 Task: Play online Dominion games in very easy mode.
Action: Mouse moved to (433, 417)
Screenshot: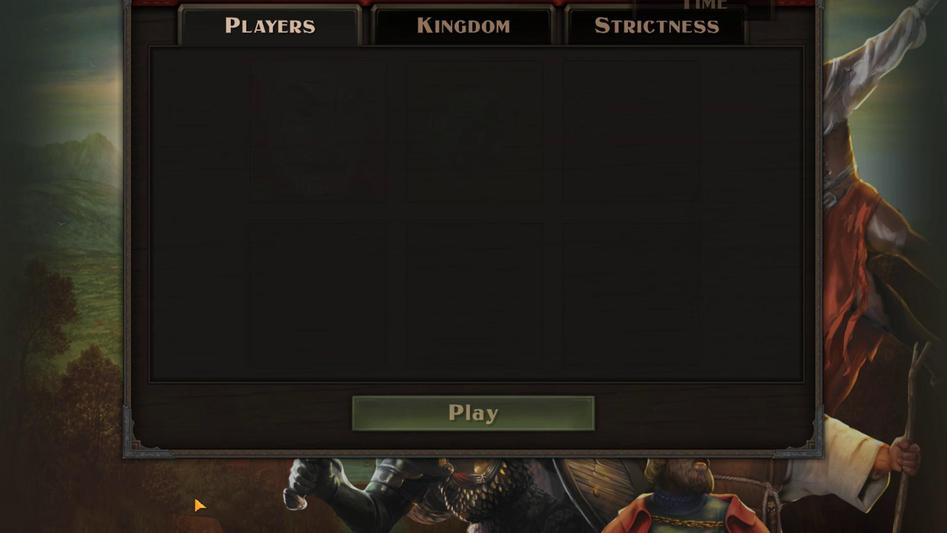 
Action: Mouse pressed left at (433, 417)
Screenshot: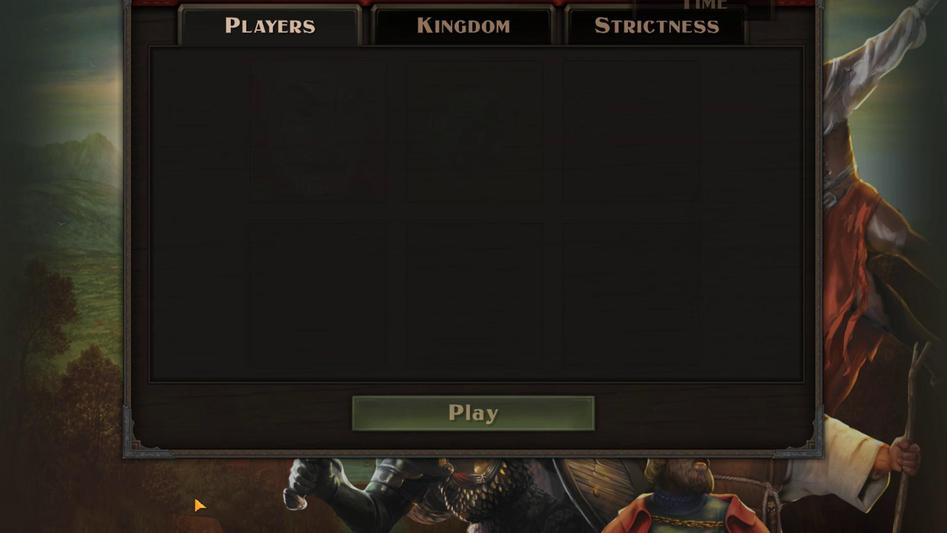 
Action: Mouse moved to (492, 389)
Screenshot: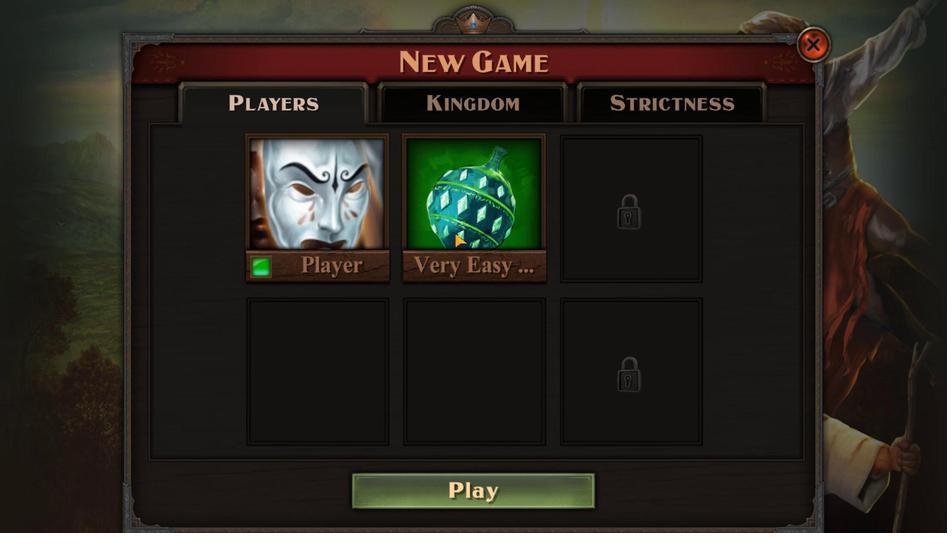 
Action: Mouse pressed left at (492, 389)
Screenshot: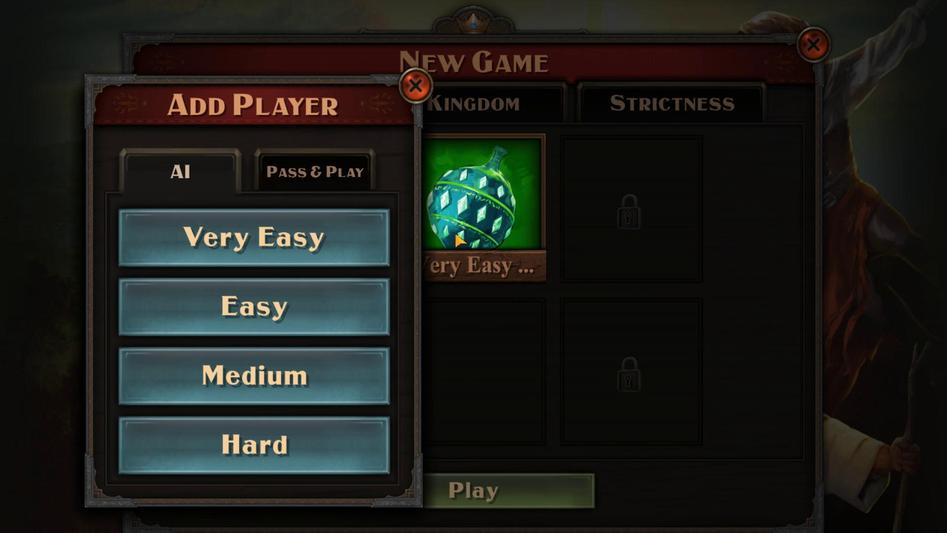 
Action: Mouse moved to (458, 388)
Screenshot: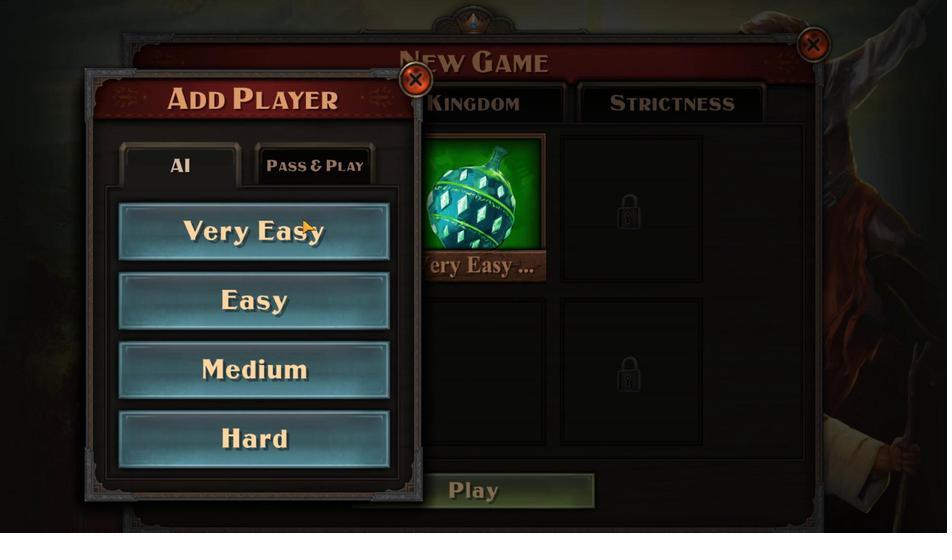 
Action: Mouse pressed left at (458, 388)
Screenshot: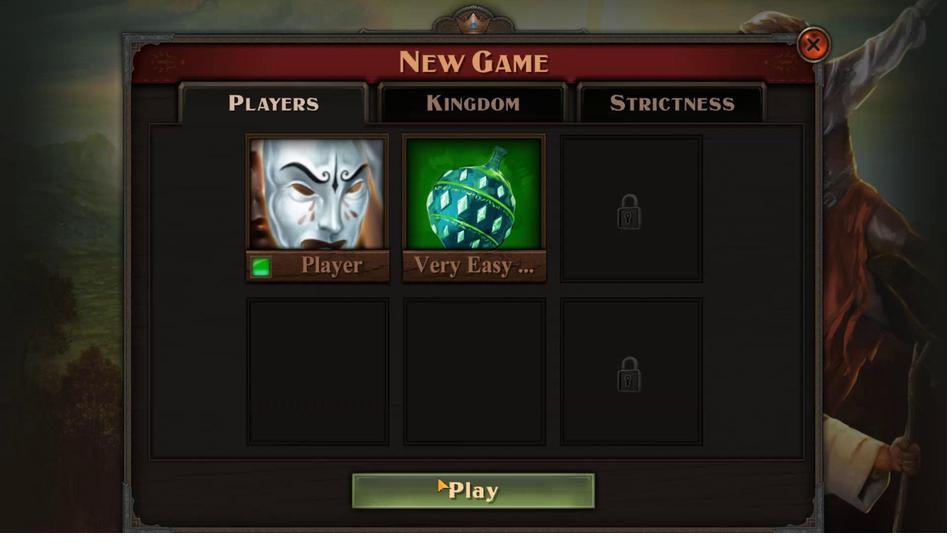 
Action: Mouse moved to (492, 417)
Screenshot: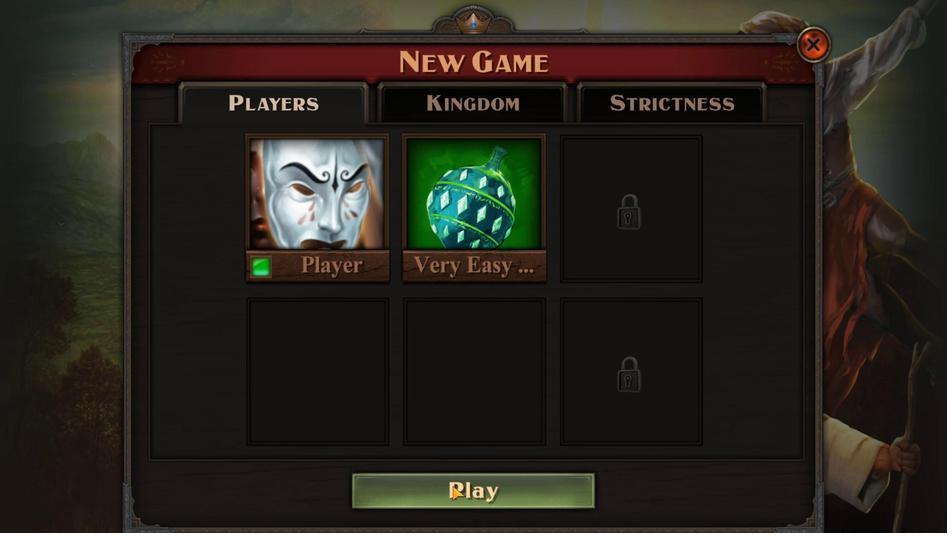 
Action: Mouse pressed left at (492, 417)
Screenshot: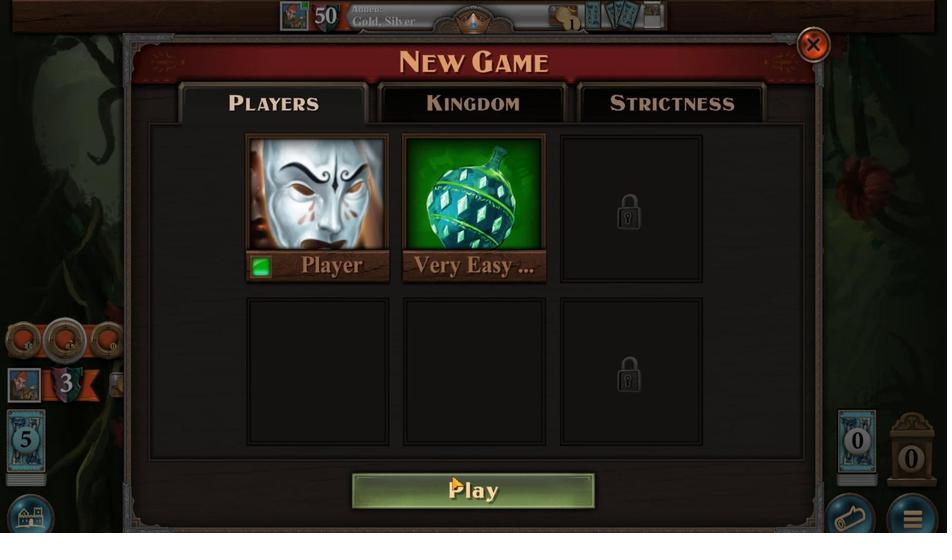 
Action: Mouse moved to (487, 413)
Screenshot: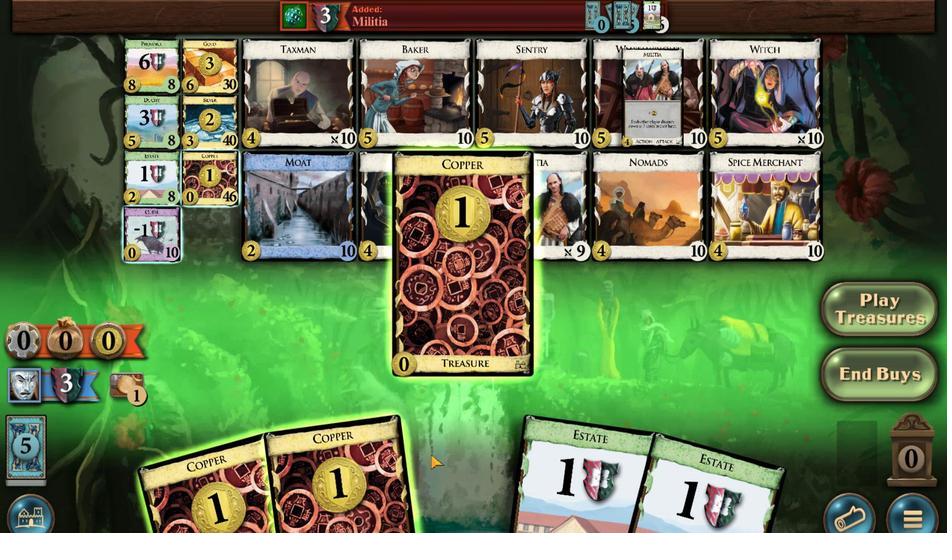 
Action: Mouse scrolled (487, 413) with delta (0, 0)
Screenshot: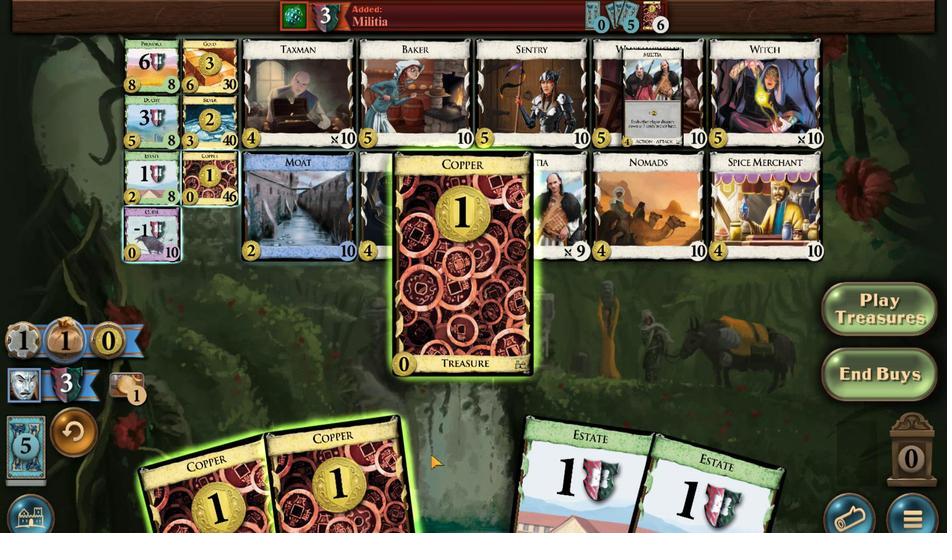 
Action: Mouse scrolled (487, 413) with delta (0, 0)
Screenshot: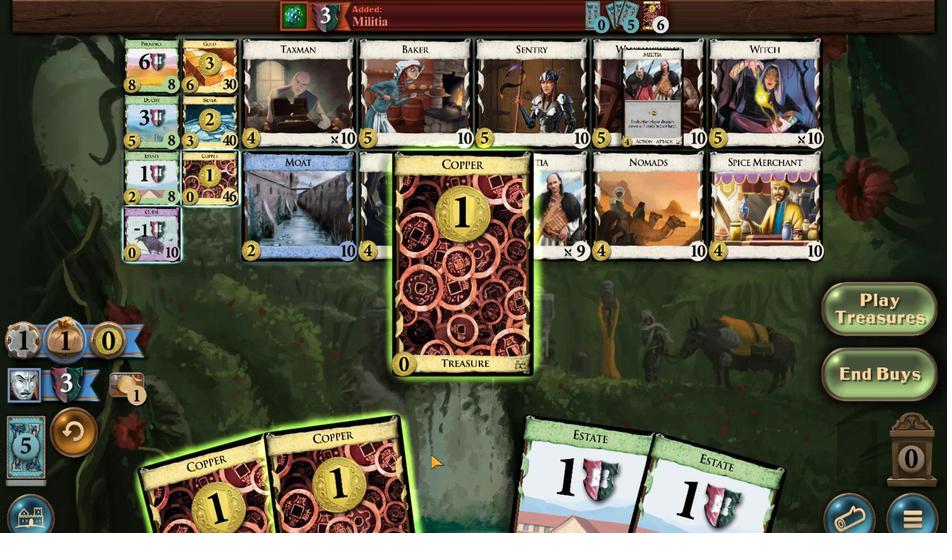 
Action: Mouse moved to (477, 415)
Screenshot: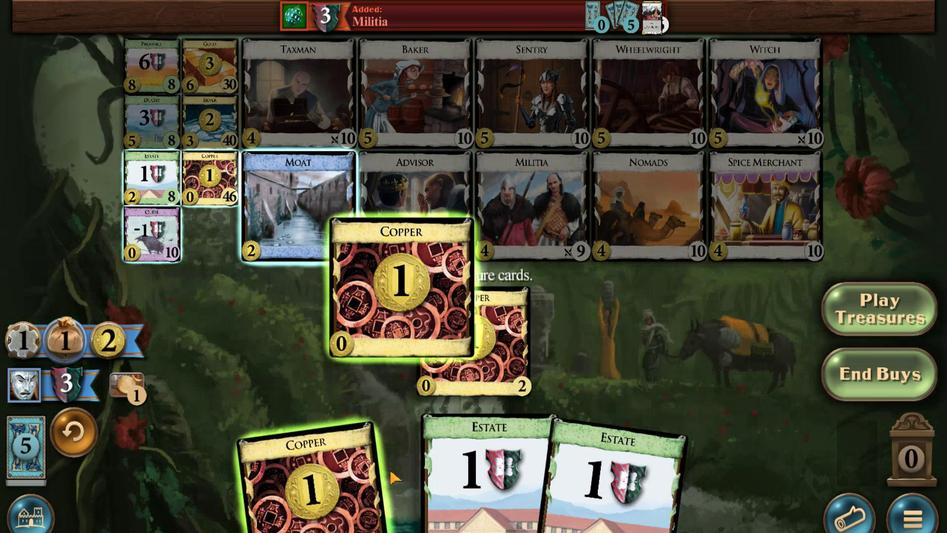 
Action: Mouse scrolled (477, 414) with delta (0, 0)
Screenshot: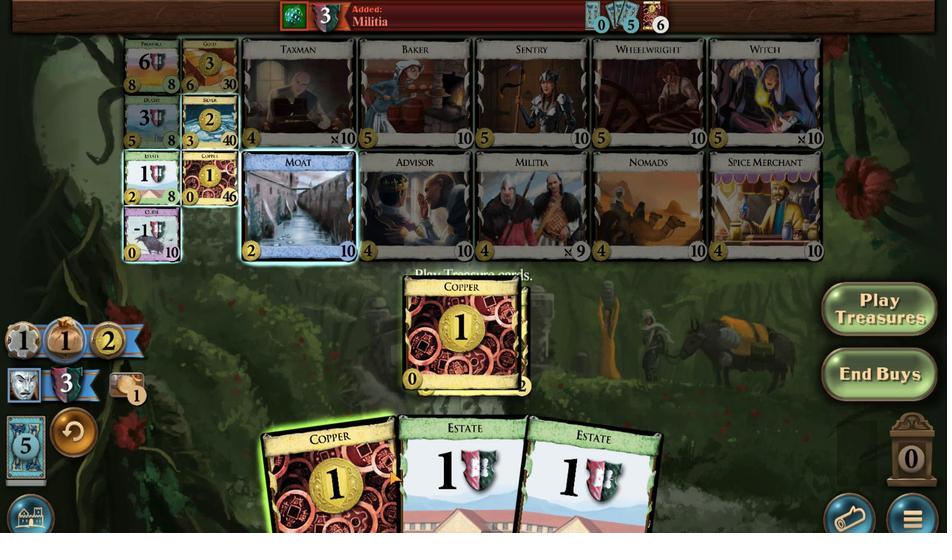 
Action: Mouse moved to (468, 415)
Screenshot: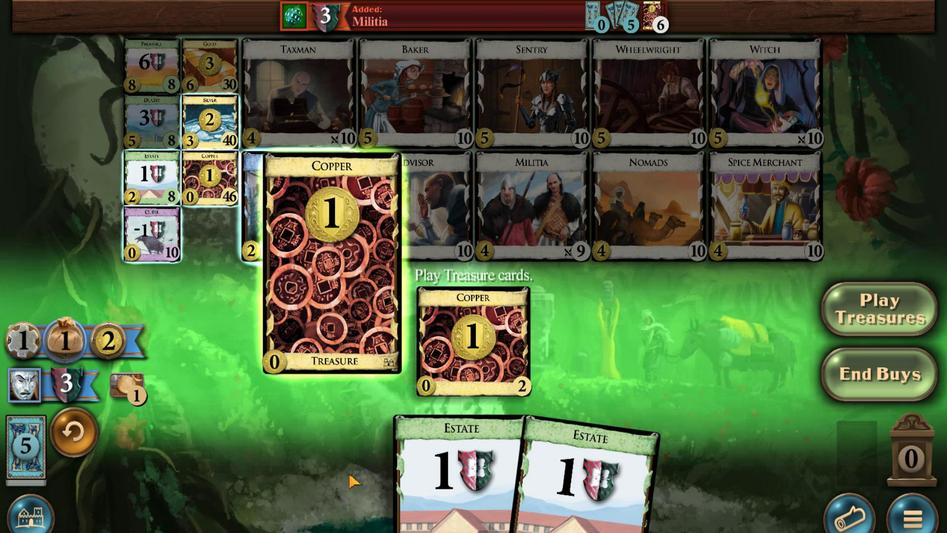 
Action: Mouse scrolled (468, 415) with delta (0, 0)
Screenshot: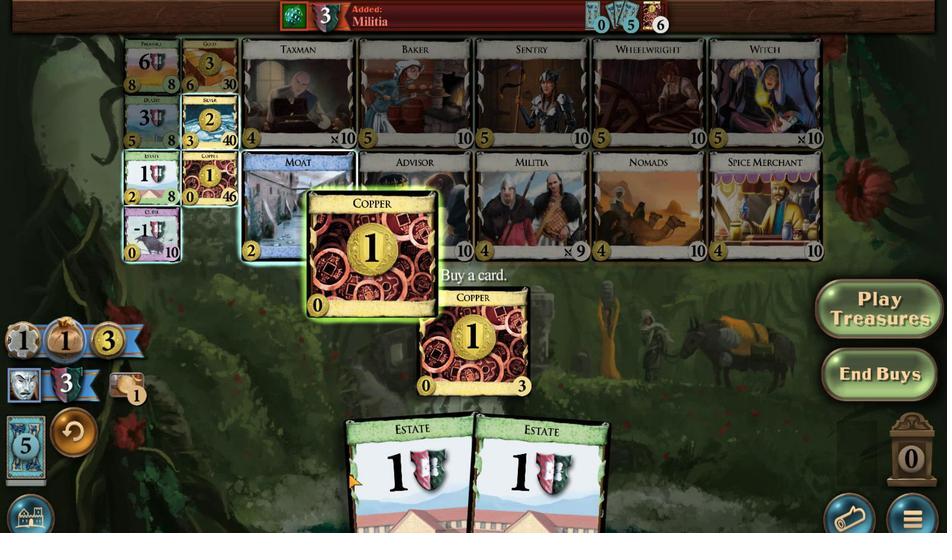 
Action: Mouse scrolled (468, 415) with delta (0, 0)
Screenshot: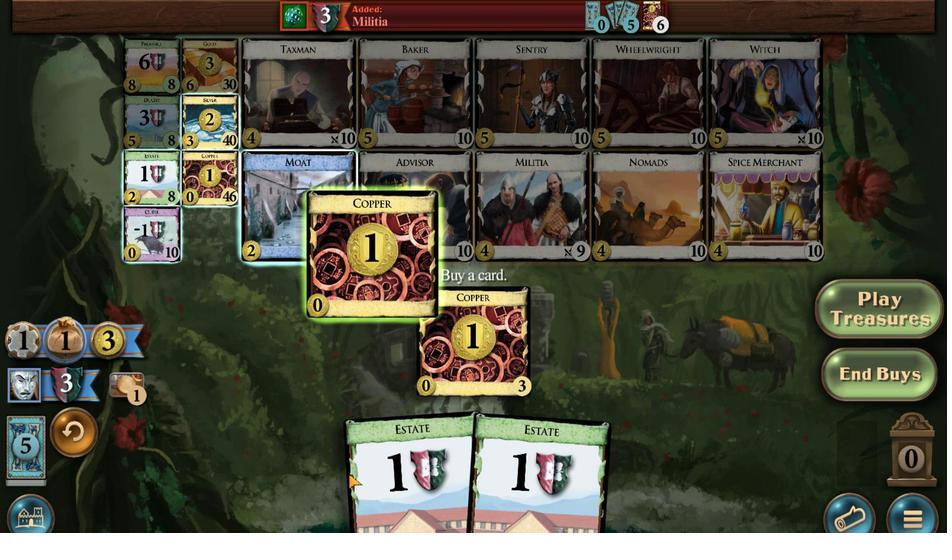 
Action: Mouse moved to (437, 378)
Screenshot: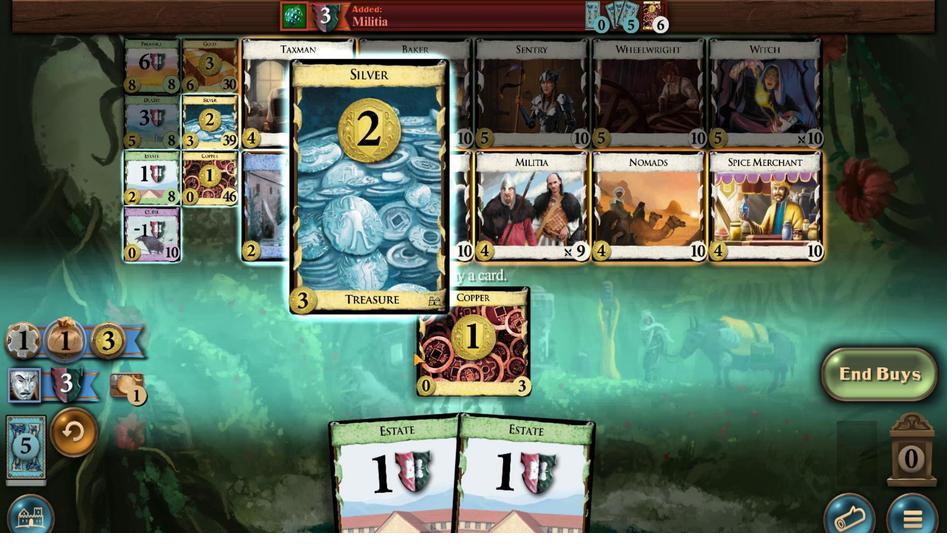 
Action: Mouse pressed left at (437, 378)
Screenshot: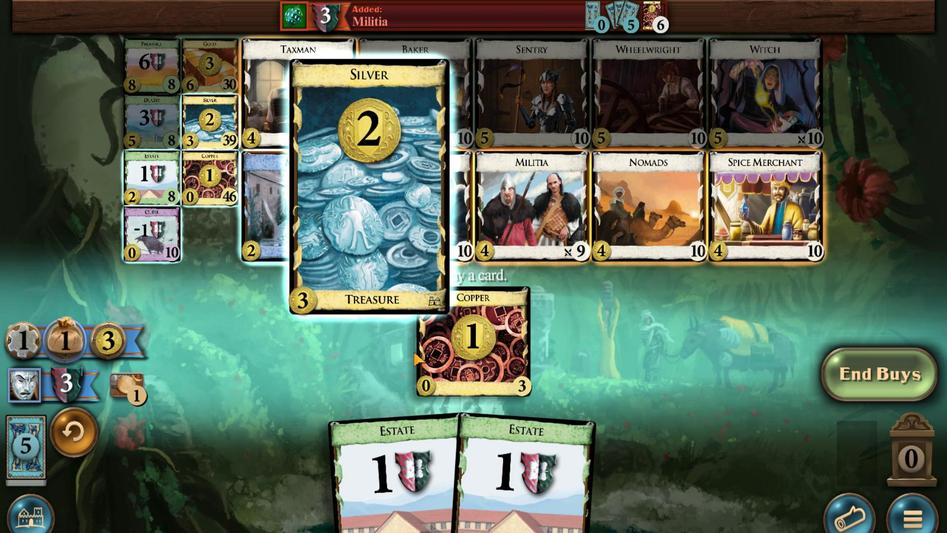 
Action: Mouse moved to (488, 414)
Screenshot: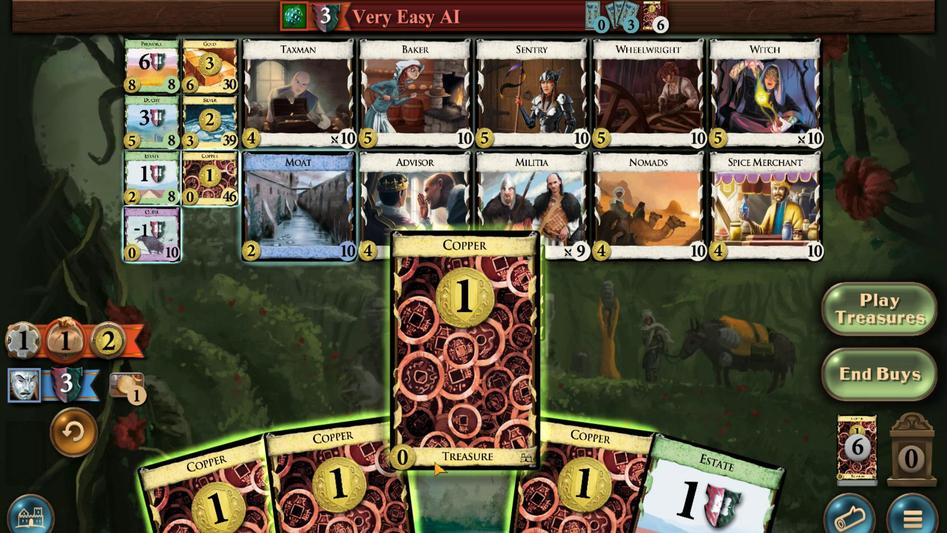 
Action: Mouse scrolled (488, 414) with delta (0, 0)
Screenshot: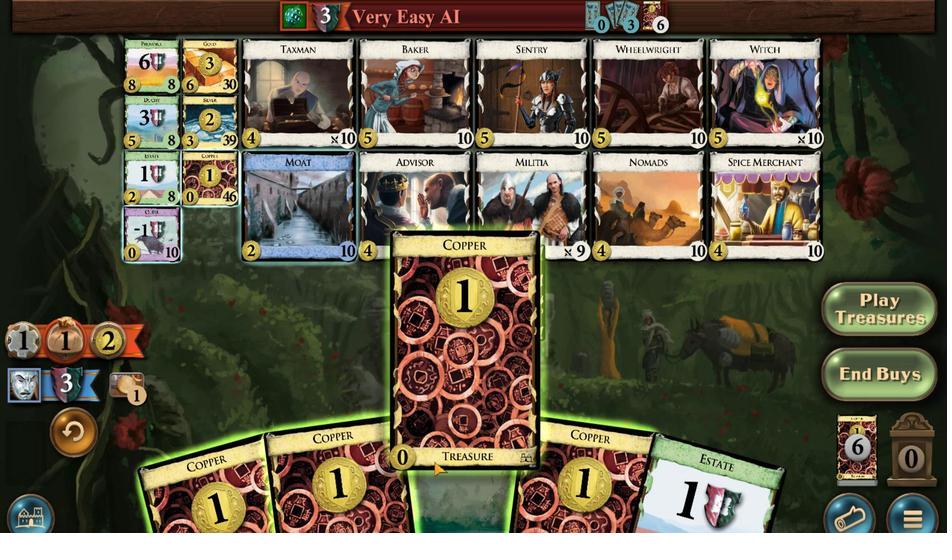 
Action: Mouse moved to (476, 414)
Screenshot: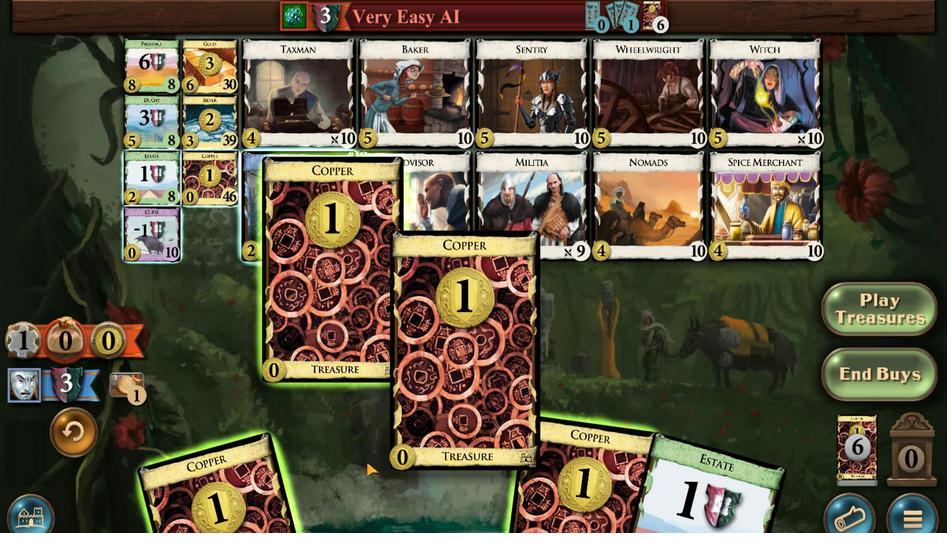 
Action: Mouse scrolled (476, 414) with delta (0, 0)
Screenshot: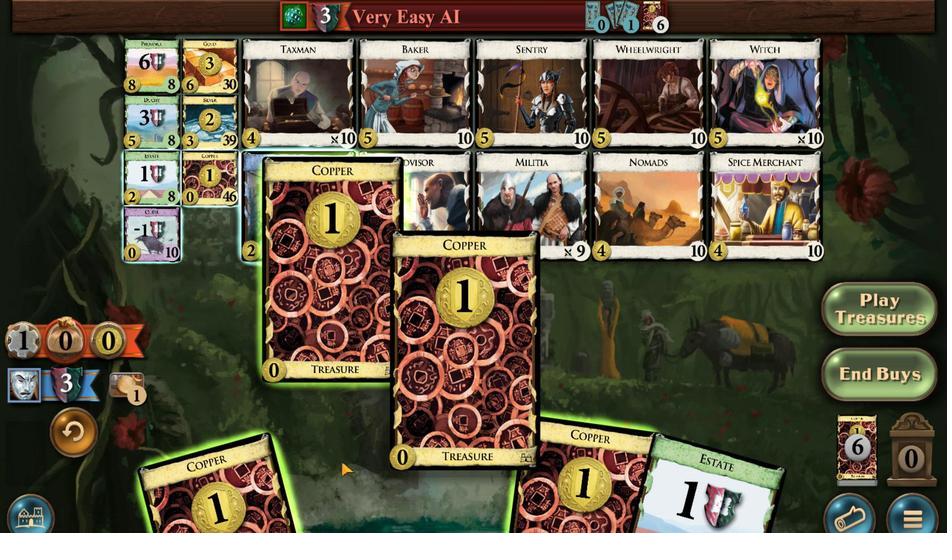 
Action: Mouse scrolled (476, 414) with delta (0, 0)
Screenshot: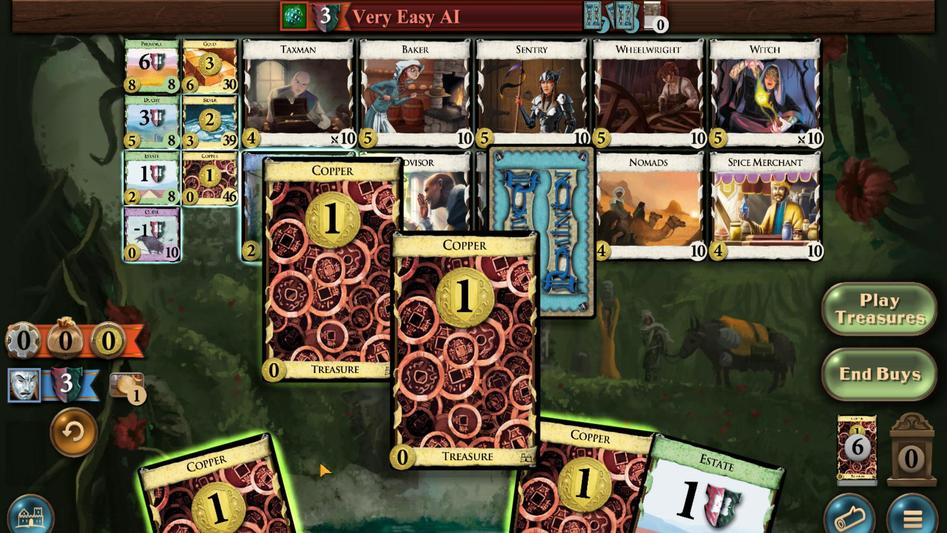 
Action: Mouse moved to (452, 415)
Screenshot: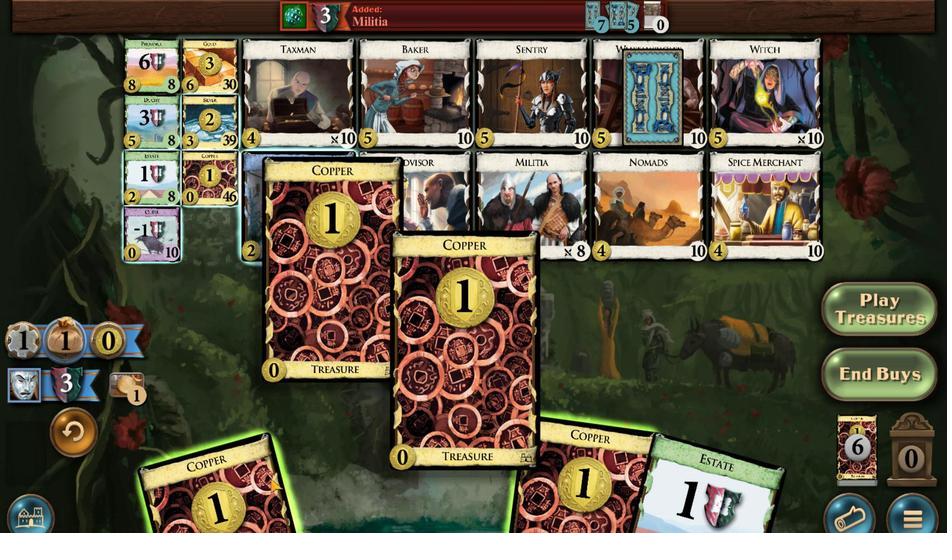 
Action: Mouse scrolled (452, 415) with delta (0, 0)
Screenshot: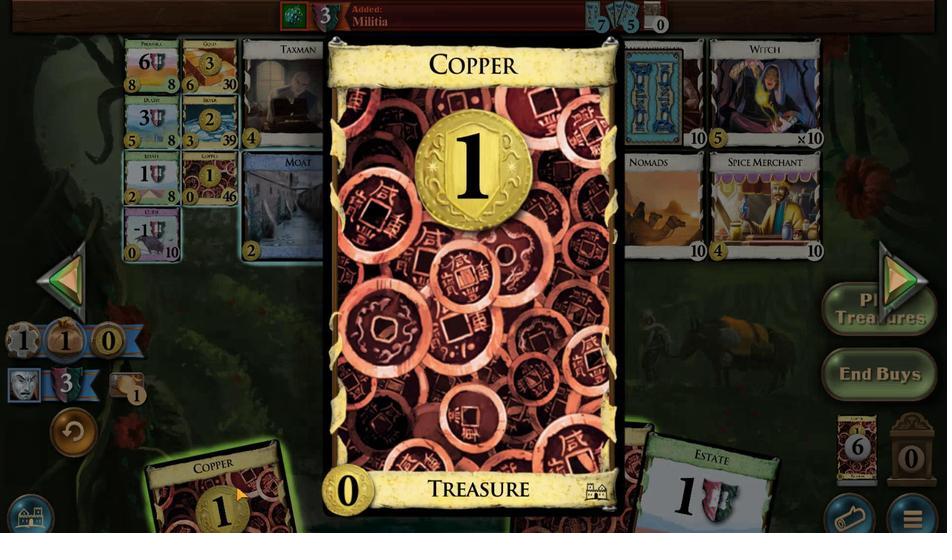 
Action: Mouse moved to (443, 416)
Screenshot: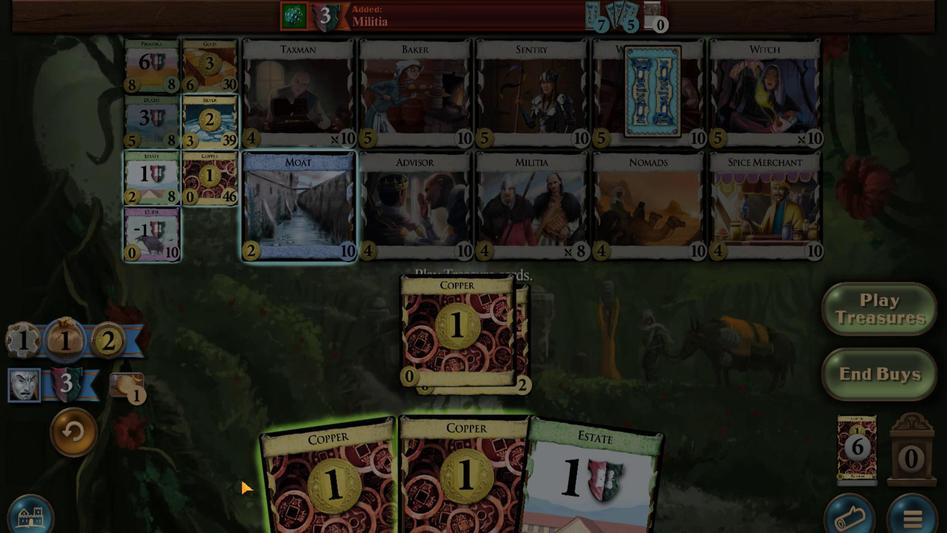 
Action: Mouse scrolled (443, 416) with delta (0, 0)
Screenshot: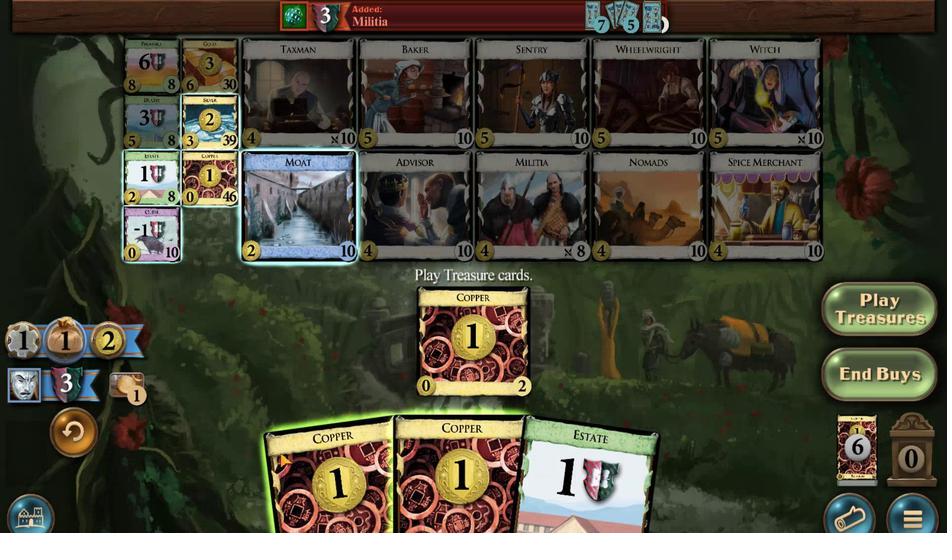 
Action: Mouse moved to (461, 411)
Screenshot: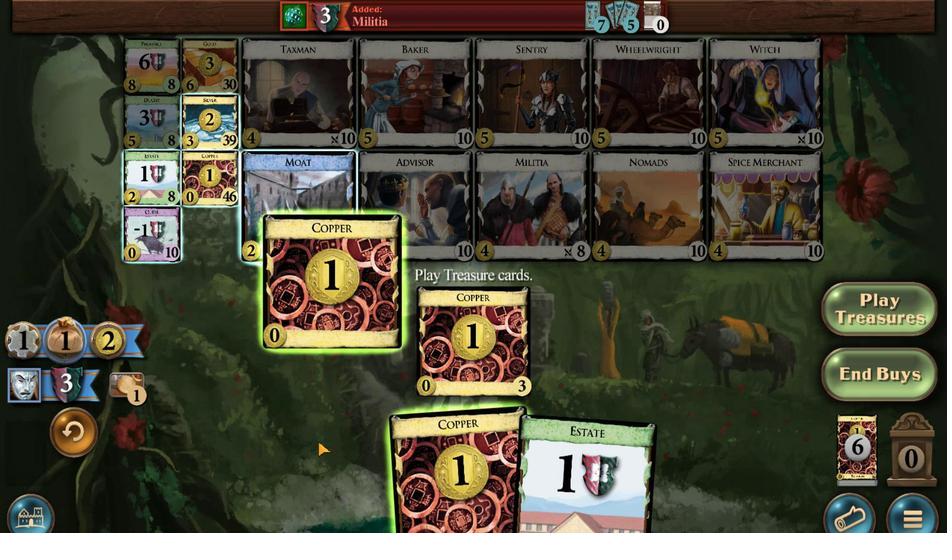 
Action: Mouse scrolled (461, 411) with delta (0, 0)
Screenshot: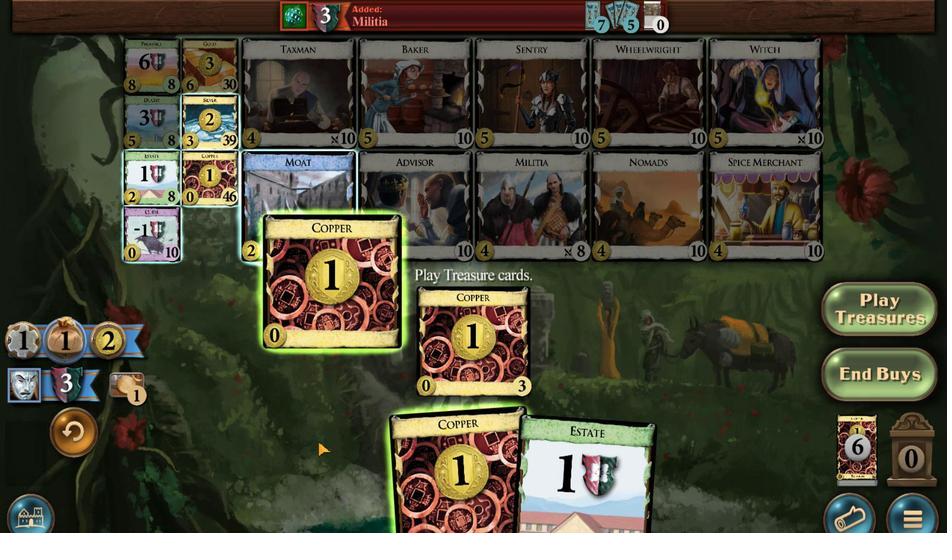 
Action: Mouse moved to (461, 411)
Screenshot: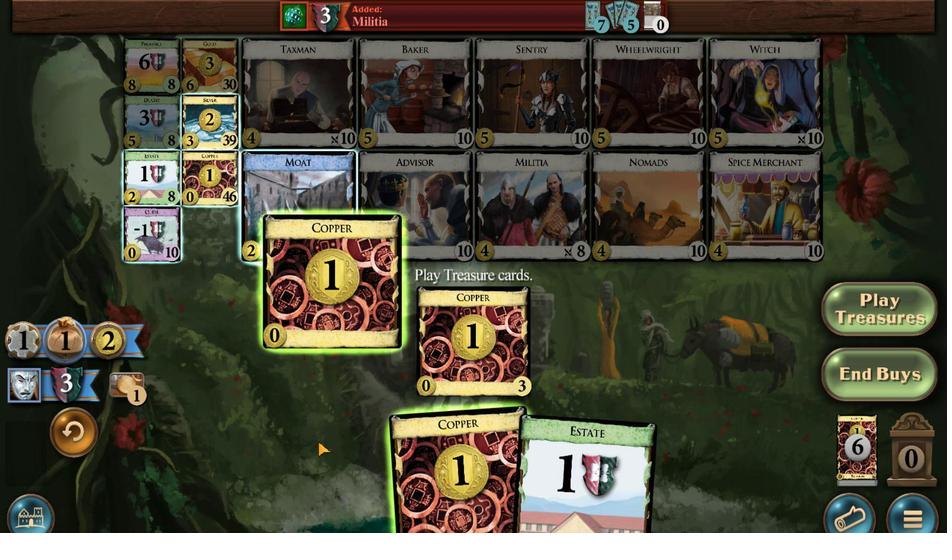 
Action: Mouse scrolled (461, 411) with delta (0, 0)
Screenshot: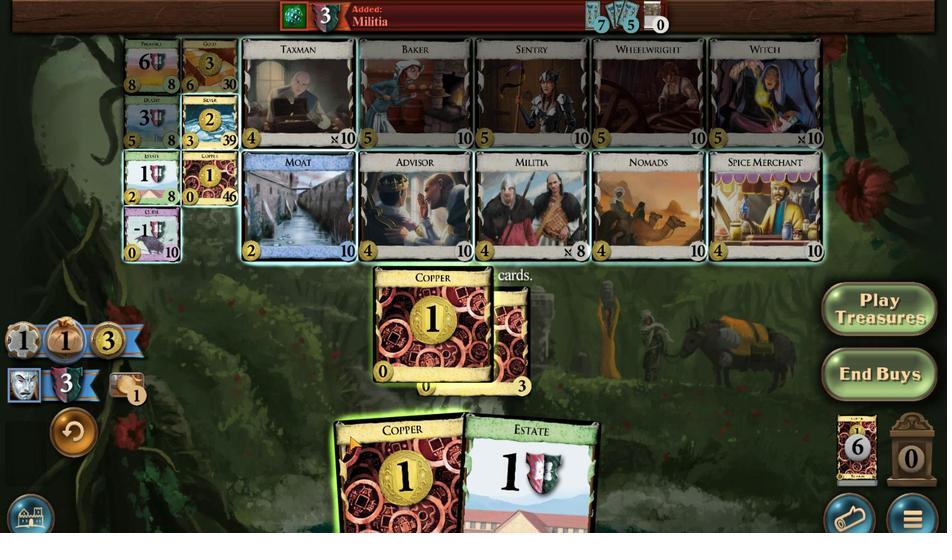 
Action: Mouse moved to (476, 413)
Screenshot: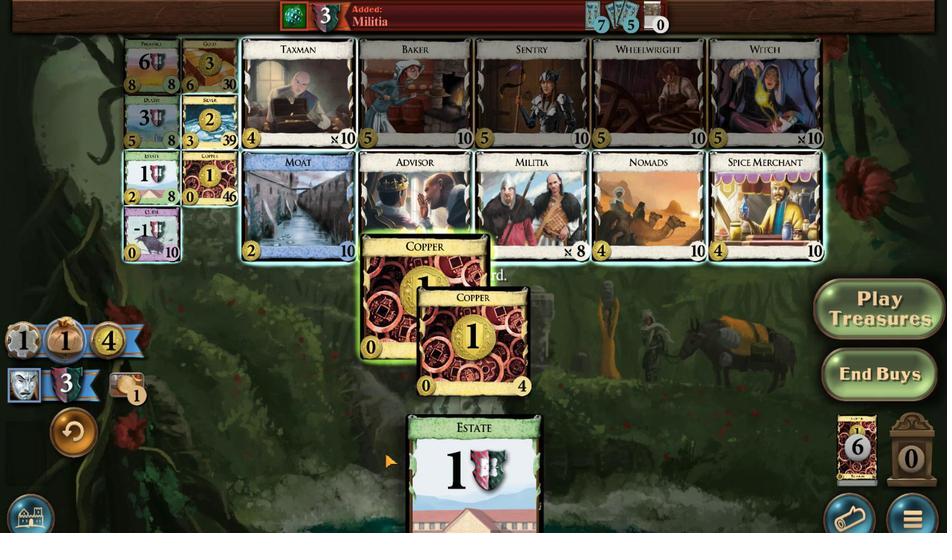 
Action: Mouse scrolled (476, 413) with delta (0, 0)
Screenshot: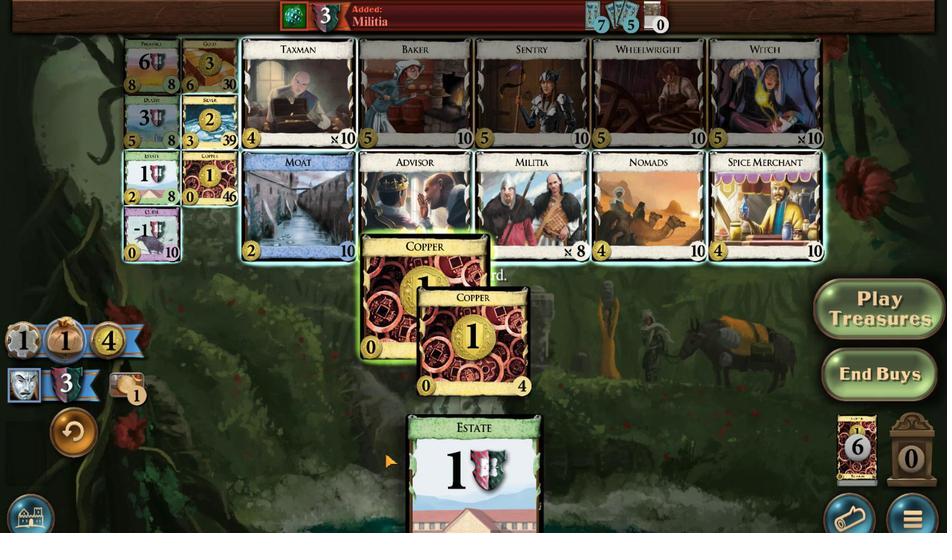
Action: Mouse scrolled (476, 413) with delta (0, 0)
Screenshot: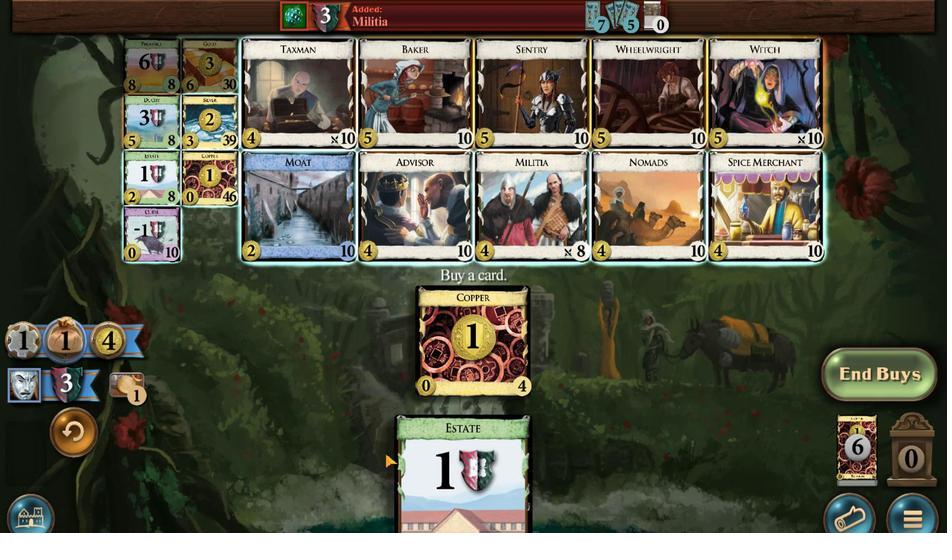 
Action: Mouse moved to (426, 379)
Screenshot: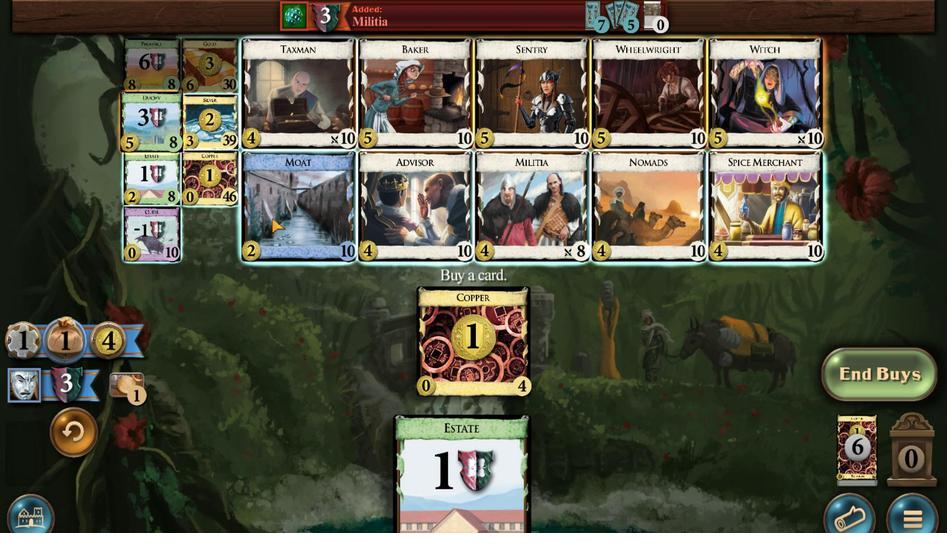 
Action: Mouse pressed left at (426, 379)
Screenshot: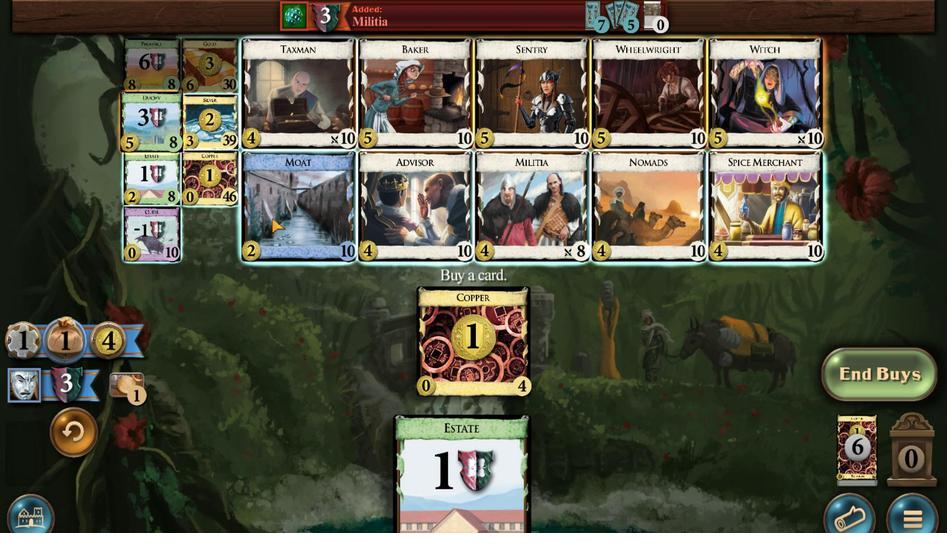 
Action: Mouse moved to (491, 413)
Screenshot: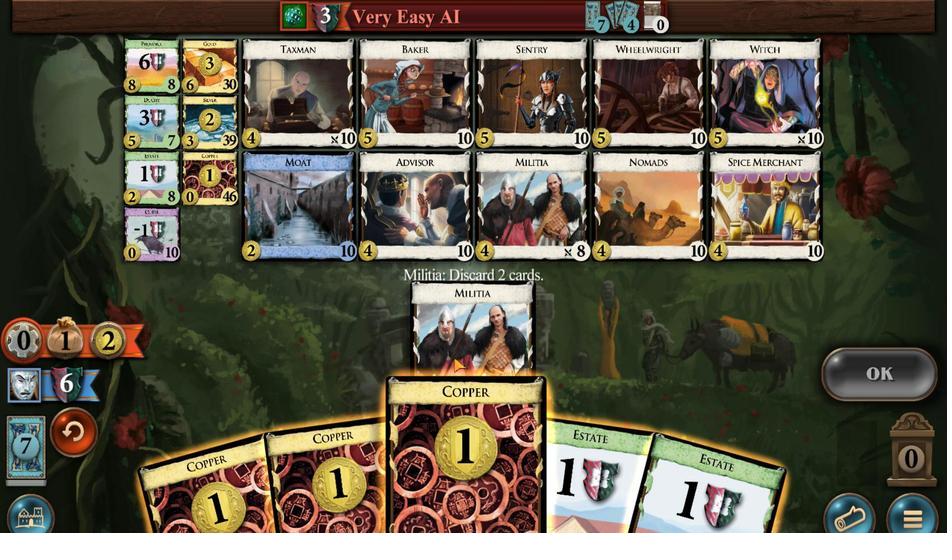 
Action: Mouse pressed left at (491, 413)
Screenshot: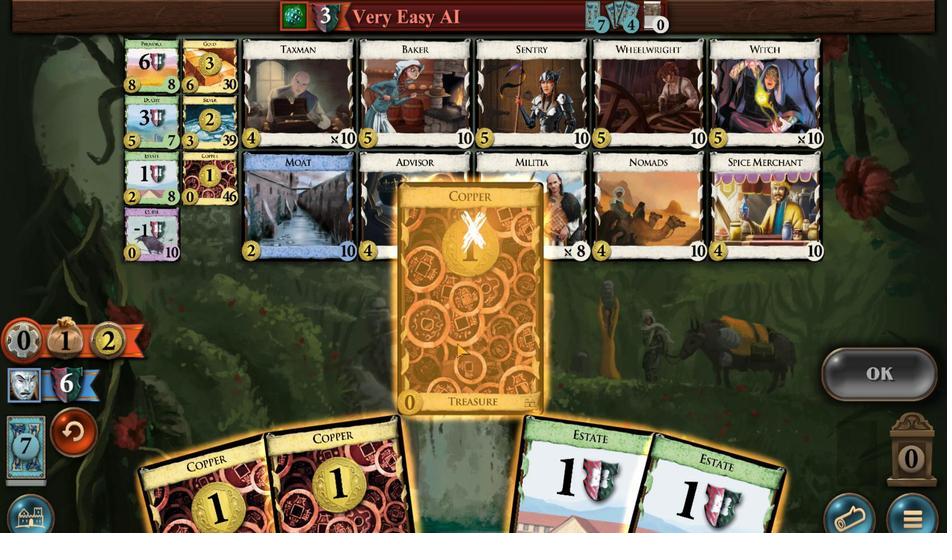 
Action: Mouse moved to (470, 412)
Screenshot: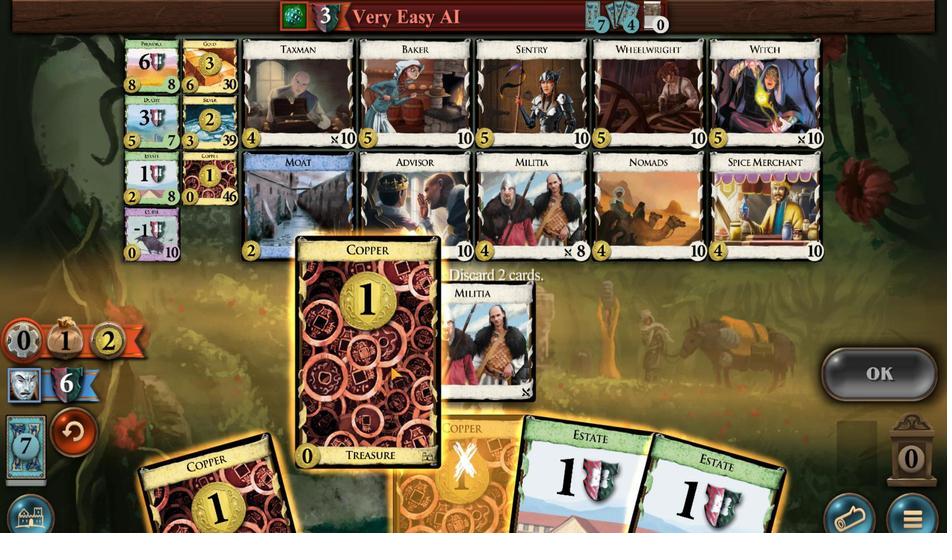 
Action: Mouse pressed left at (470, 412)
Screenshot: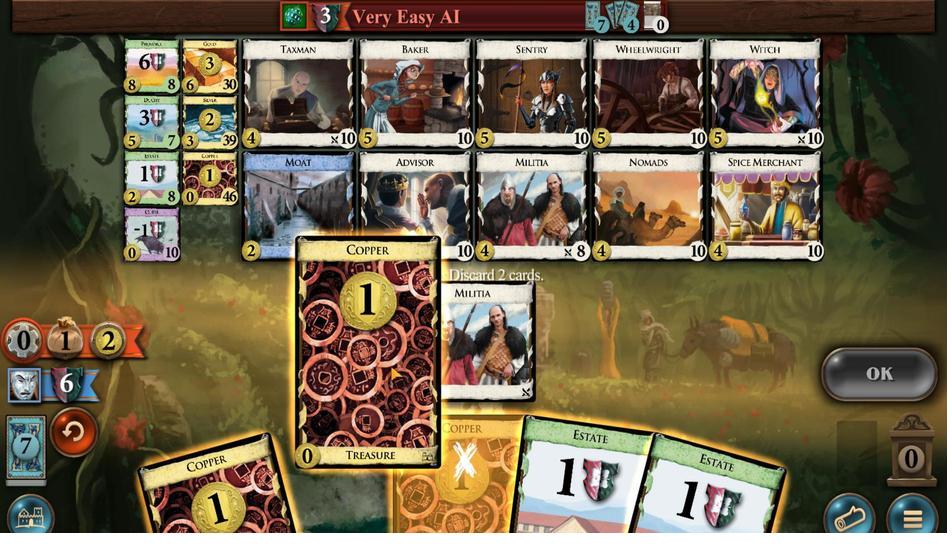 
Action: Mouse moved to (589, 404)
Screenshot: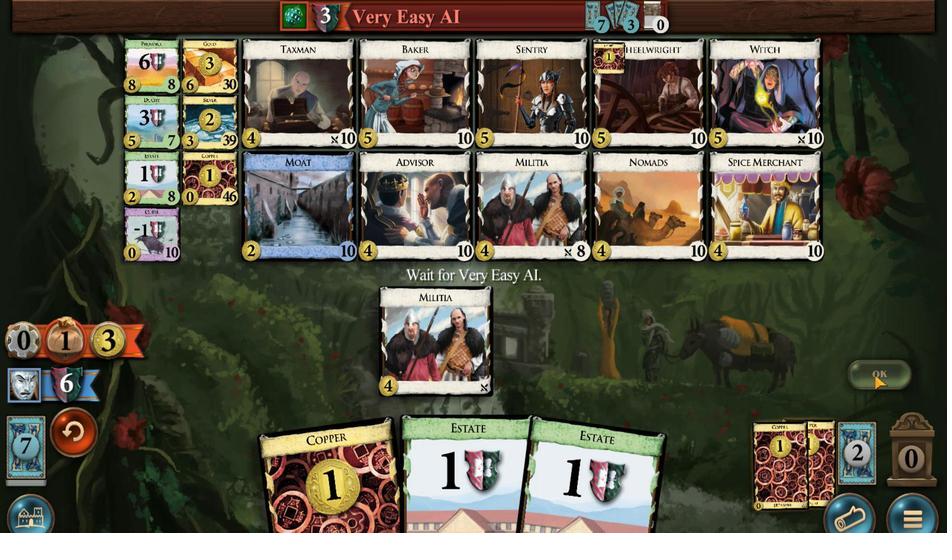 
Action: Mouse pressed left at (589, 404)
Screenshot: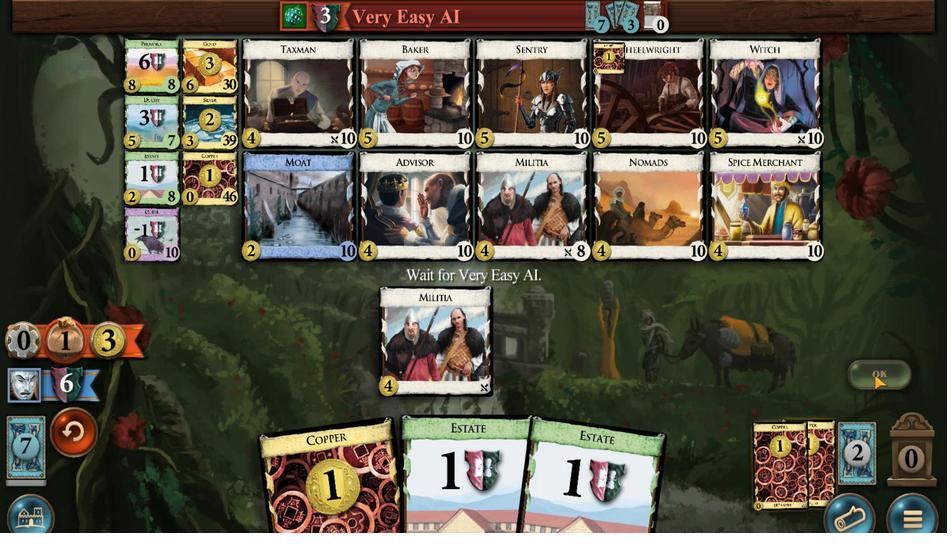
Action: Mouse moved to (468, 415)
Screenshot: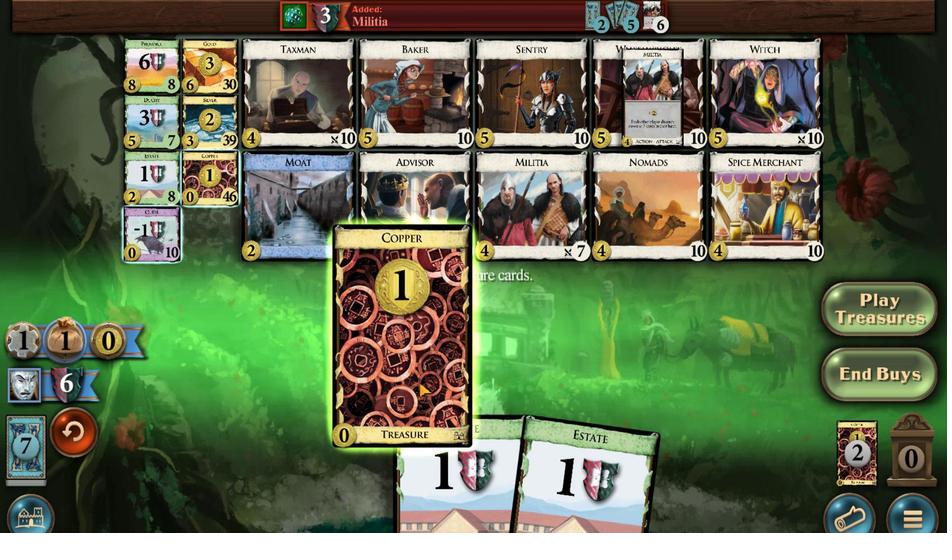 
Action: Mouse pressed left at (468, 415)
Screenshot: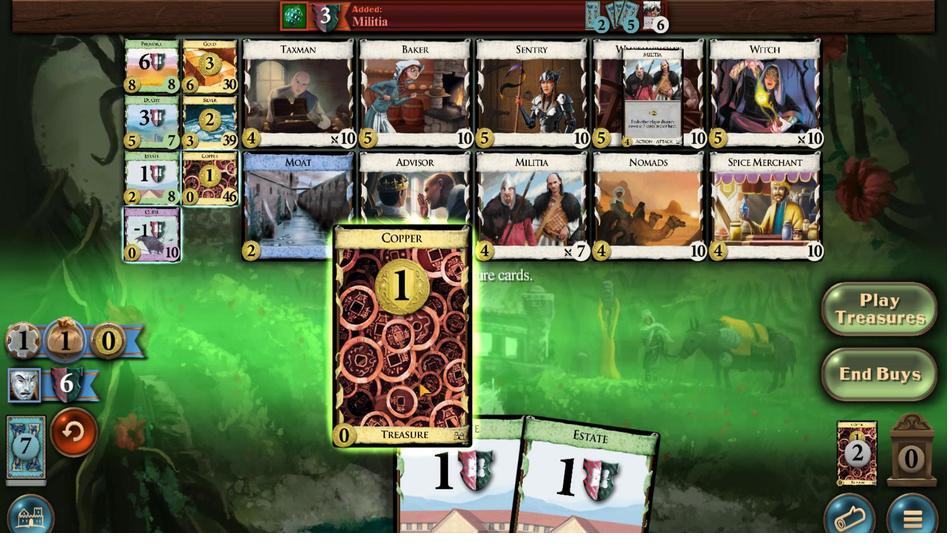 
Action: Mouse moved to (436, 384)
Screenshot: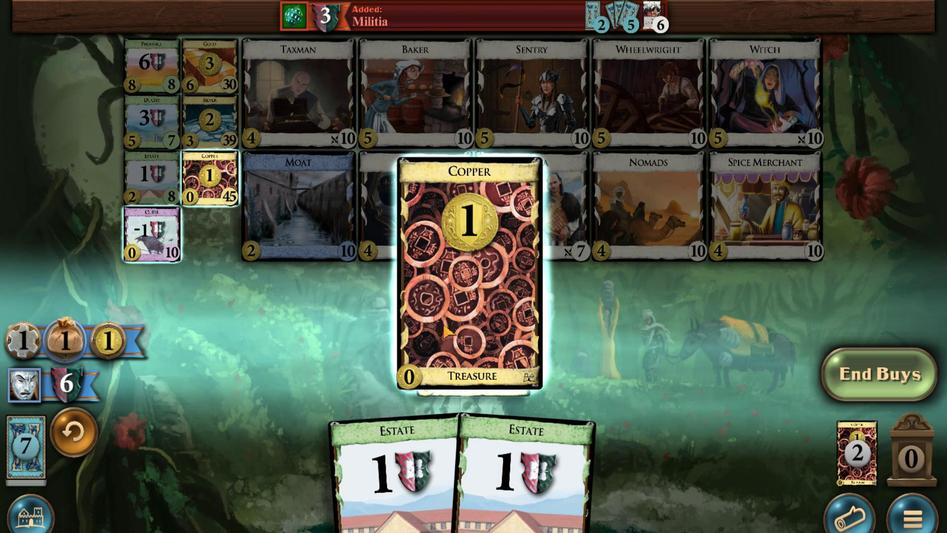 
Action: Mouse pressed left at (436, 384)
Screenshot: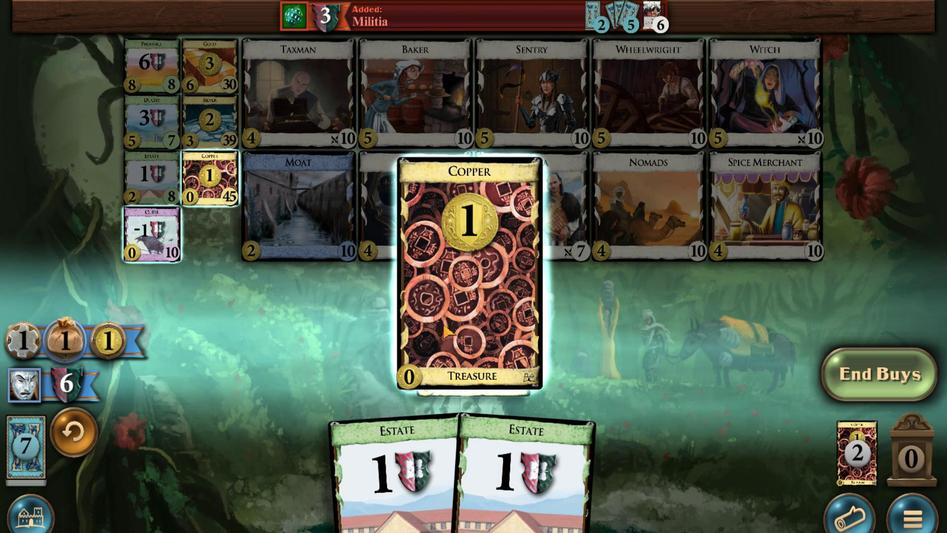 
Action: Mouse moved to (488, 415)
Screenshot: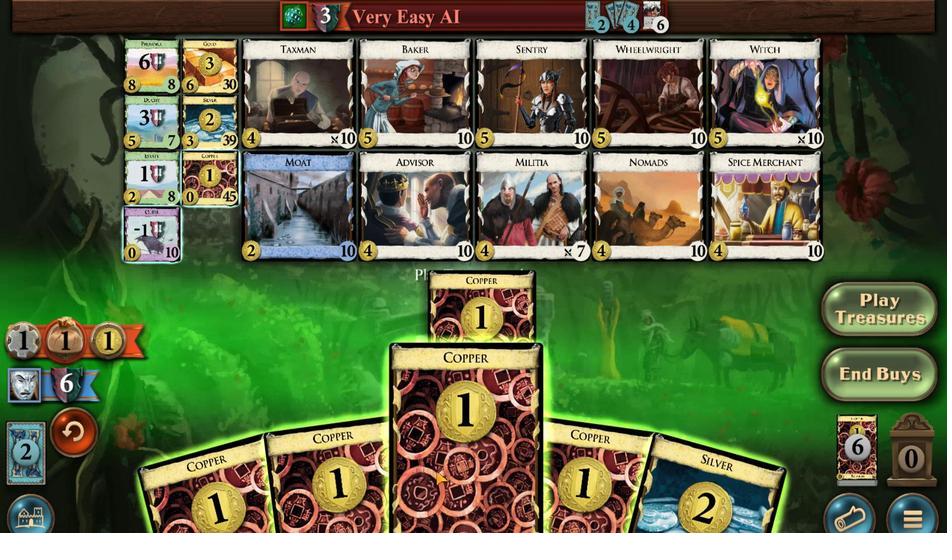 
Action: Mouse scrolled (488, 415) with delta (0, 0)
Screenshot: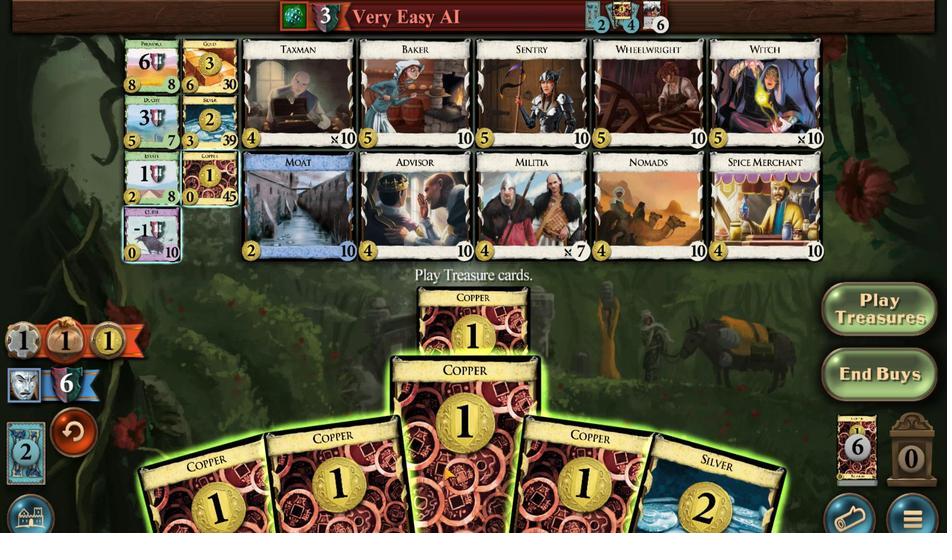 
Action: Mouse scrolled (488, 415) with delta (0, 0)
Screenshot: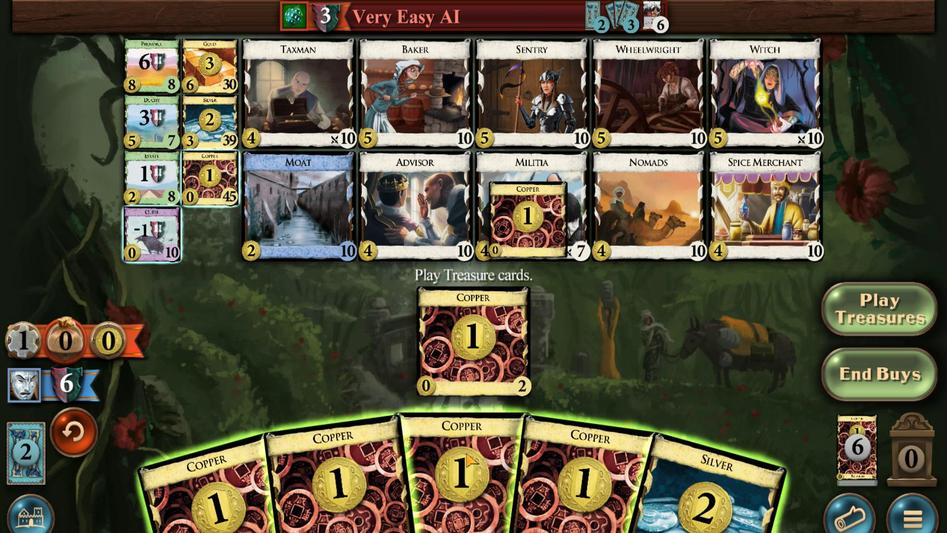 
Action: Mouse moved to (494, 413)
Screenshot: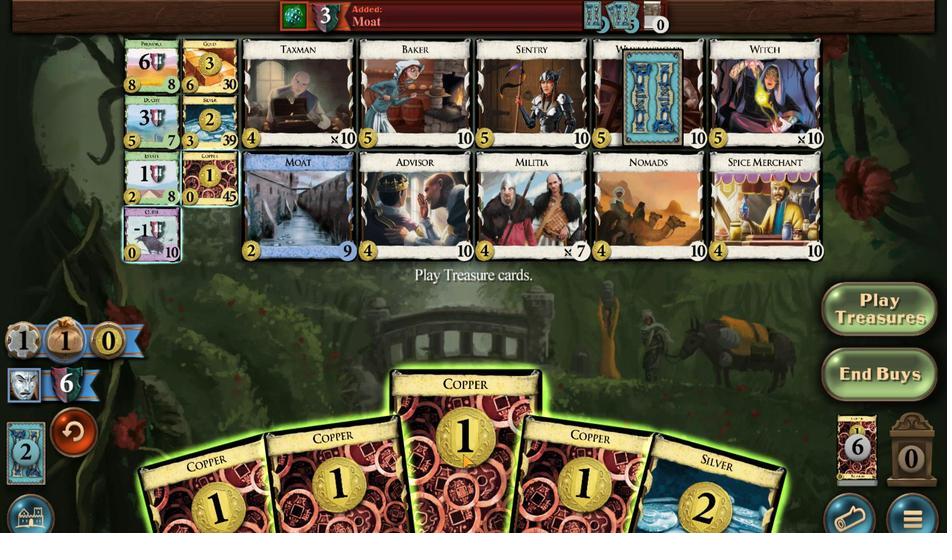 
Action: Mouse scrolled (494, 413) with delta (0, 0)
Screenshot: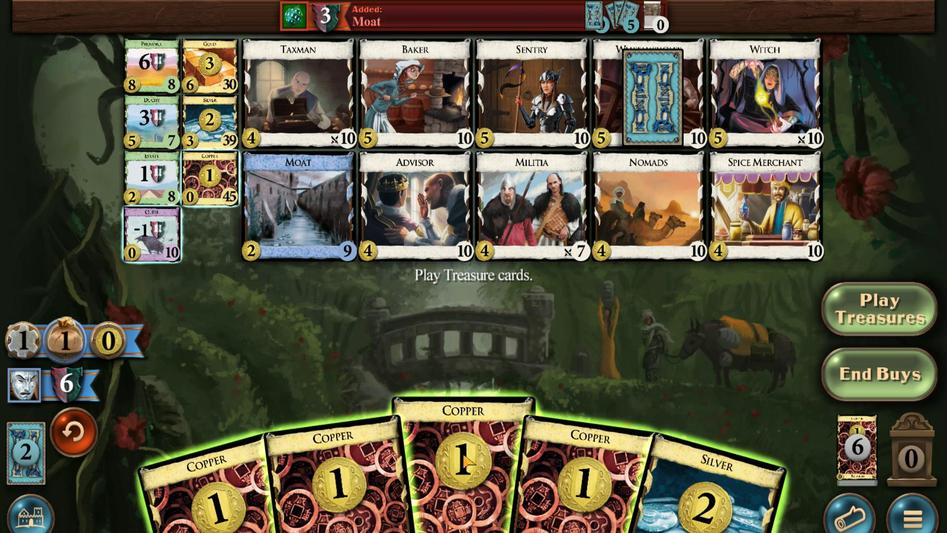 
Action: Mouse scrolled (494, 413) with delta (0, 0)
Screenshot: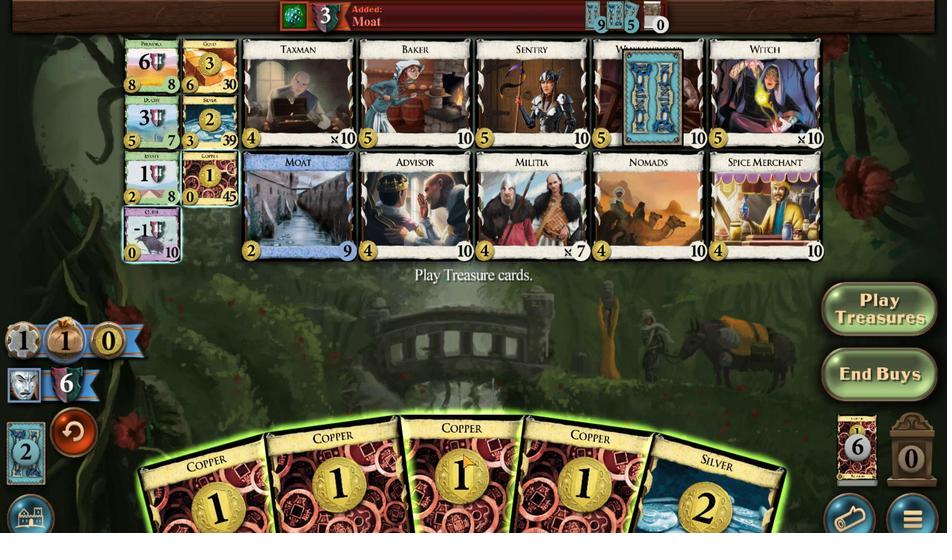 
Action: Mouse scrolled (494, 413) with delta (0, 0)
Screenshot: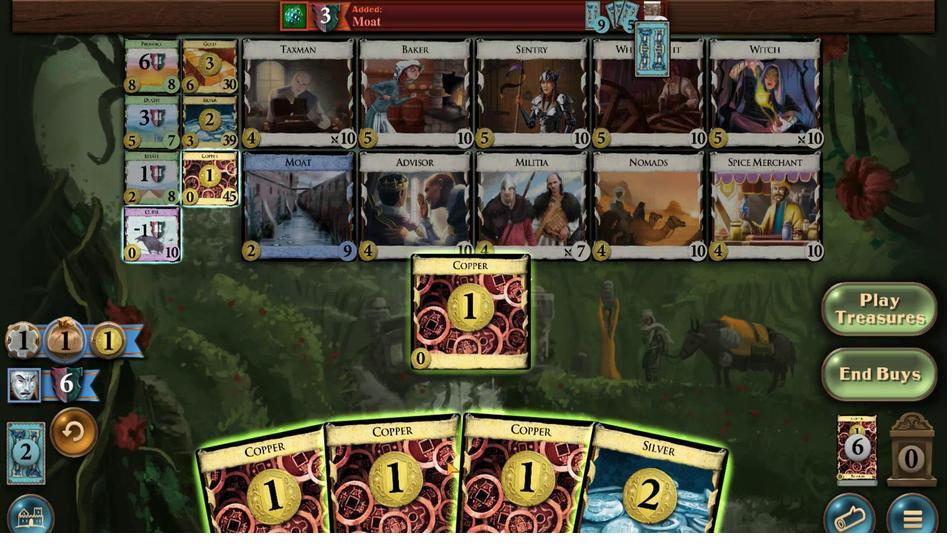
Action: Mouse scrolled (494, 413) with delta (0, 0)
Screenshot: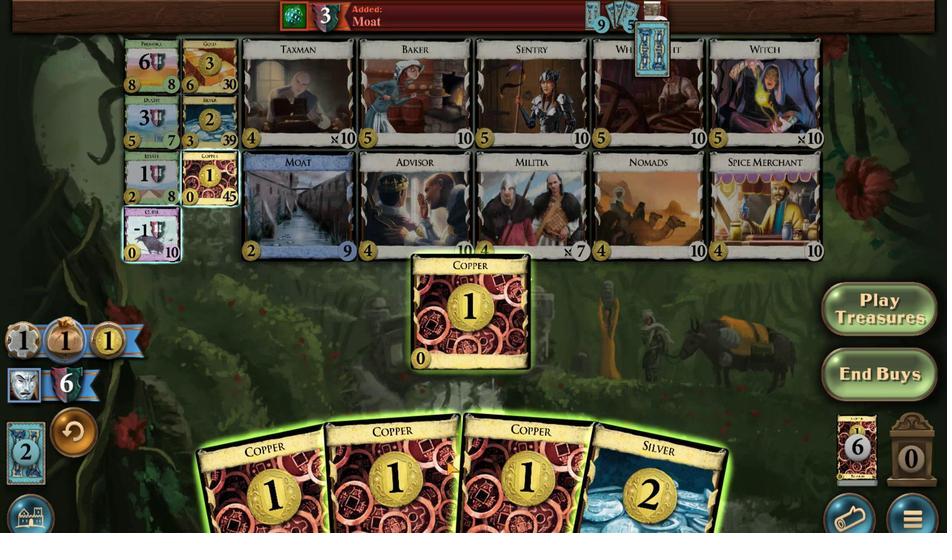 
Action: Mouse scrolled (494, 413) with delta (0, 0)
Screenshot: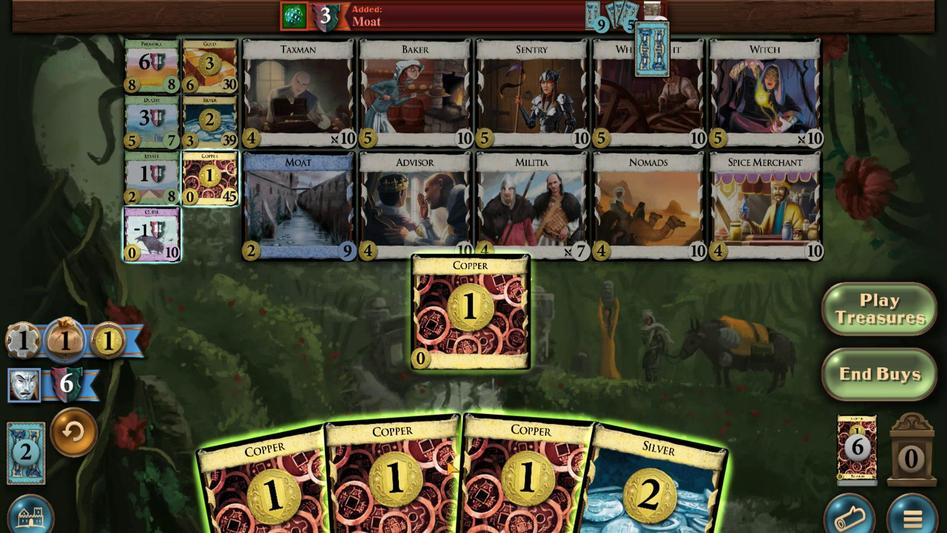 
Action: Mouse moved to (487, 414)
Screenshot: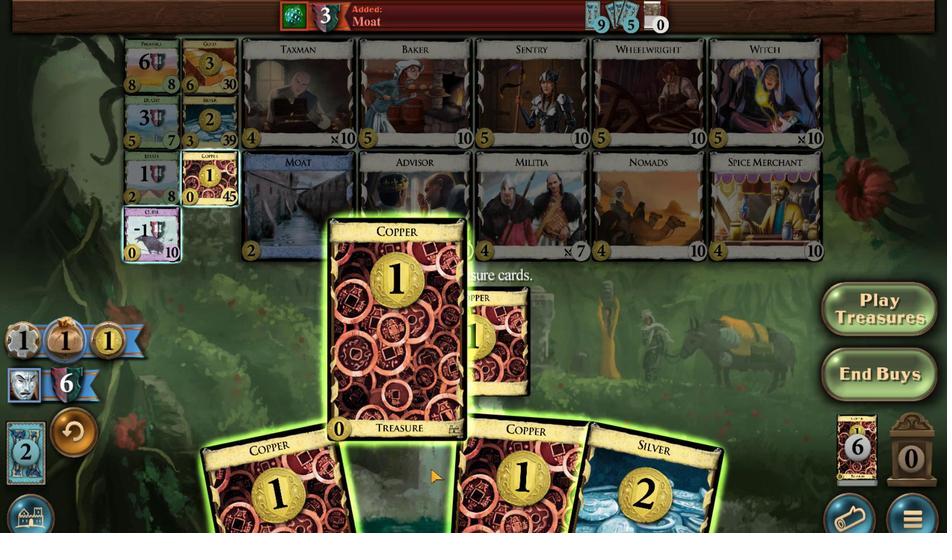 
Action: Mouse scrolled (487, 414) with delta (0, 0)
Screenshot: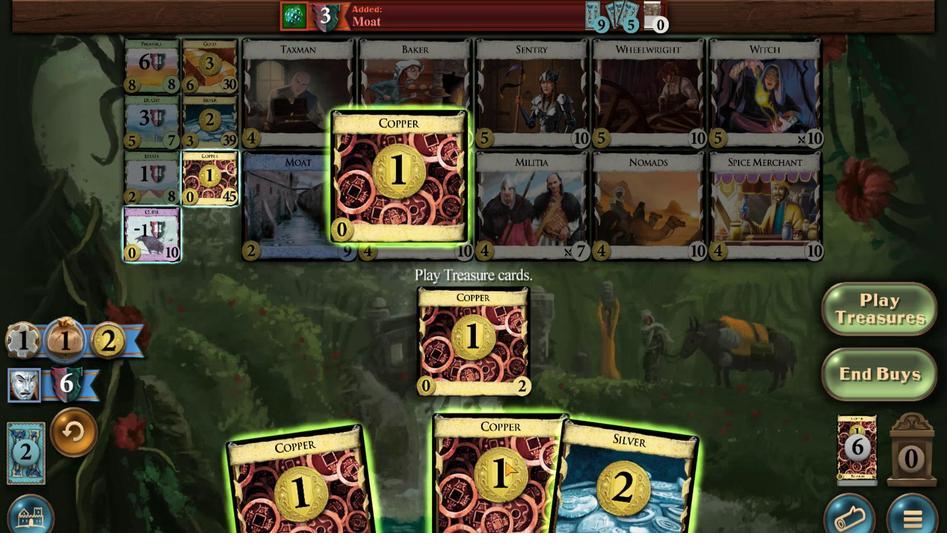 
Action: Mouse scrolled (487, 414) with delta (0, 0)
Screenshot: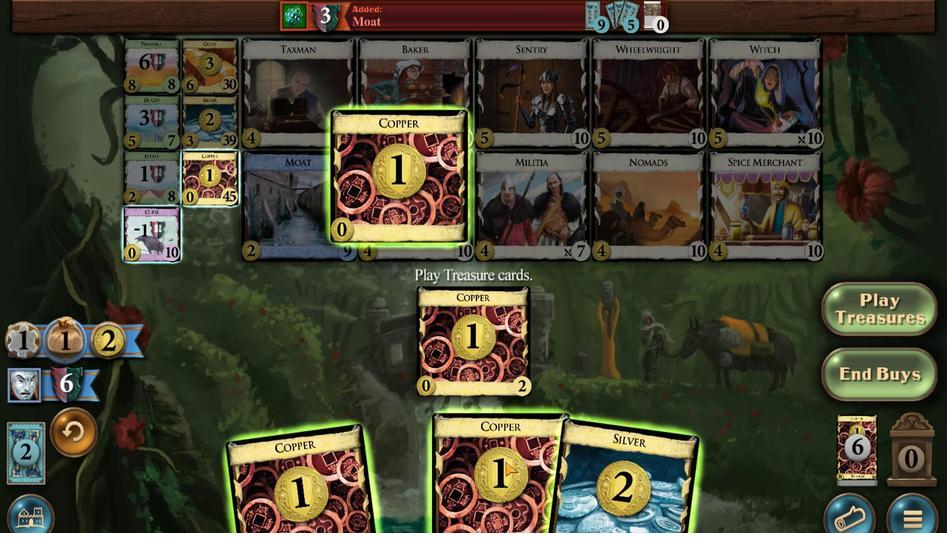 
Action: Mouse scrolled (487, 414) with delta (0, 0)
Screenshot: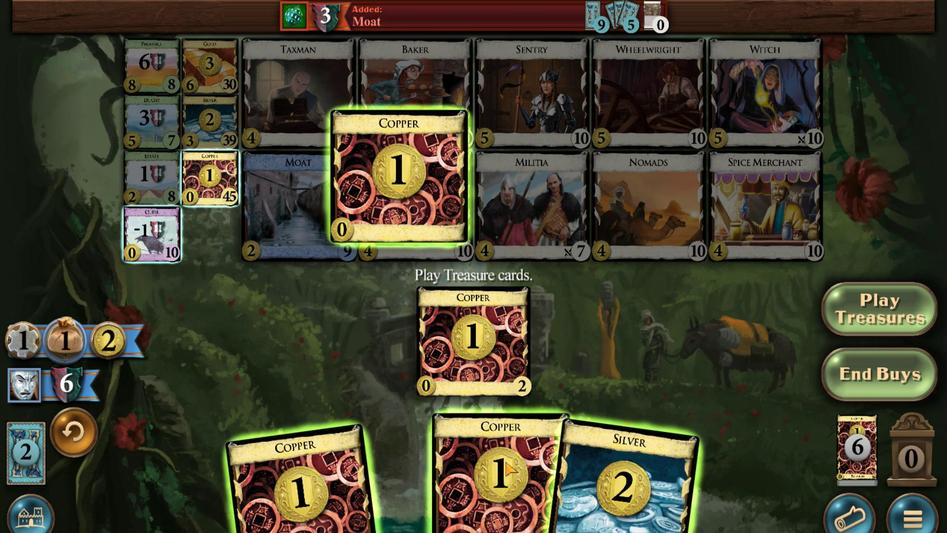 
Action: Mouse scrolled (487, 414) with delta (0, 0)
Screenshot: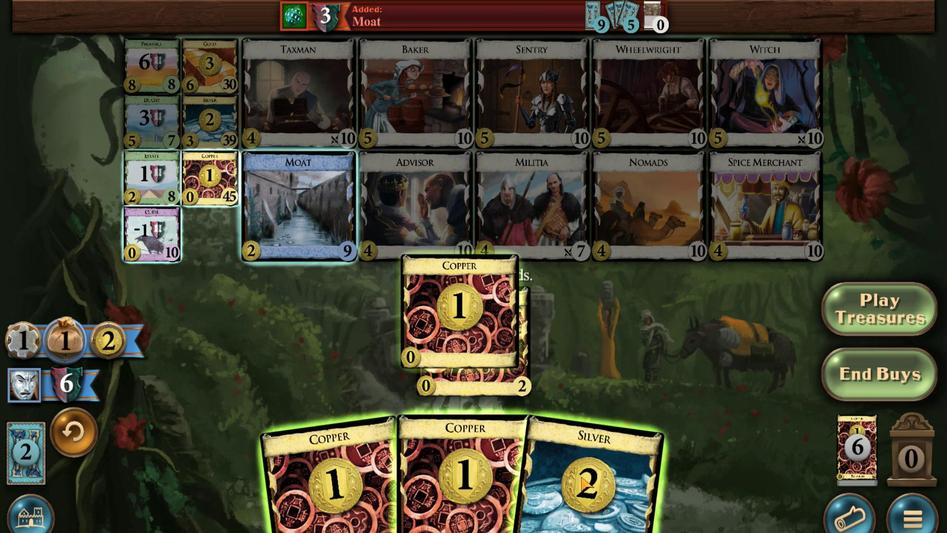 
Action: Mouse moved to (521, 415)
Screenshot: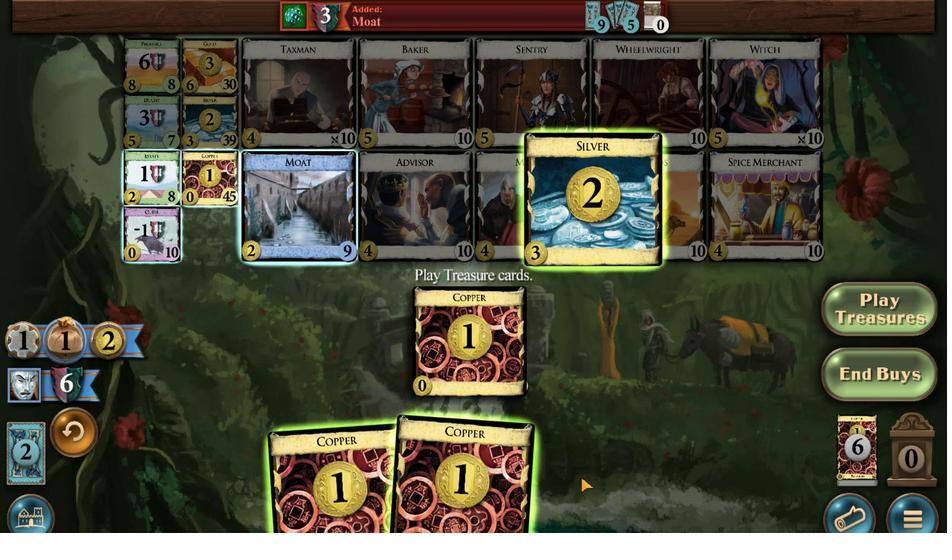 
Action: Mouse scrolled (521, 415) with delta (0, 0)
Screenshot: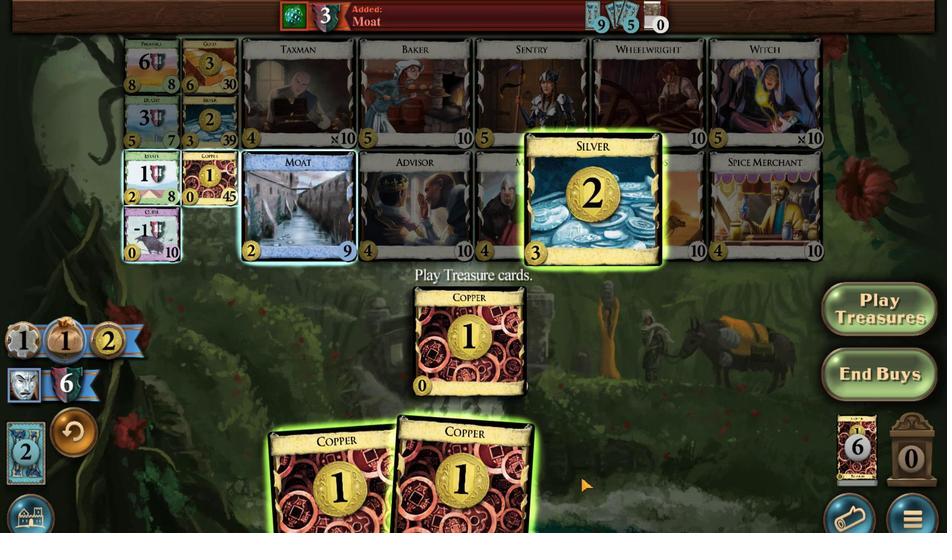 
Action: Mouse scrolled (521, 415) with delta (0, 0)
Screenshot: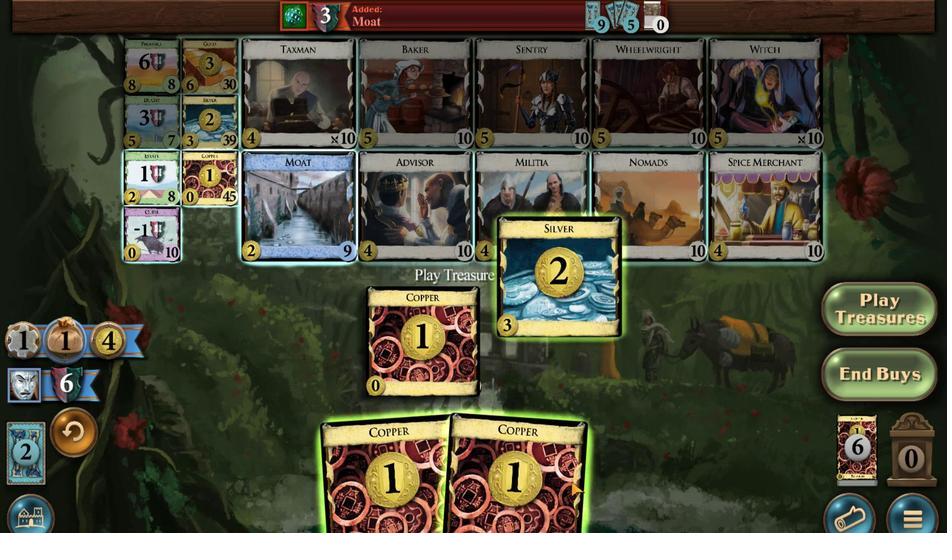 
Action: Mouse scrolled (521, 415) with delta (0, 0)
Screenshot: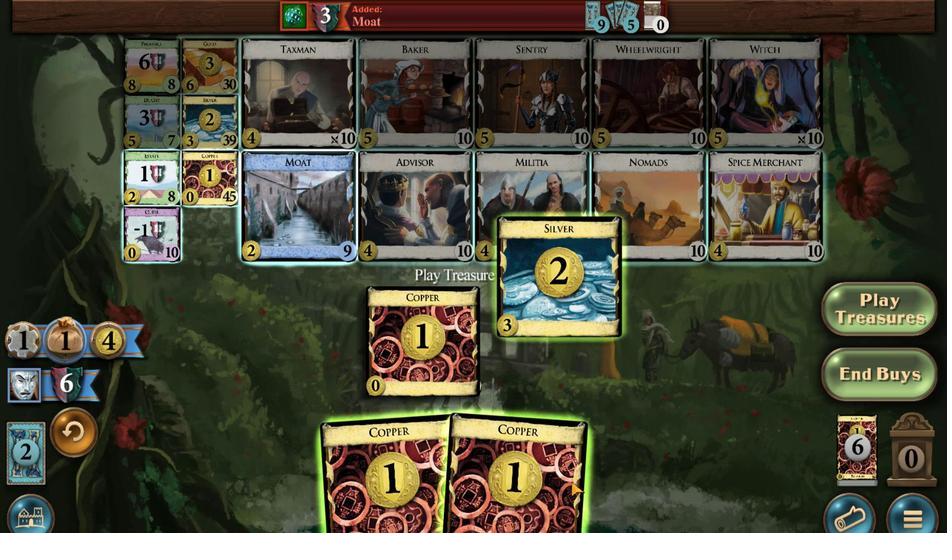 
Action: Mouse moved to (507, 418)
Screenshot: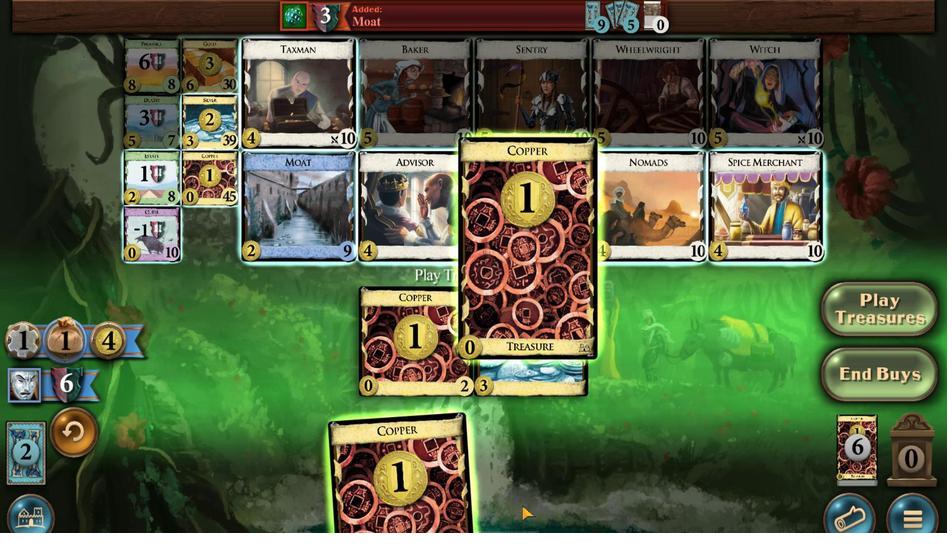 
Action: Mouse scrolled (507, 418) with delta (0, 0)
Screenshot: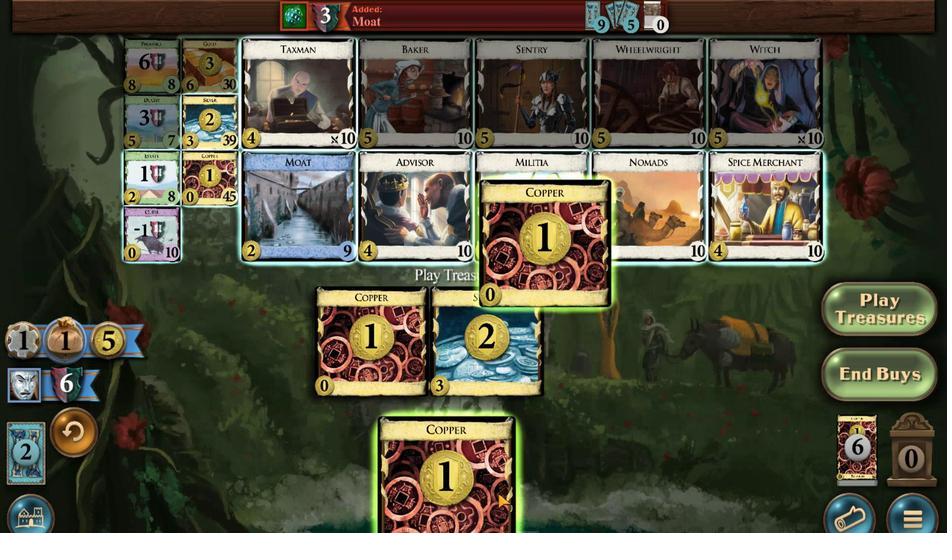 
Action: Mouse scrolled (507, 418) with delta (0, 0)
Screenshot: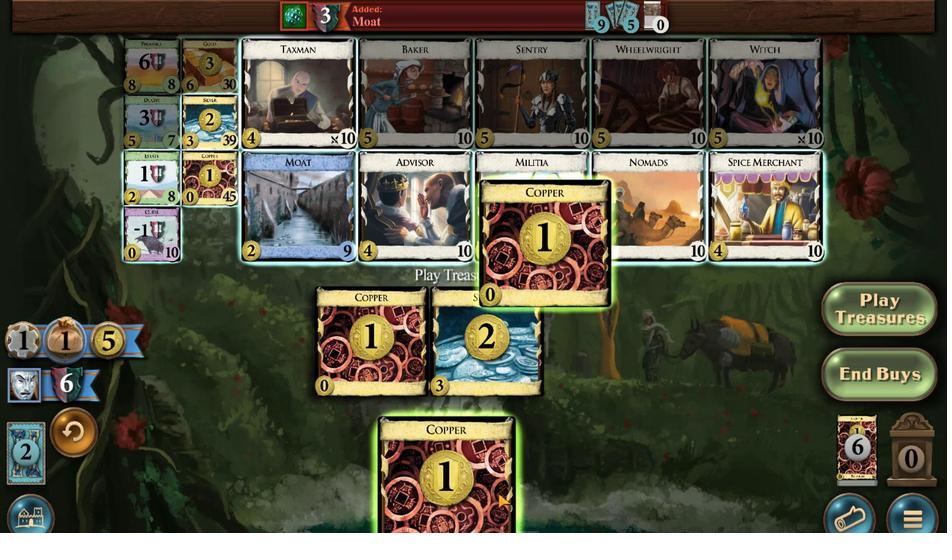 
Action: Mouse scrolled (507, 418) with delta (0, 0)
Screenshot: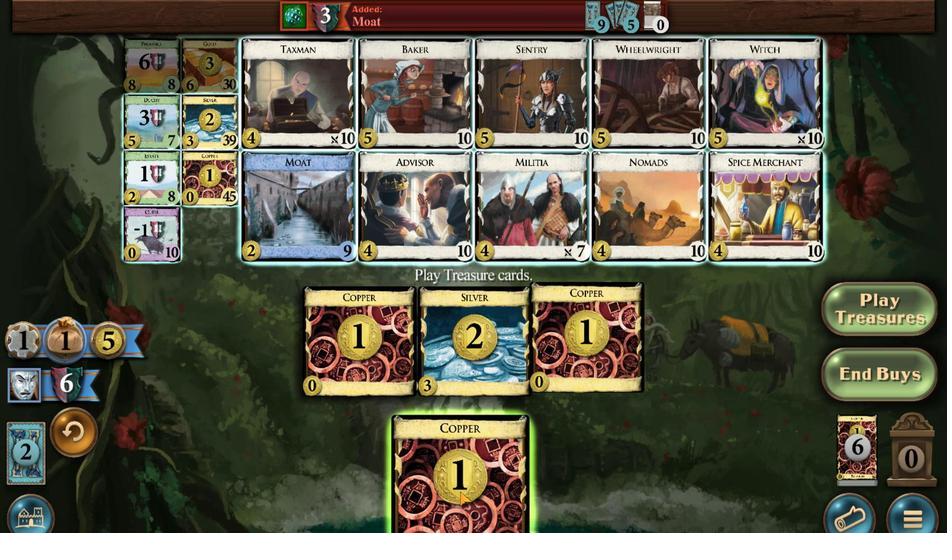 
Action: Mouse moved to (492, 416)
Screenshot: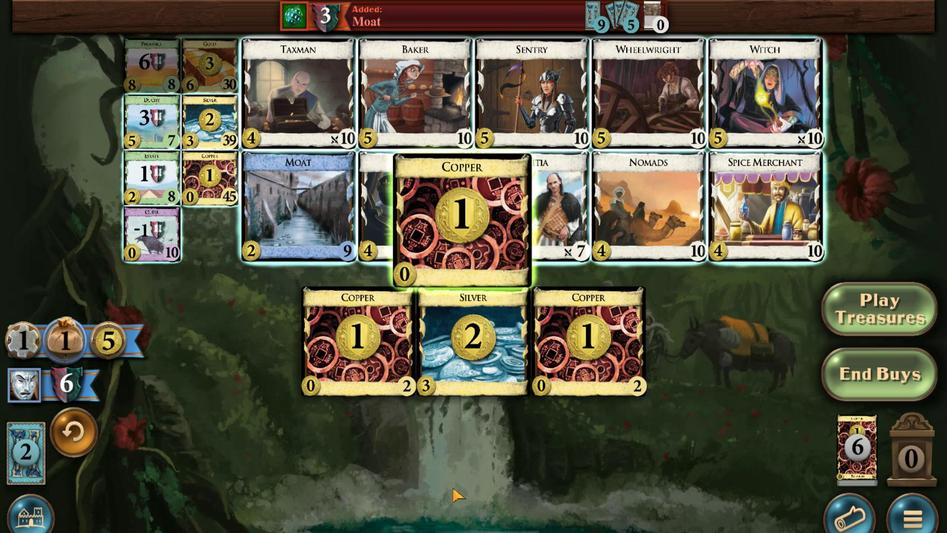 
Action: Mouse scrolled (492, 416) with delta (0, 0)
Screenshot: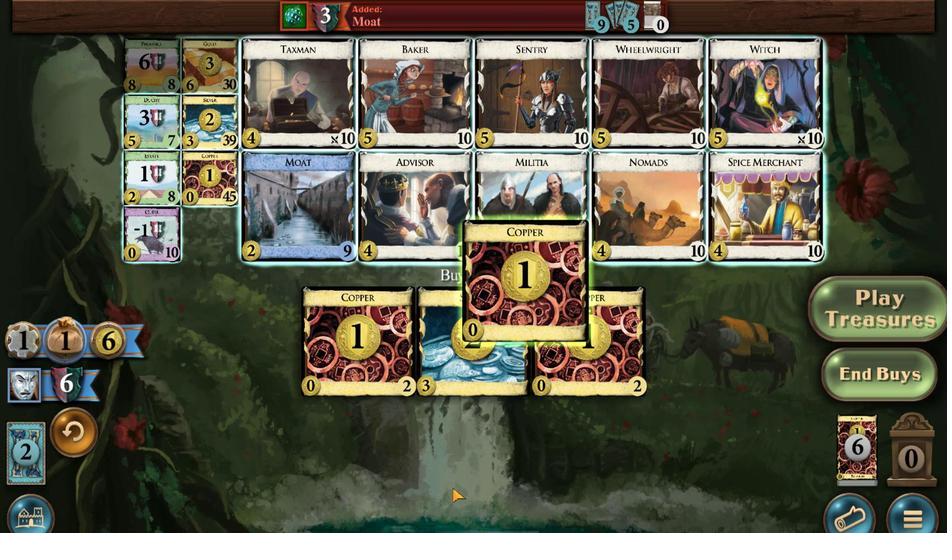 
Action: Mouse scrolled (492, 416) with delta (0, 0)
Screenshot: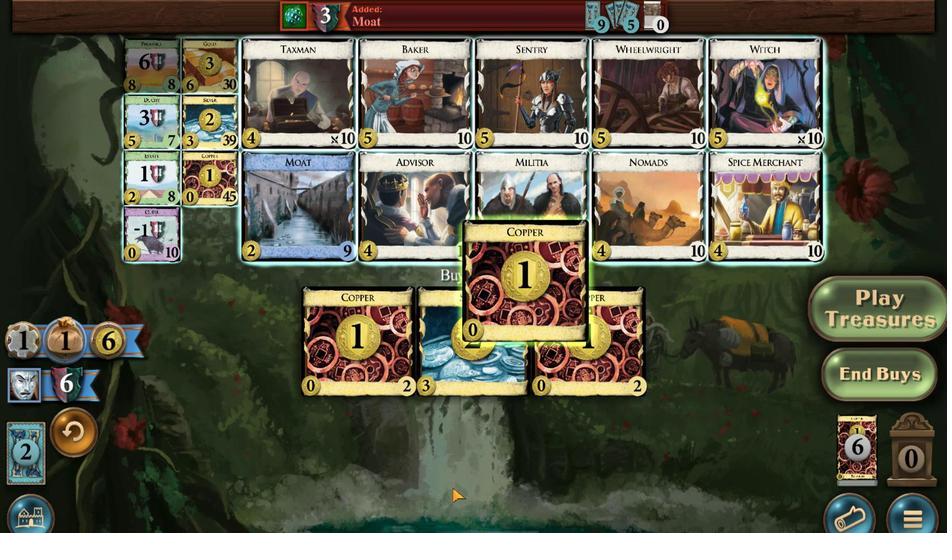 
Action: Mouse moved to (434, 372)
Screenshot: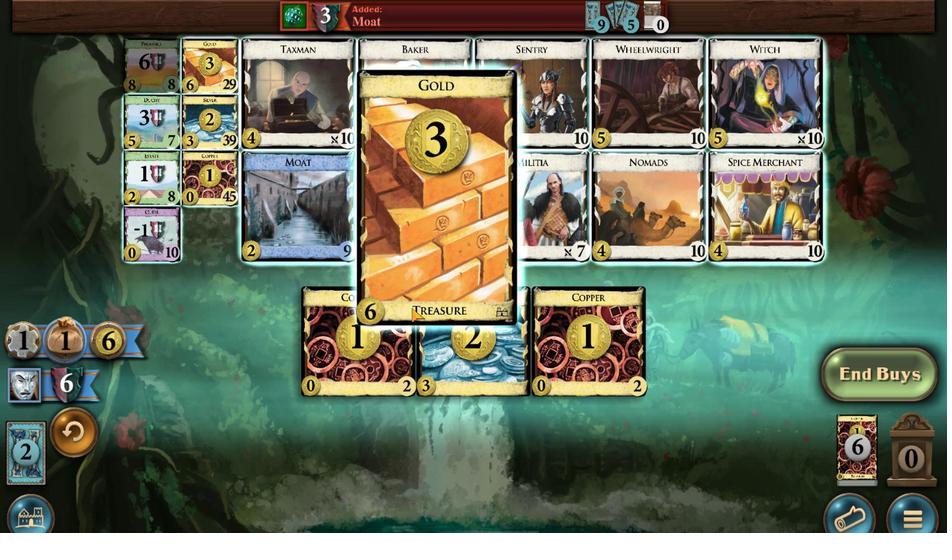 
Action: Mouse pressed left at (434, 372)
Screenshot: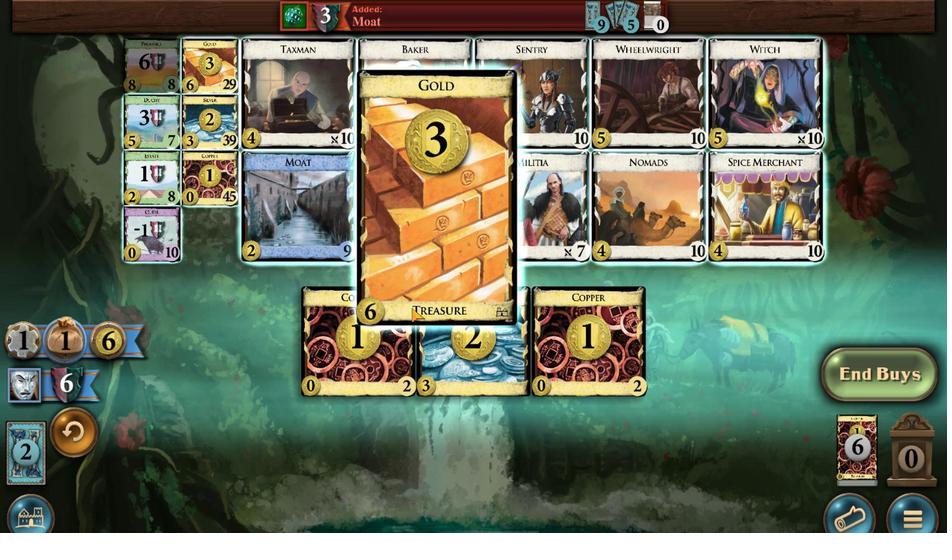 
Action: Mouse moved to (487, 412)
Screenshot: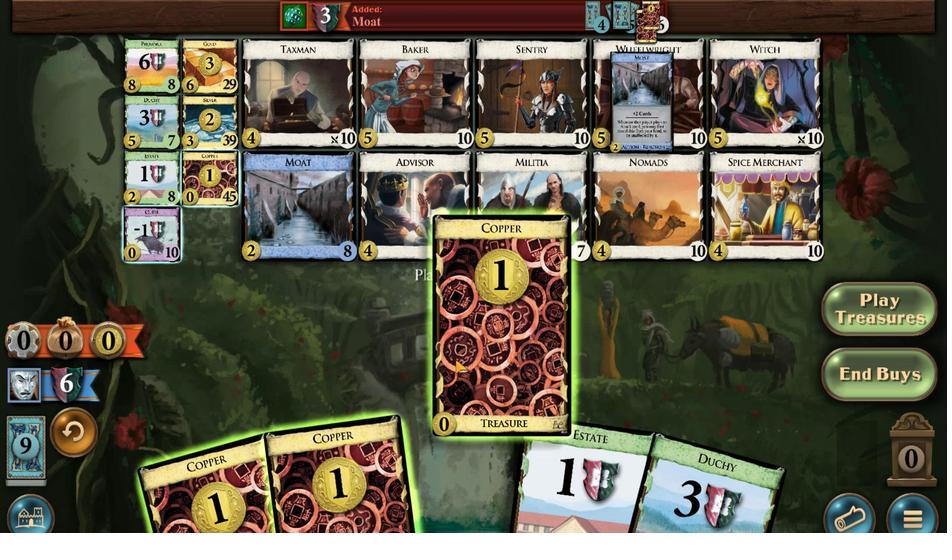 
Action: Mouse pressed left at (487, 412)
Screenshot: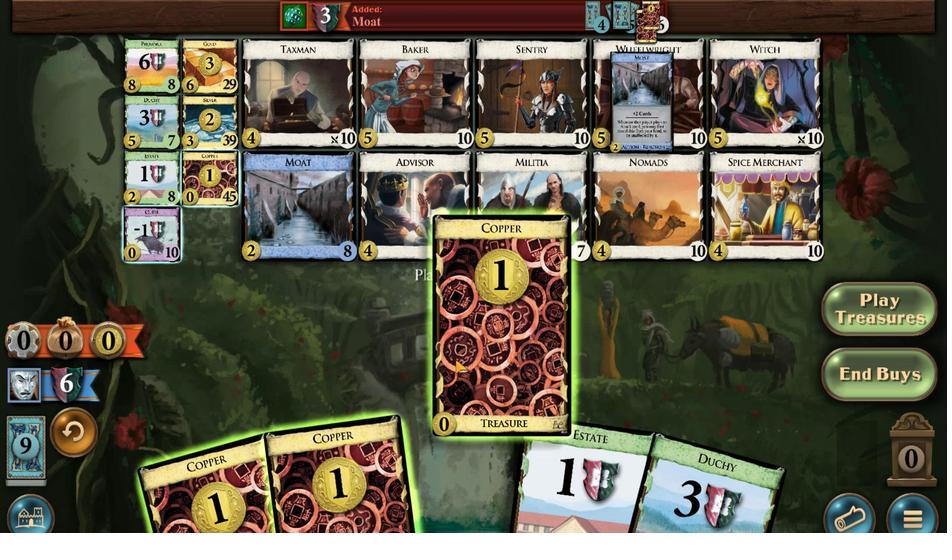 
Action: Mouse moved to (467, 411)
Screenshot: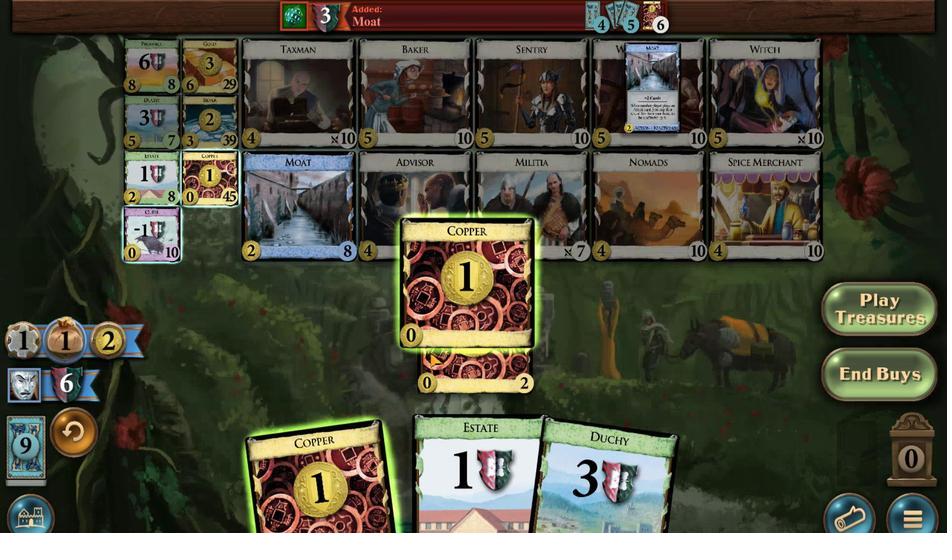 
Action: Mouse pressed left at (467, 411)
Screenshot: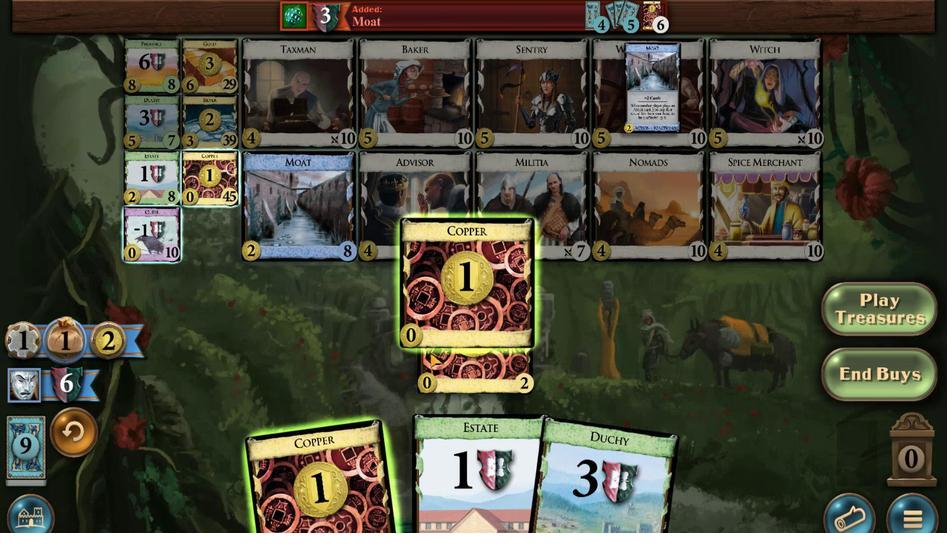 
Action: Mouse moved to (463, 412)
Screenshot: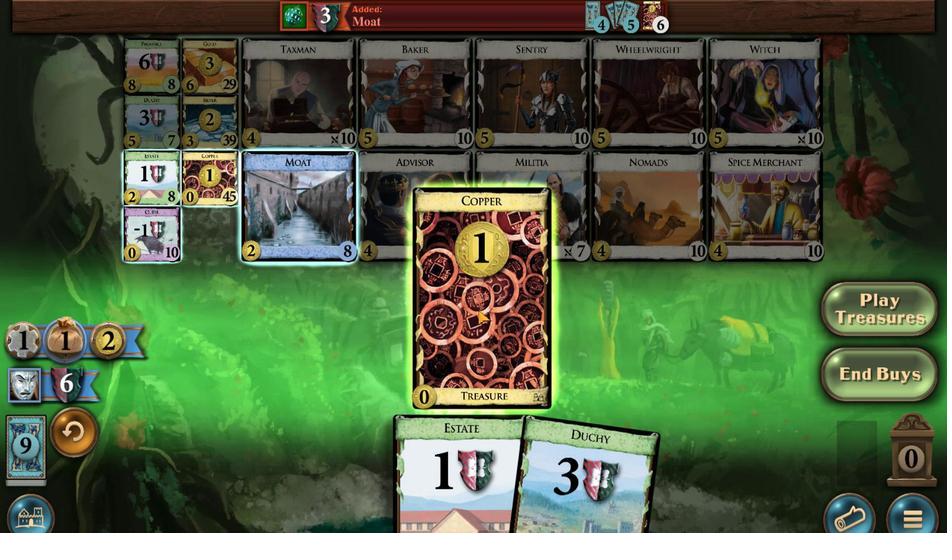 
Action: Mouse pressed left at (463, 412)
Screenshot: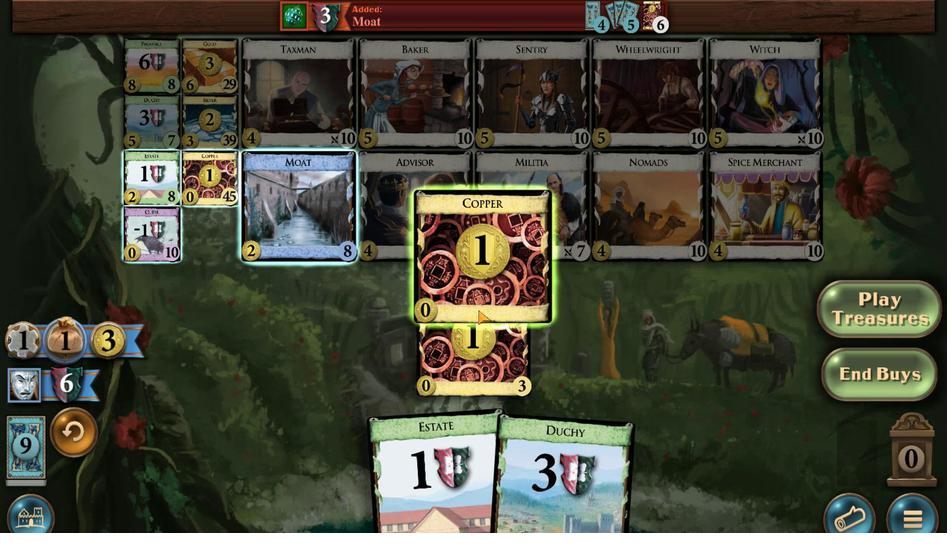 
Action: Mouse moved to (439, 378)
Screenshot: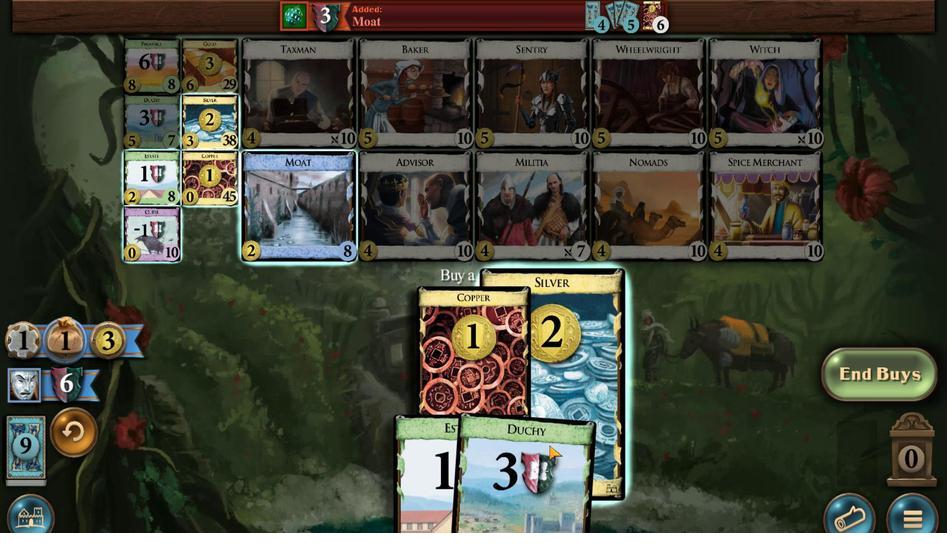
Action: Mouse pressed left at (439, 378)
Screenshot: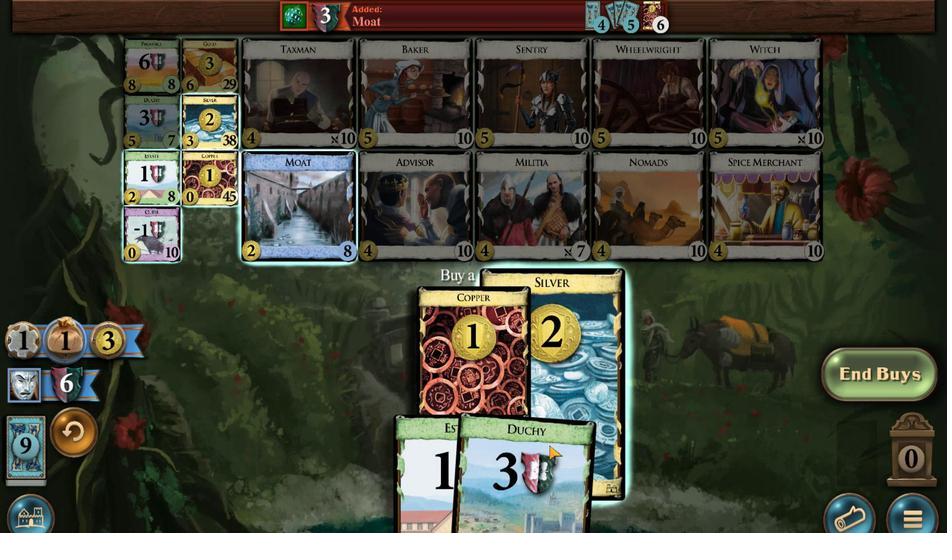 
Action: Mouse moved to (498, 414)
Screenshot: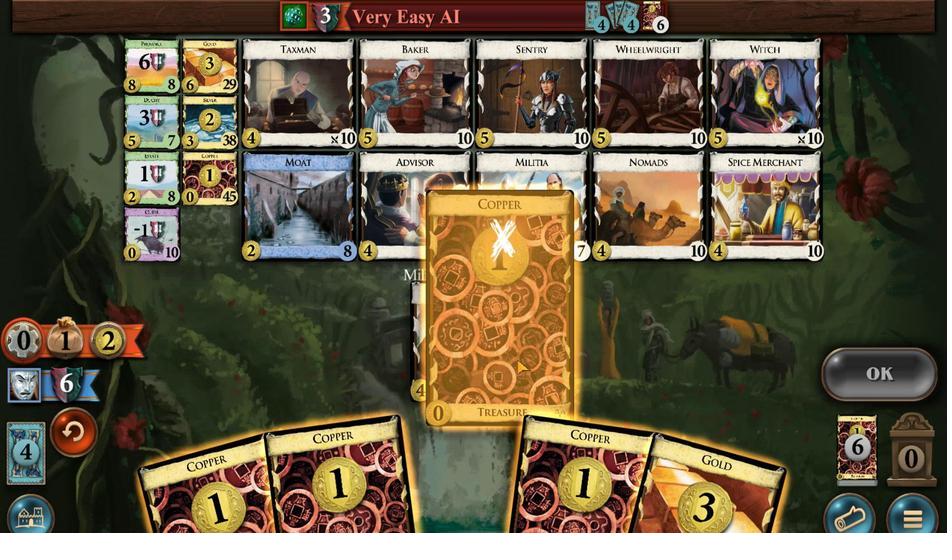 
Action: Mouse pressed left at (498, 414)
Screenshot: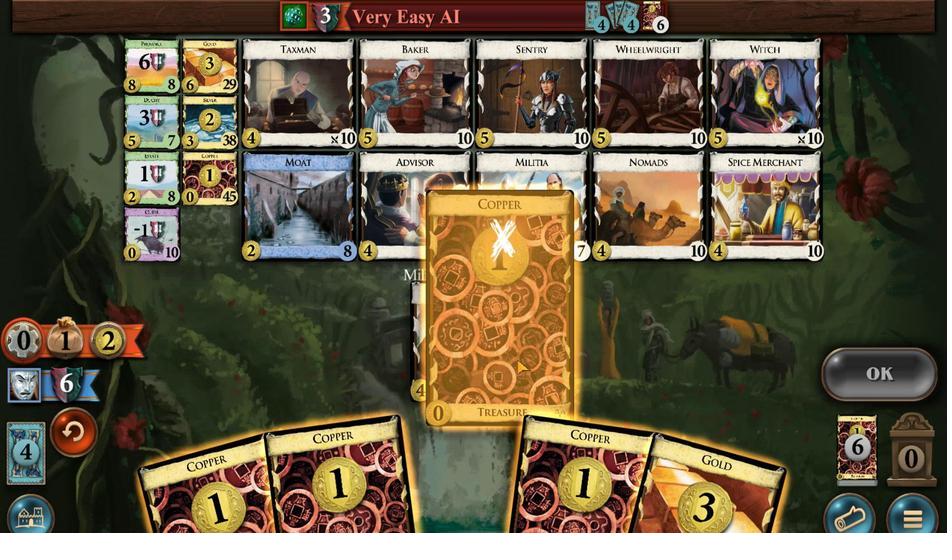 
Action: Mouse moved to (518, 414)
Screenshot: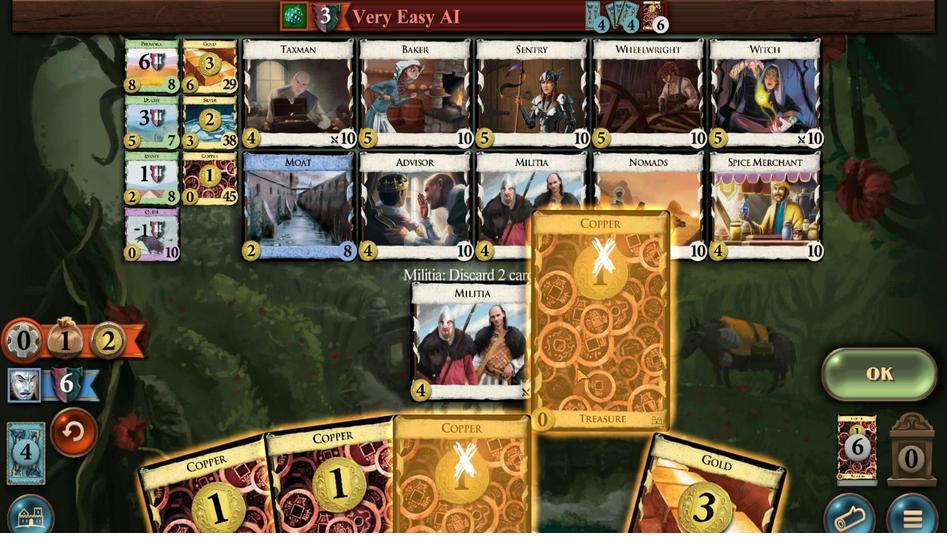 
Action: Mouse pressed left at (518, 414)
Screenshot: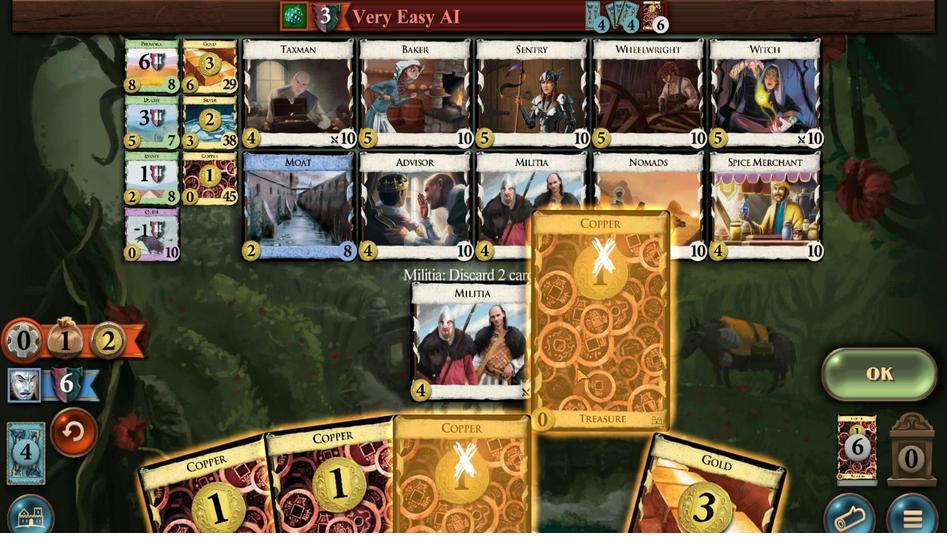 
Action: Mouse moved to (585, 404)
Screenshot: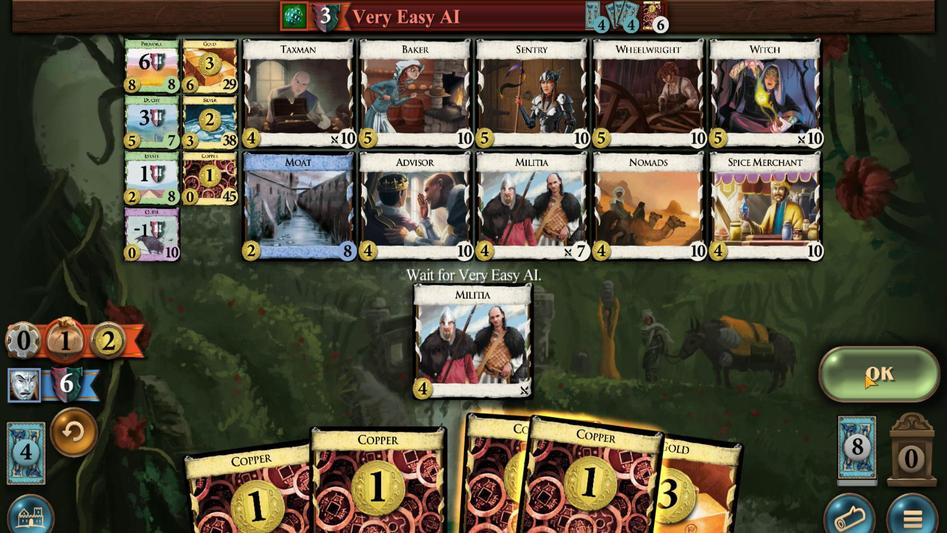 
Action: Mouse pressed left at (585, 404)
Screenshot: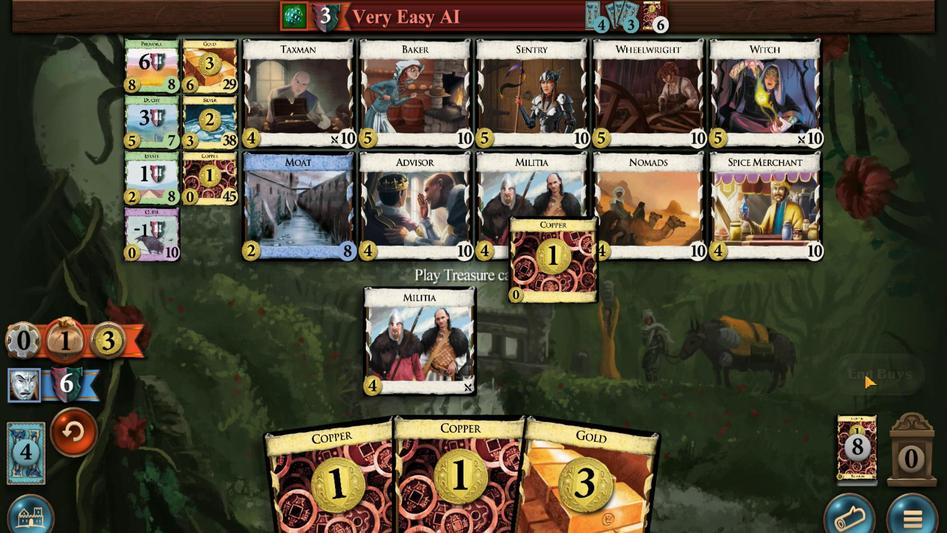 
Action: Mouse moved to (522, 415)
Screenshot: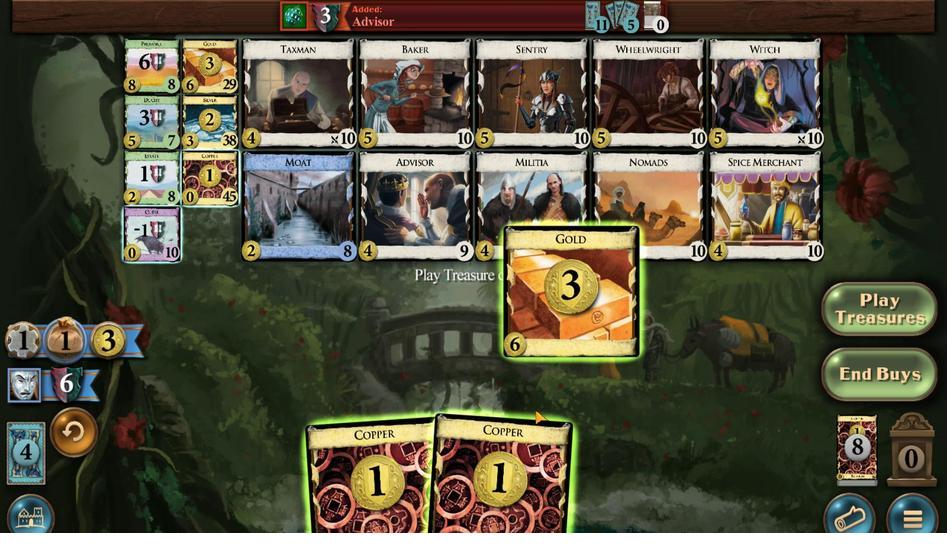 
Action: Mouse pressed left at (522, 415)
Screenshot: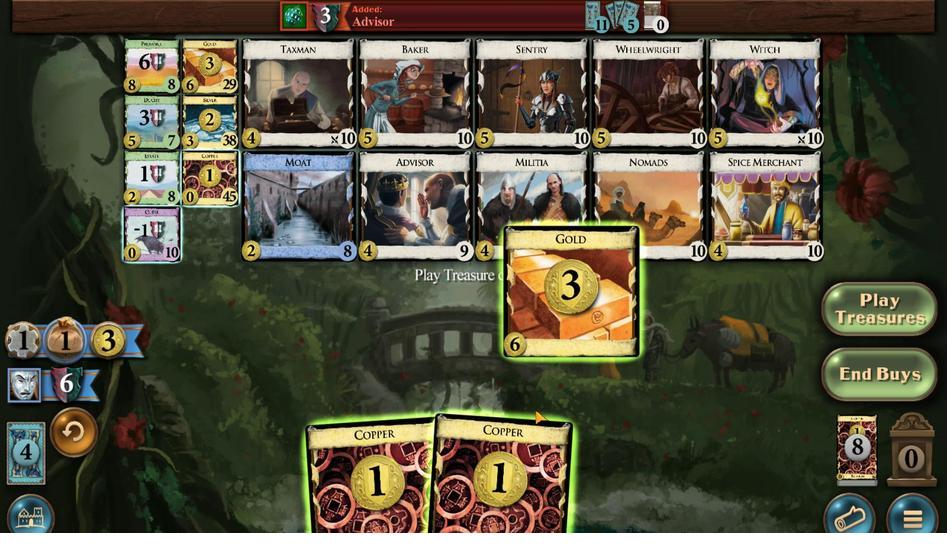 
Action: Mouse moved to (498, 415)
Screenshot: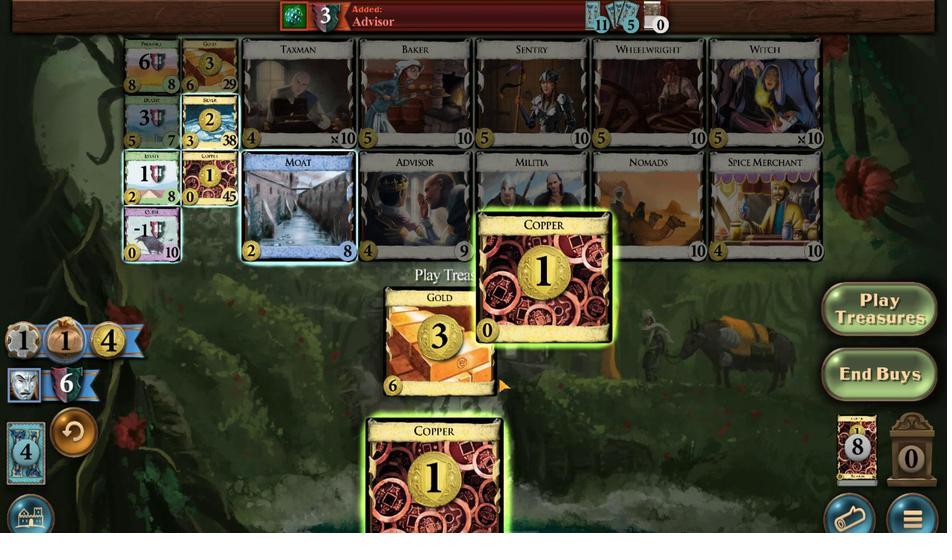 
Action: Mouse pressed left at (498, 415)
Screenshot: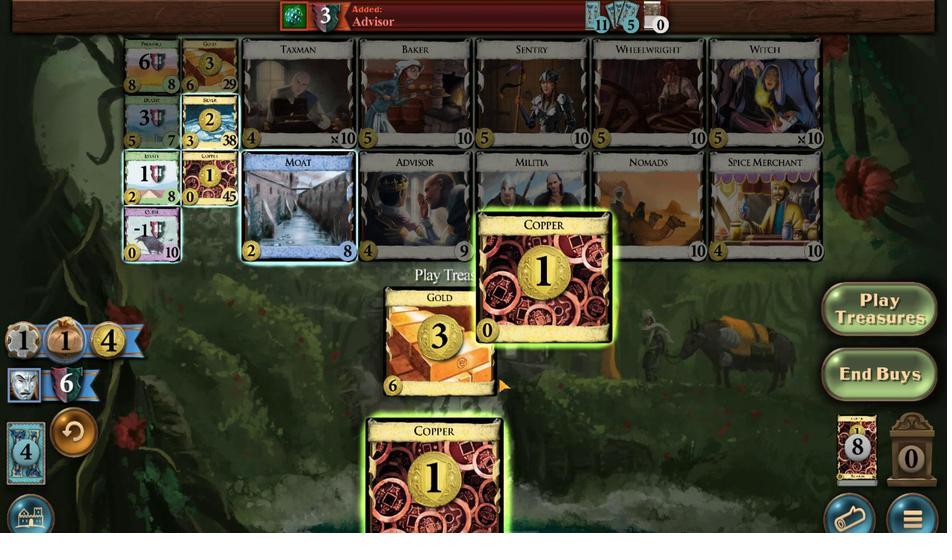 
Action: Mouse moved to (494, 412)
Screenshot: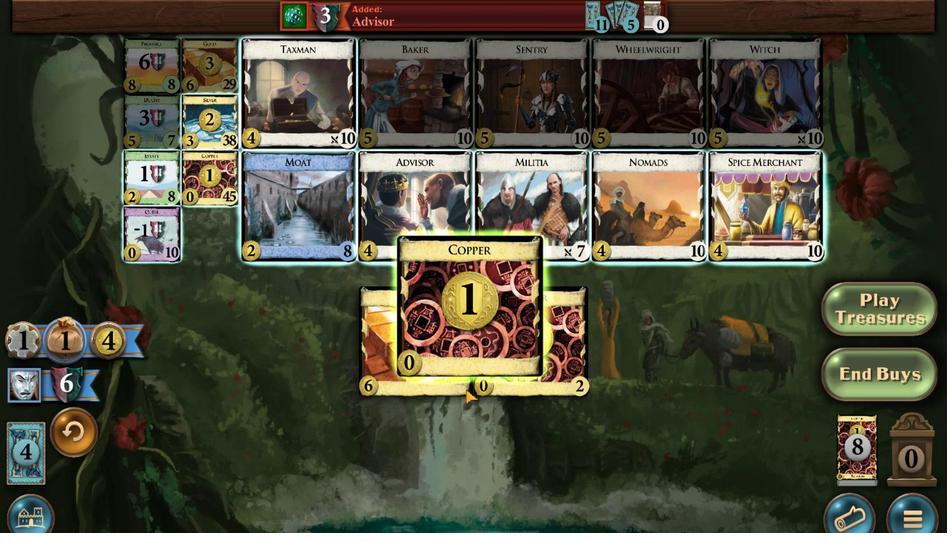 
Action: Mouse pressed left at (494, 412)
Screenshot: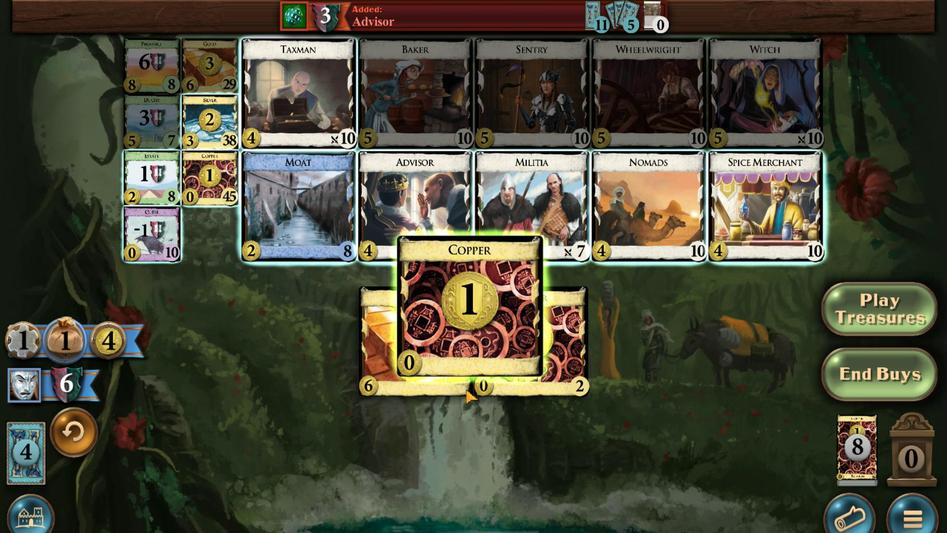 
Action: Mouse moved to (427, 378)
Screenshot: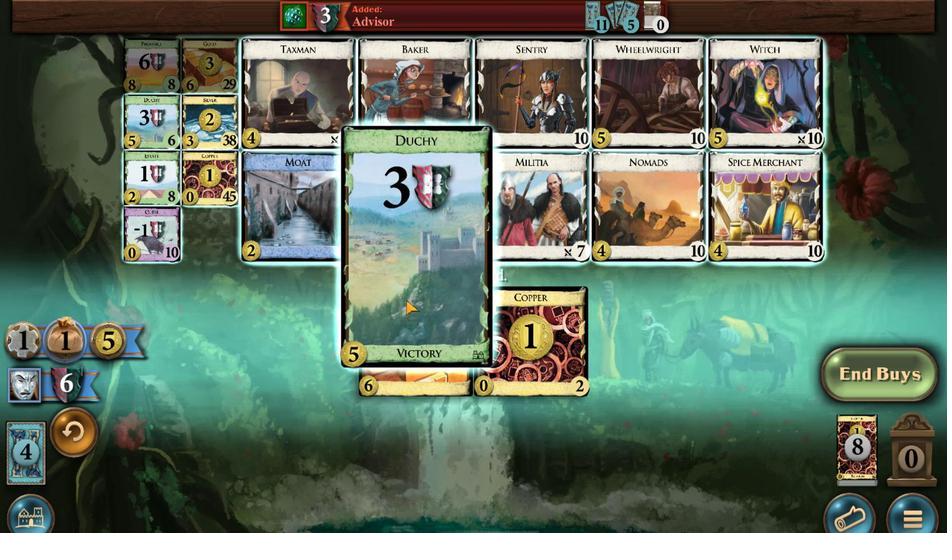 
Action: Mouse pressed left at (427, 378)
Screenshot: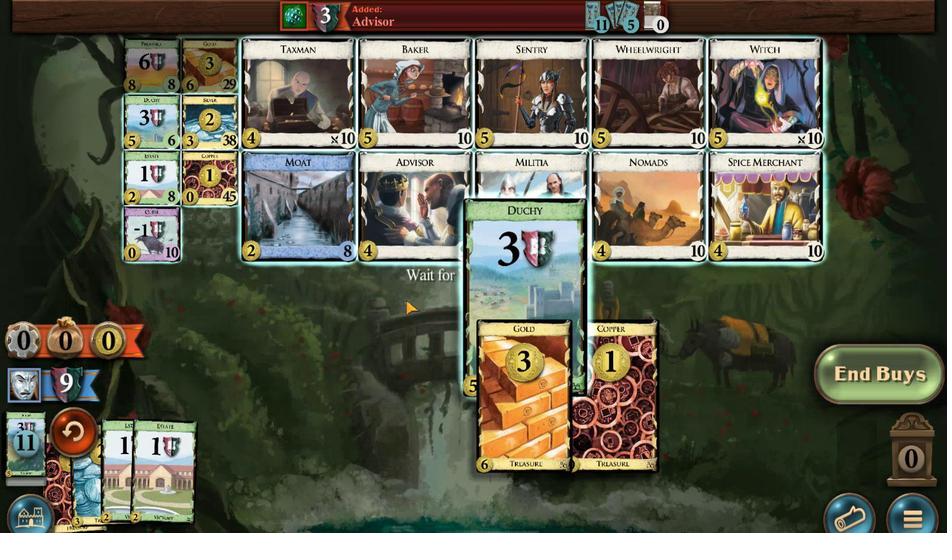 
Action: Mouse moved to (496, 417)
Screenshot: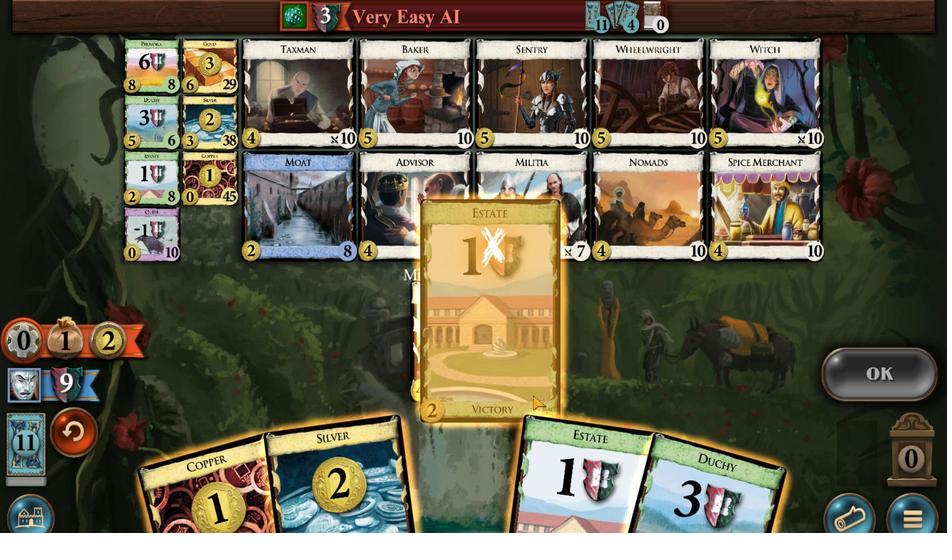 
Action: Mouse pressed left at (496, 417)
Screenshot: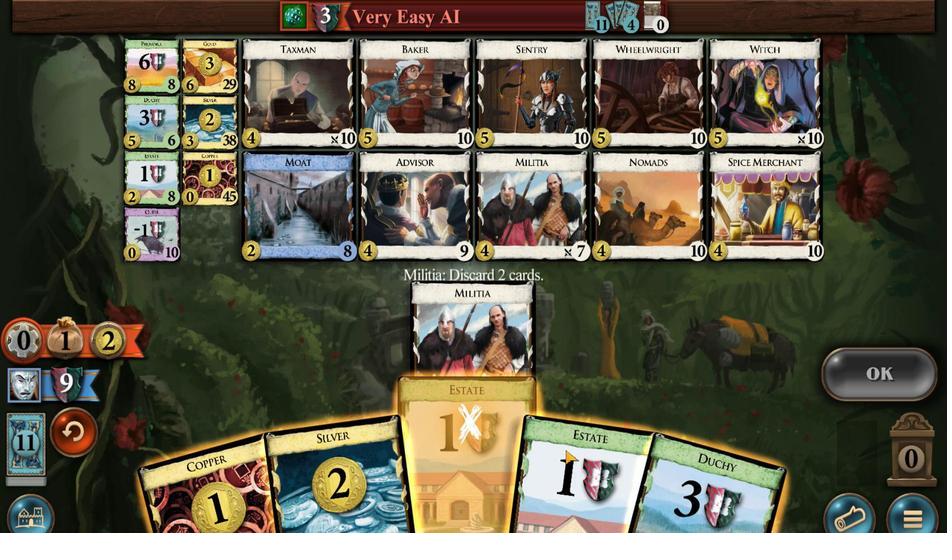
Action: Mouse moved to (517, 412)
Screenshot: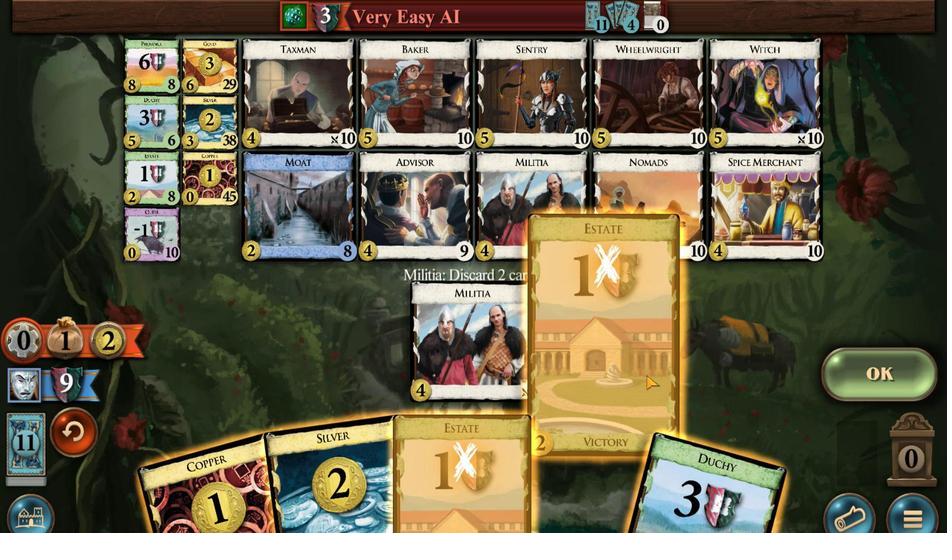 
Action: Mouse pressed left at (517, 412)
Screenshot: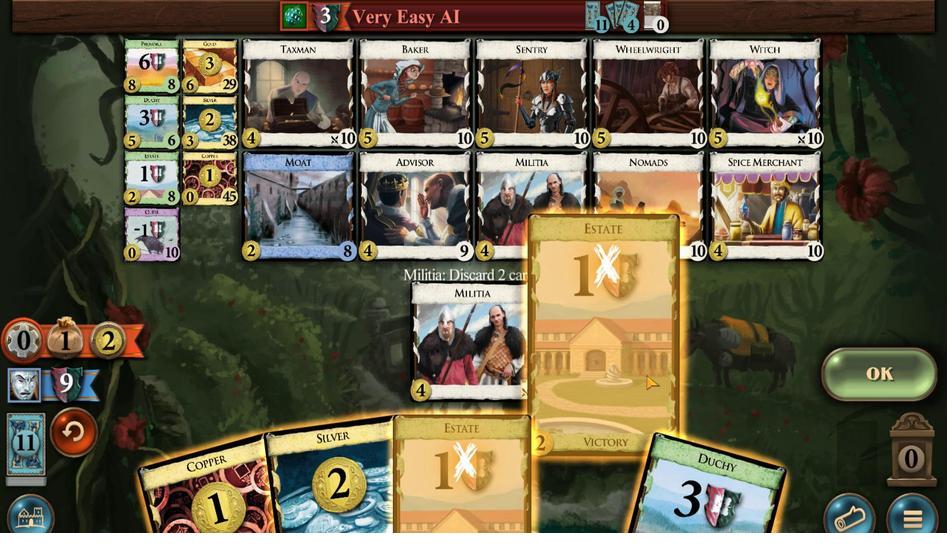 
Action: Mouse moved to (583, 404)
Screenshot: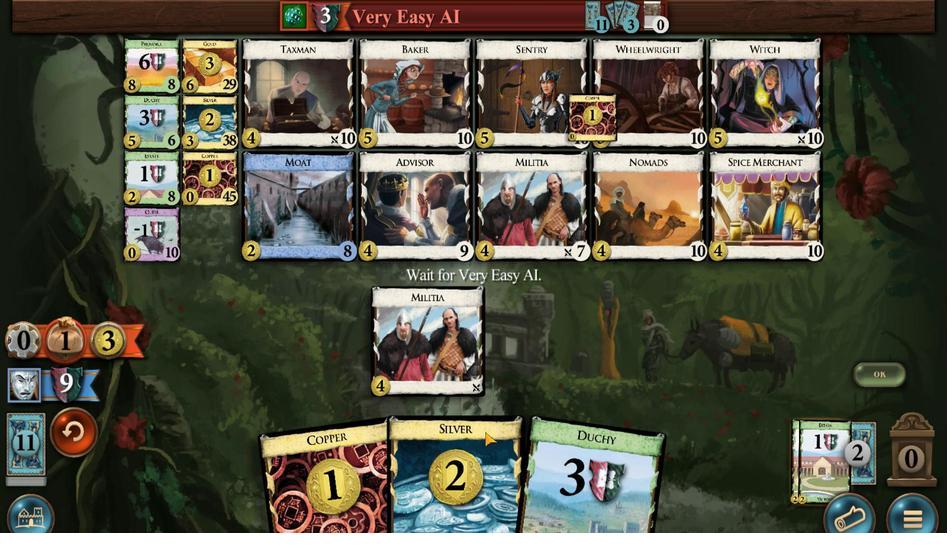 
Action: Mouse pressed left at (583, 404)
Screenshot: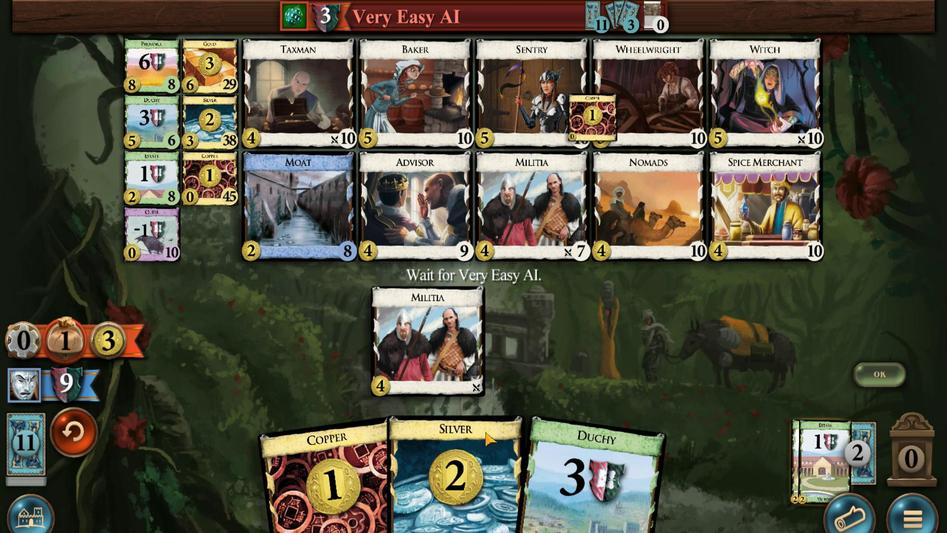 
Action: Mouse moved to (496, 415)
Screenshot: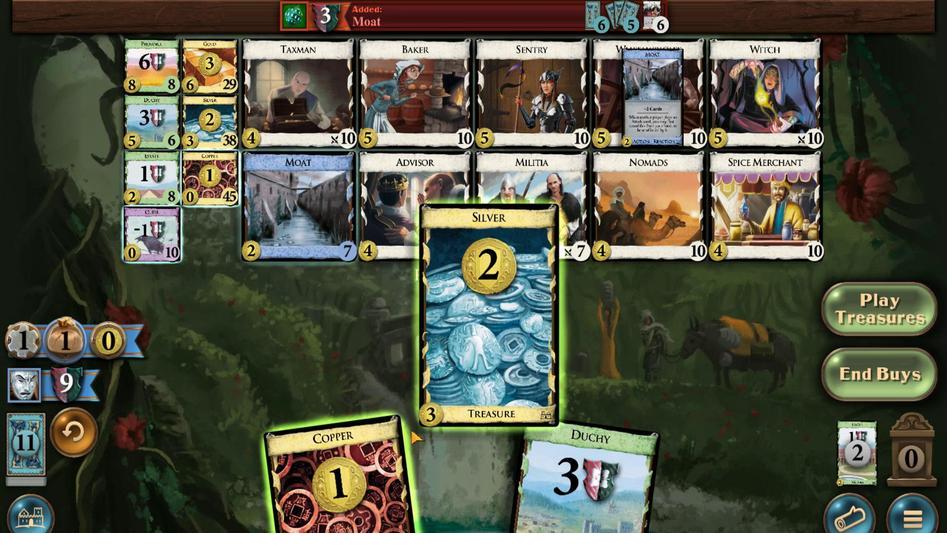 
Action: Mouse pressed left at (496, 415)
Screenshot: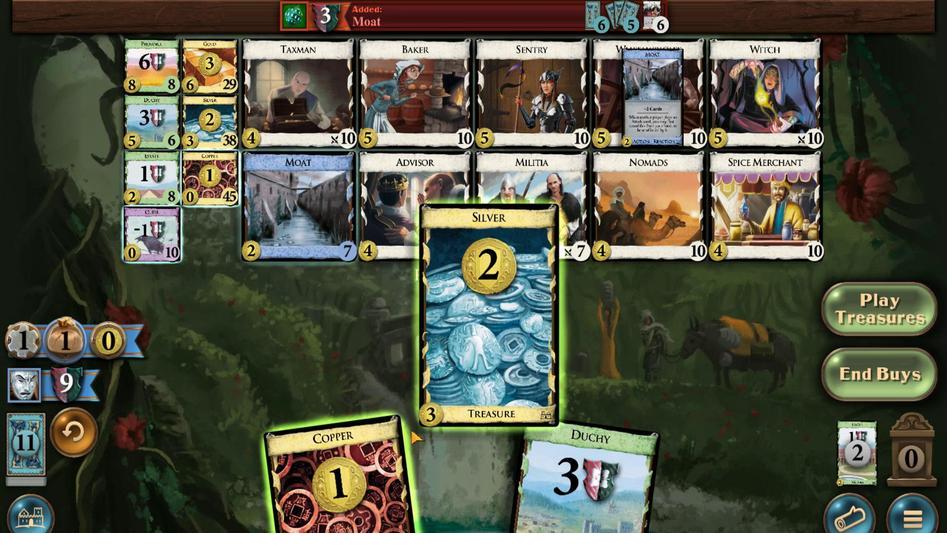 
Action: Mouse moved to (474, 413)
Screenshot: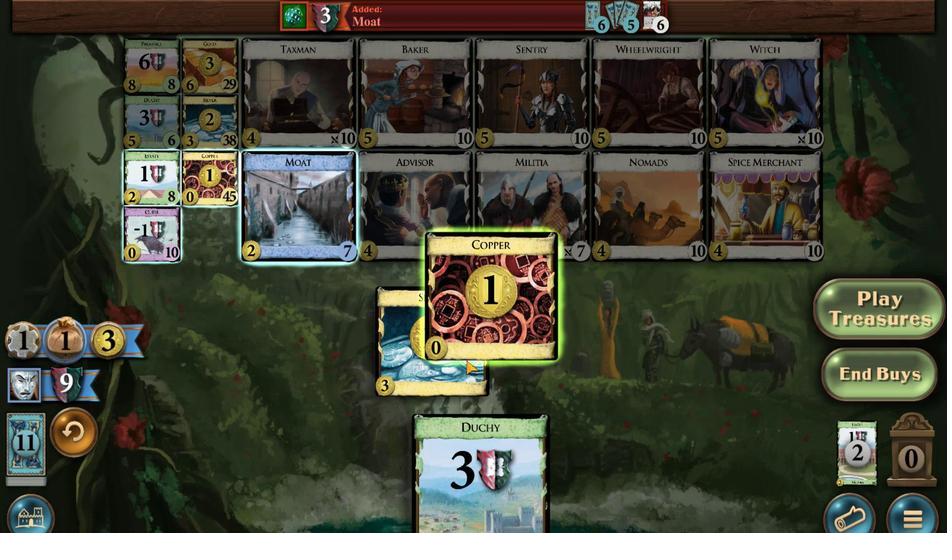 
Action: Mouse pressed left at (474, 413)
Screenshot: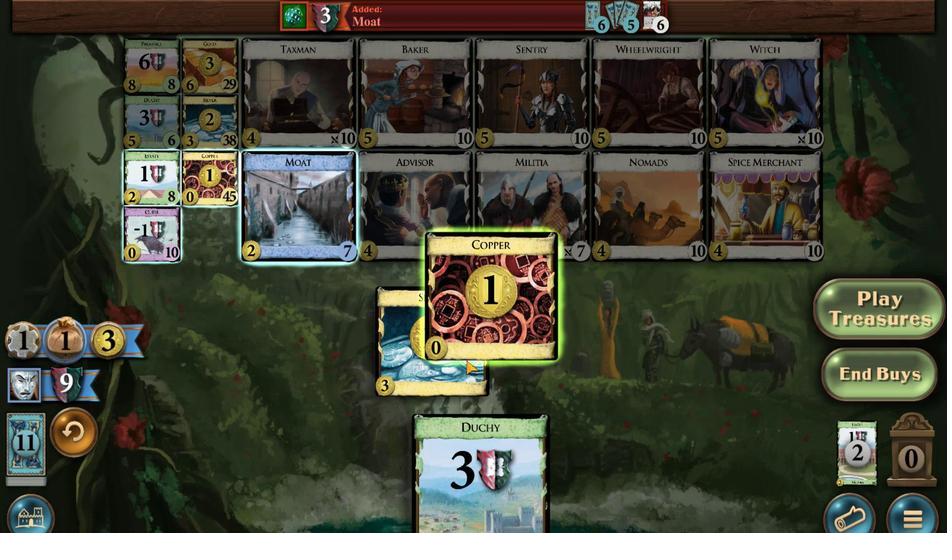 
Action: Mouse moved to (436, 379)
Screenshot: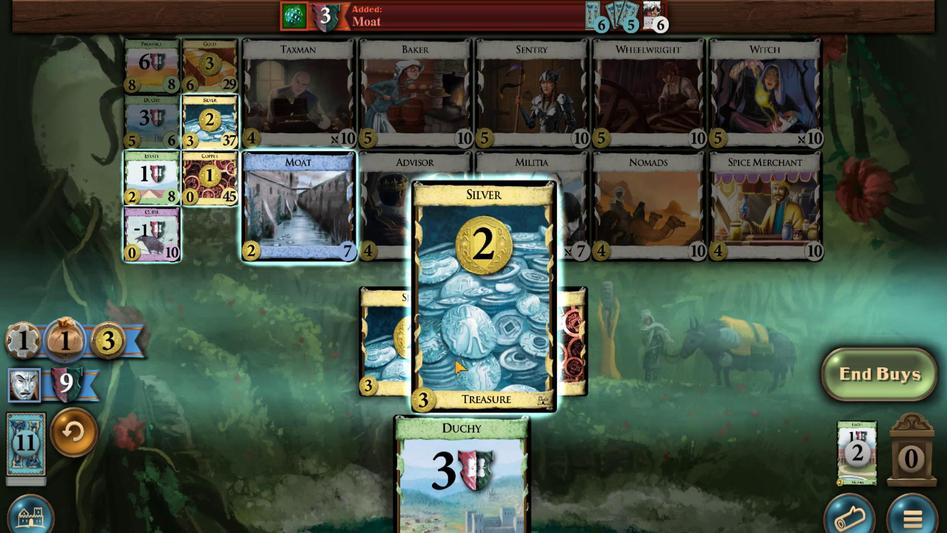 
Action: Mouse pressed left at (436, 379)
Screenshot: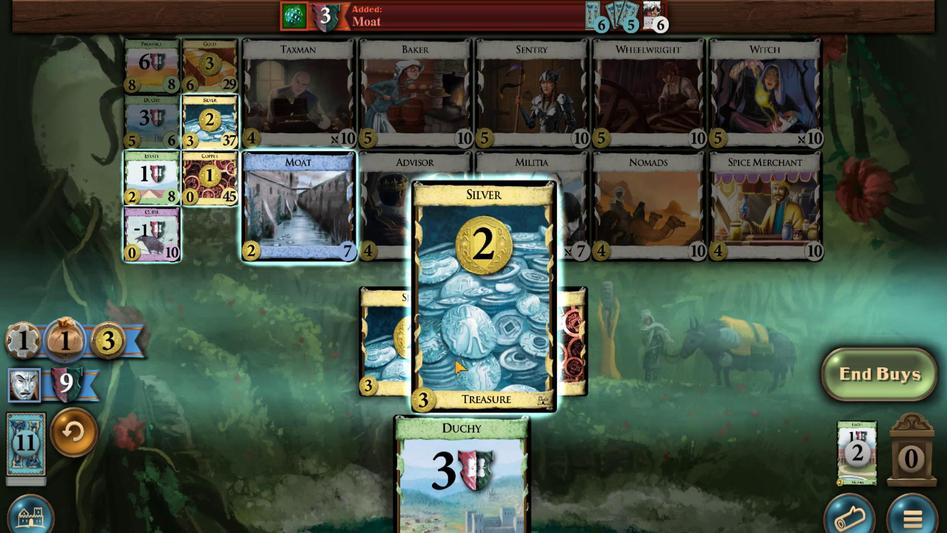 
Action: Mouse moved to (491, 414)
Screenshot: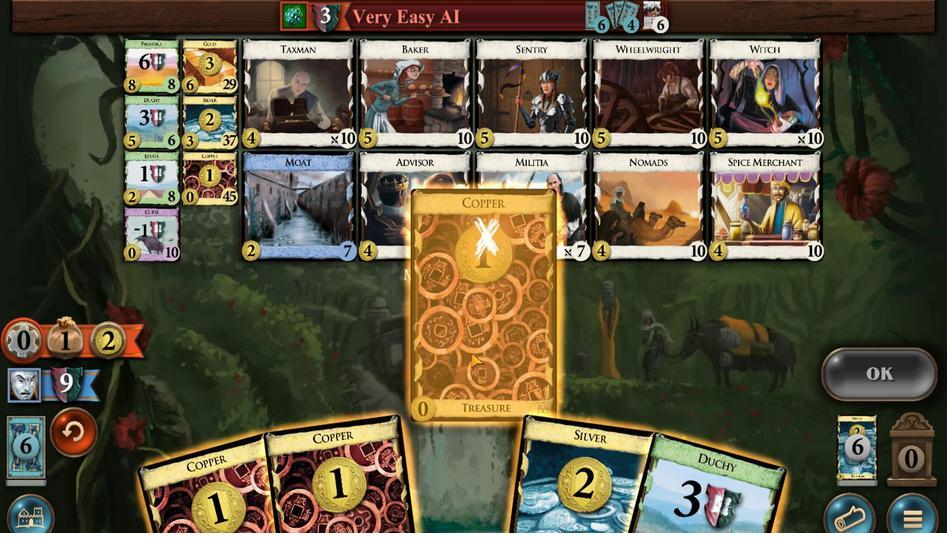 
Action: Mouse pressed left at (491, 414)
Screenshot: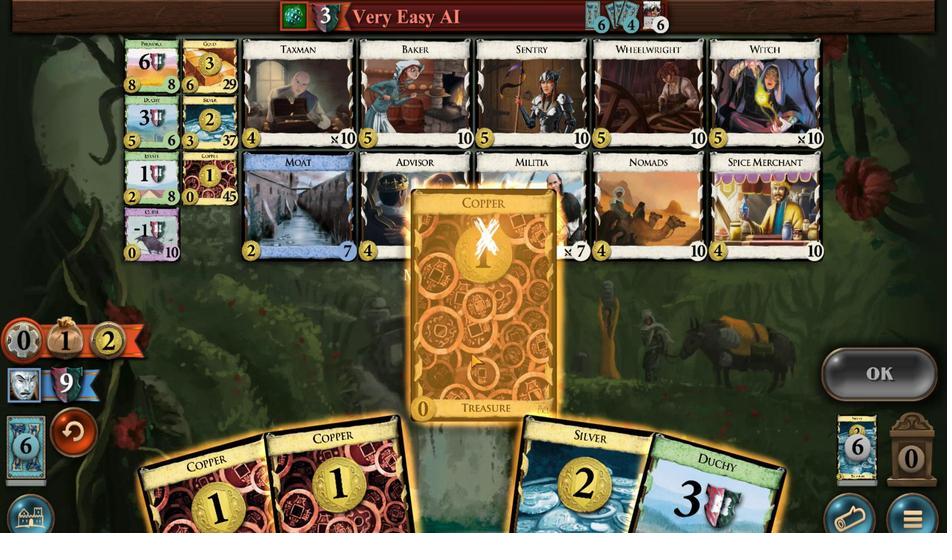
Action: Mouse moved to (463, 414)
Screenshot: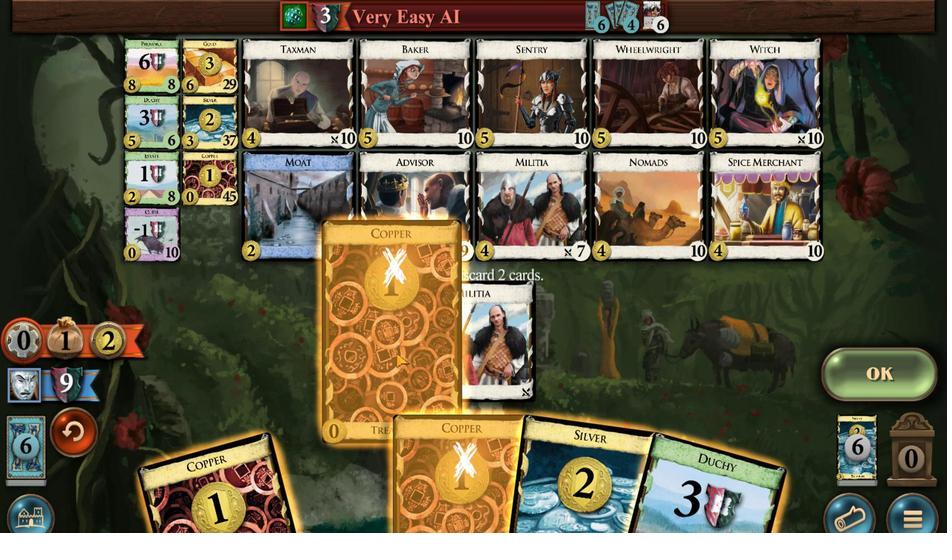 
Action: Mouse pressed left at (463, 414)
Screenshot: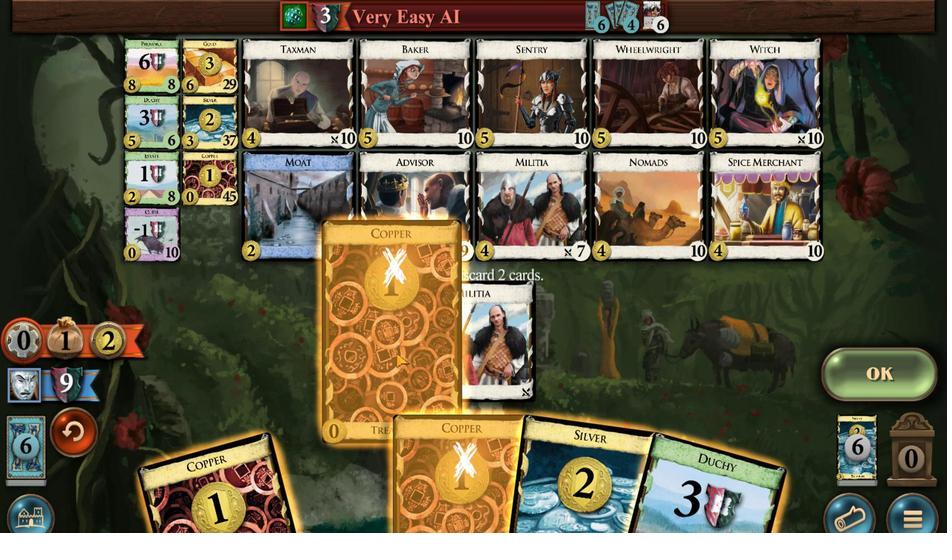 
Action: Mouse moved to (579, 404)
Screenshot: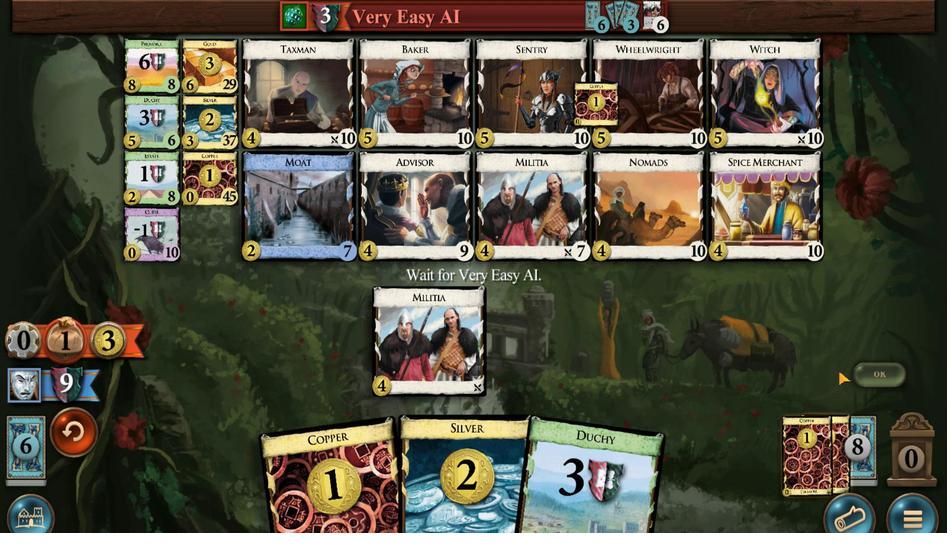 
Action: Mouse pressed left at (579, 404)
Screenshot: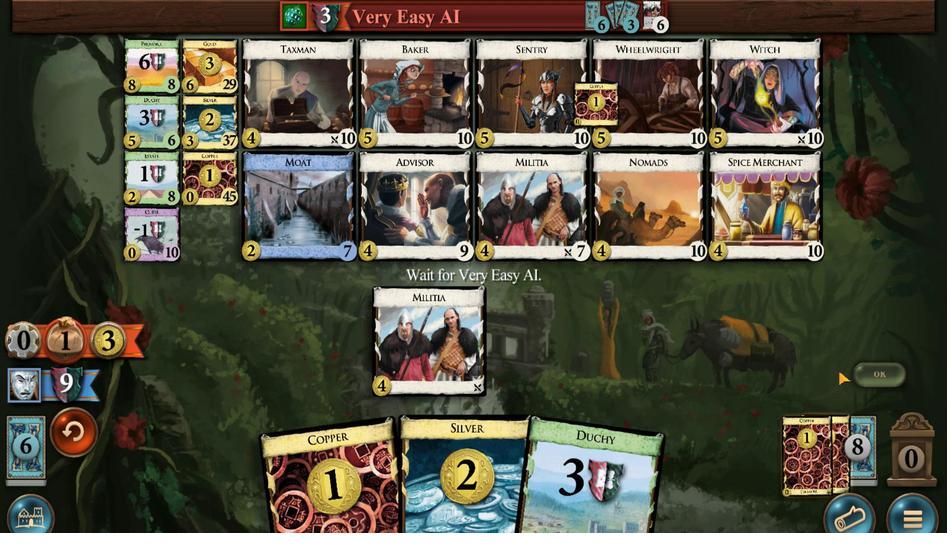 
Action: Mouse moved to (495, 414)
Screenshot: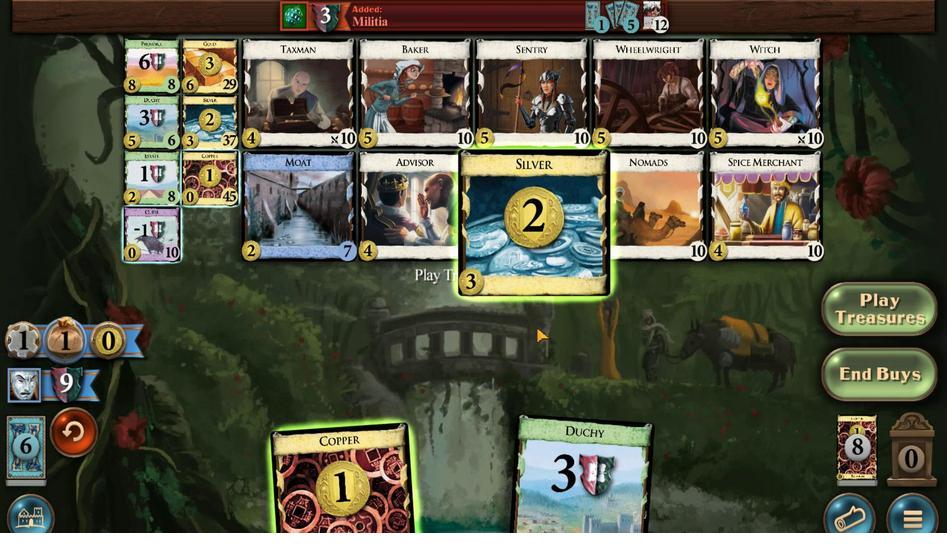 
Action: Mouse pressed left at (495, 414)
Screenshot: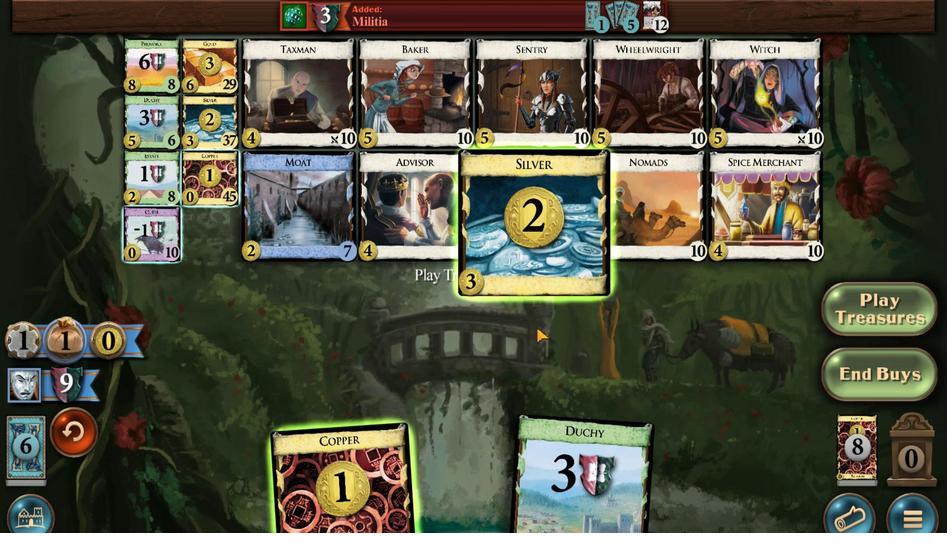 
Action: Mouse moved to (482, 412)
Screenshot: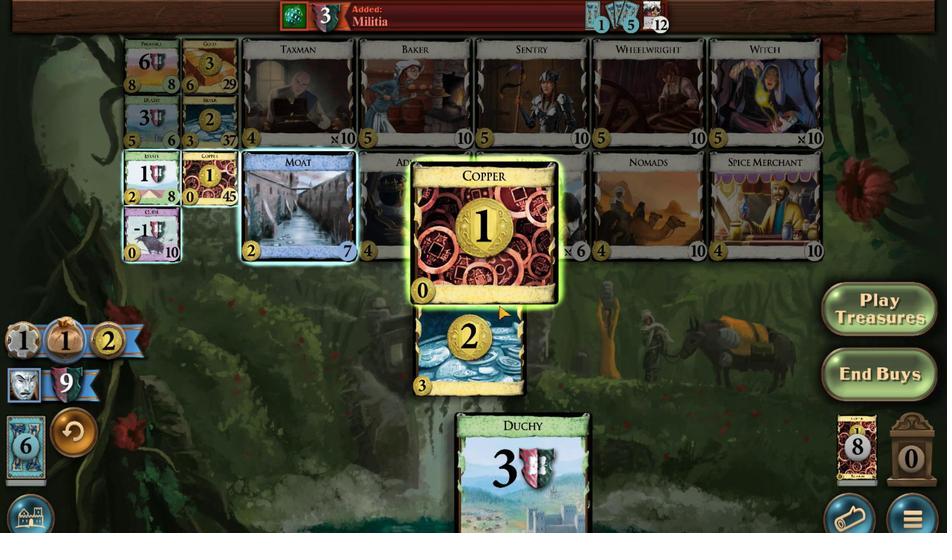 
Action: Mouse pressed left at (482, 412)
Screenshot: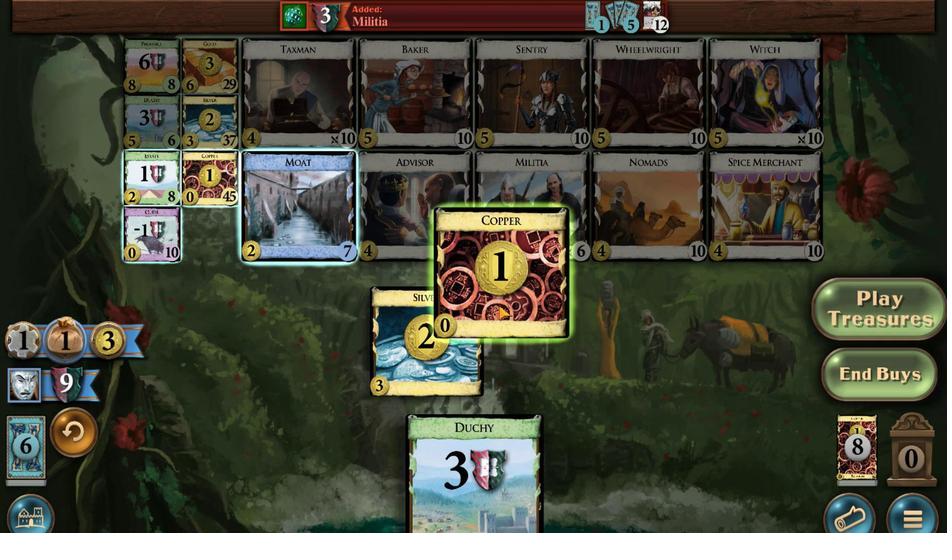 
Action: Mouse moved to (439, 379)
Screenshot: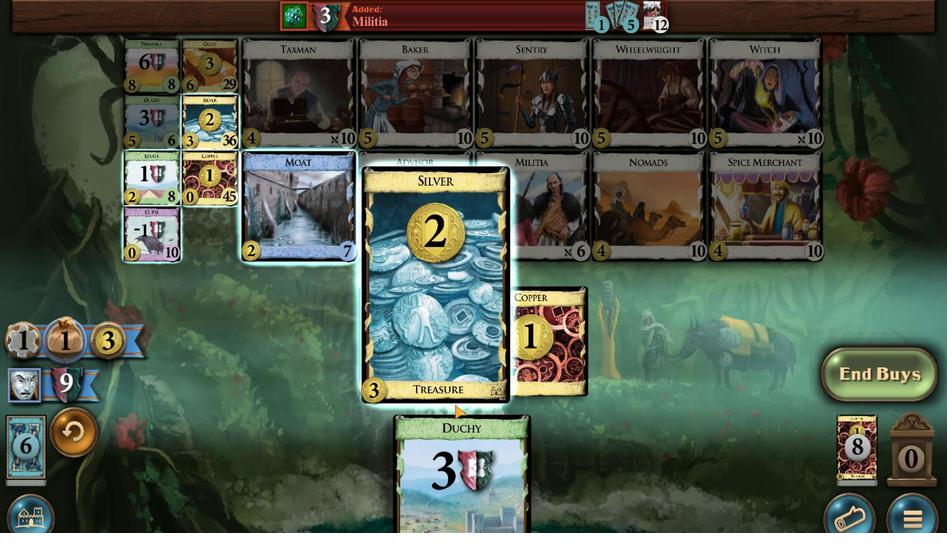 
Action: Mouse pressed left at (439, 379)
Screenshot: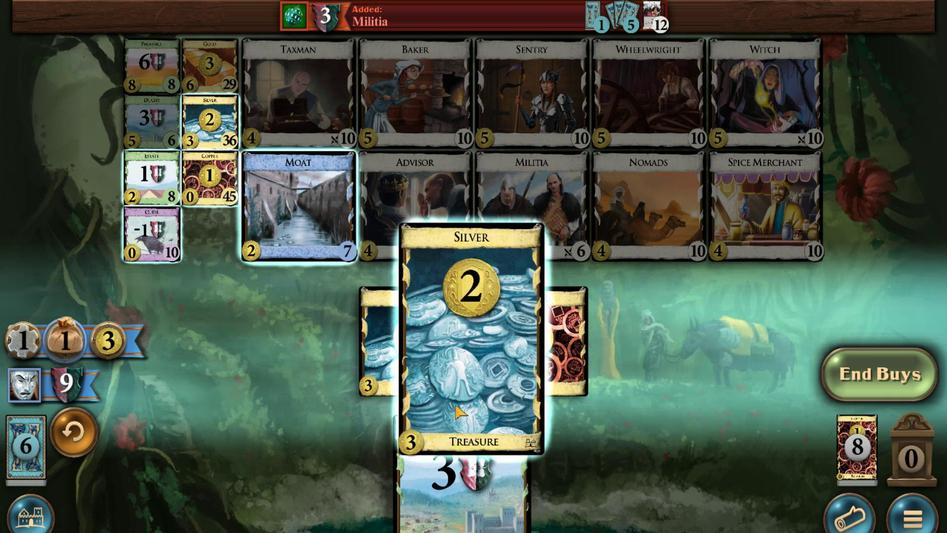 
Action: Mouse moved to (525, 384)
Screenshot: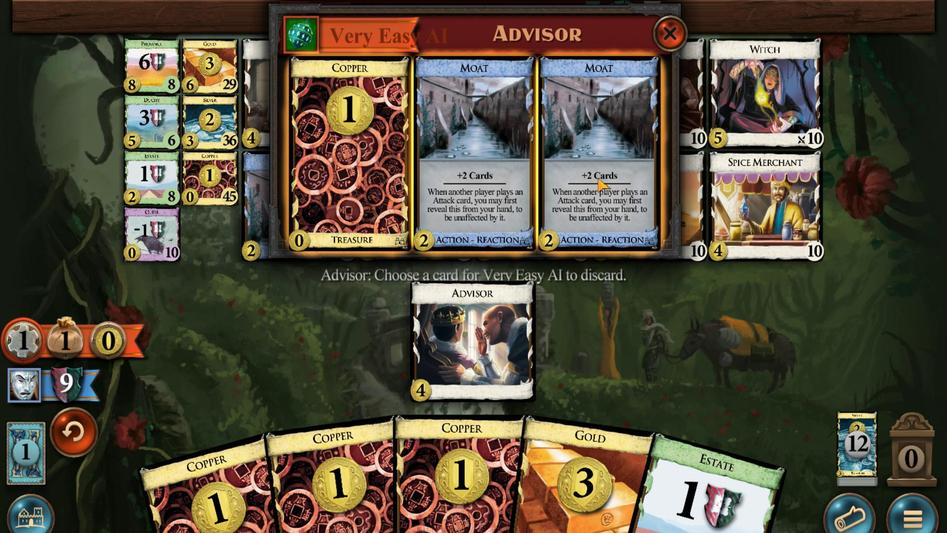 
Action: Mouse pressed left at (525, 384)
Screenshot: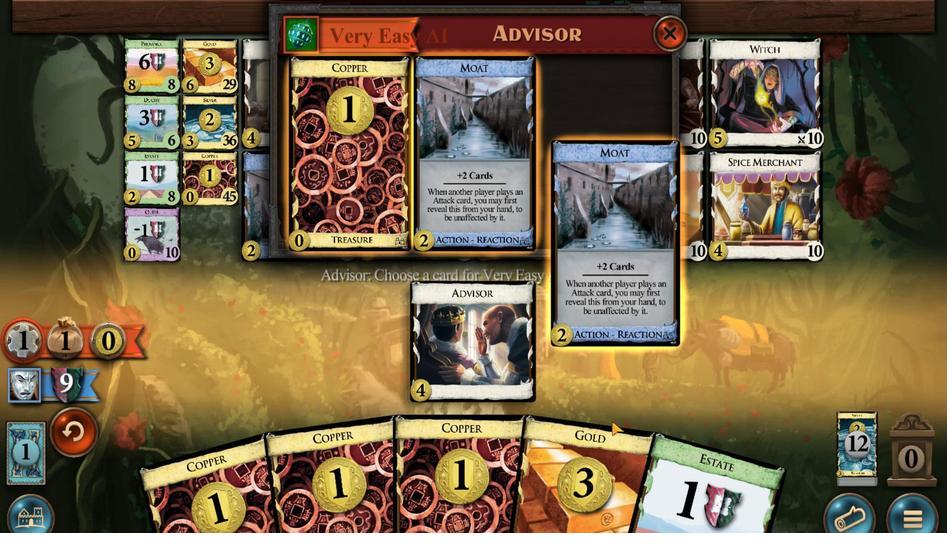 
Action: Mouse moved to (463, 413)
Screenshot: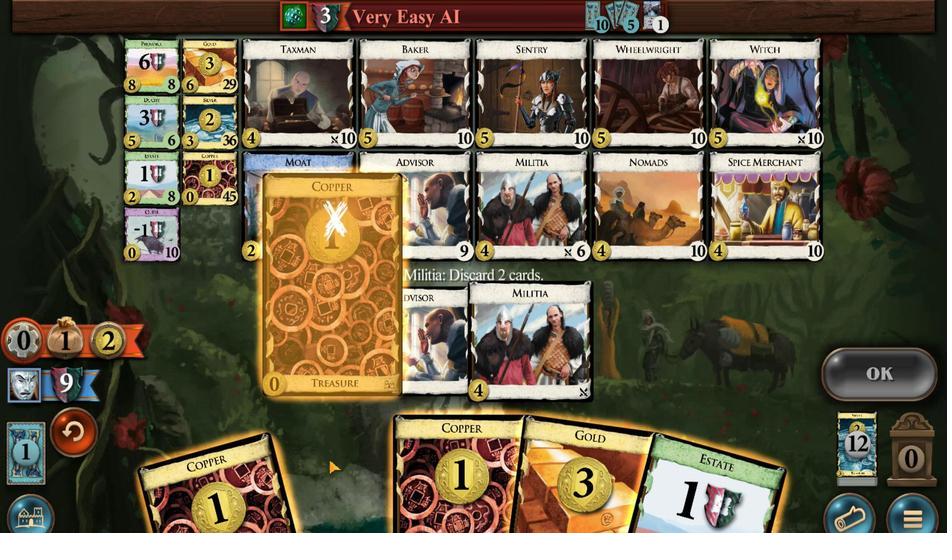 
Action: Mouse scrolled (463, 413) with delta (0, 0)
Screenshot: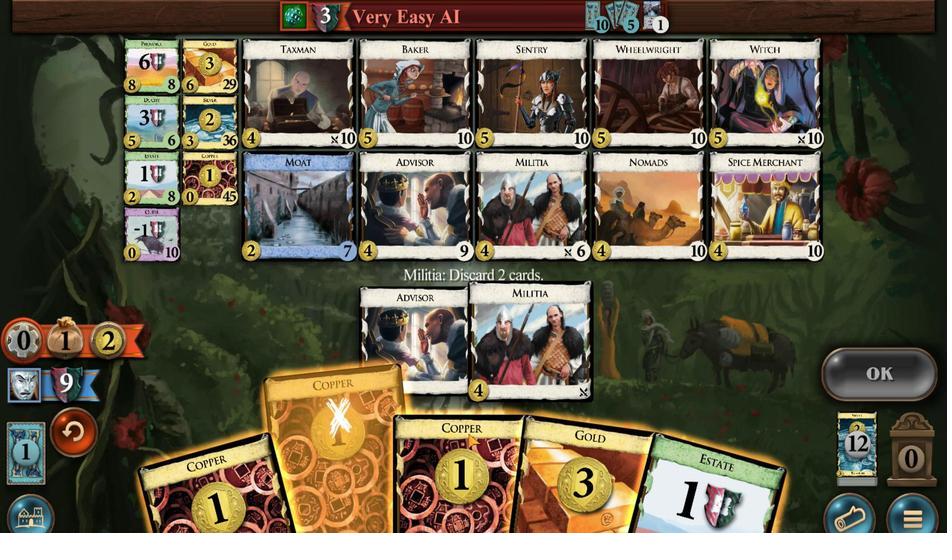 
Action: Mouse scrolled (463, 413) with delta (0, 0)
Screenshot: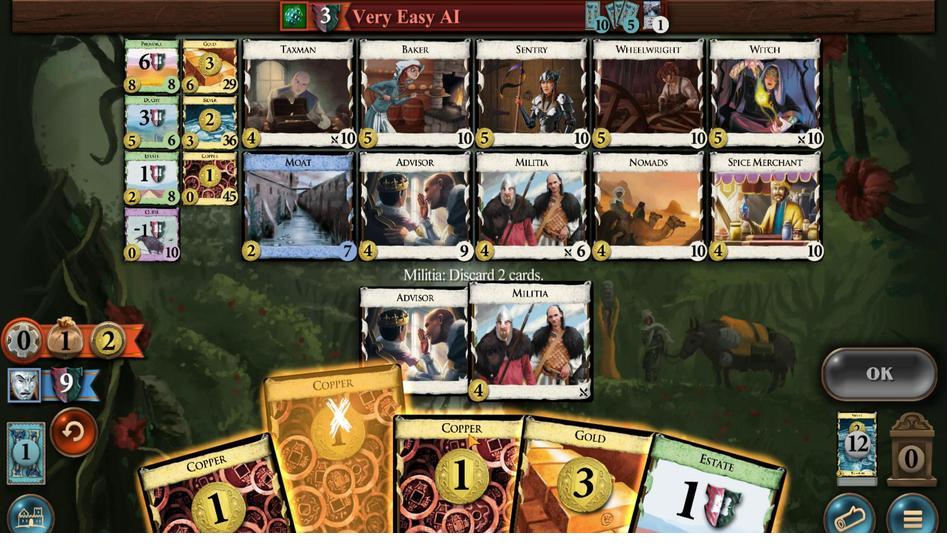 
Action: Mouse moved to (507, 412)
Screenshot: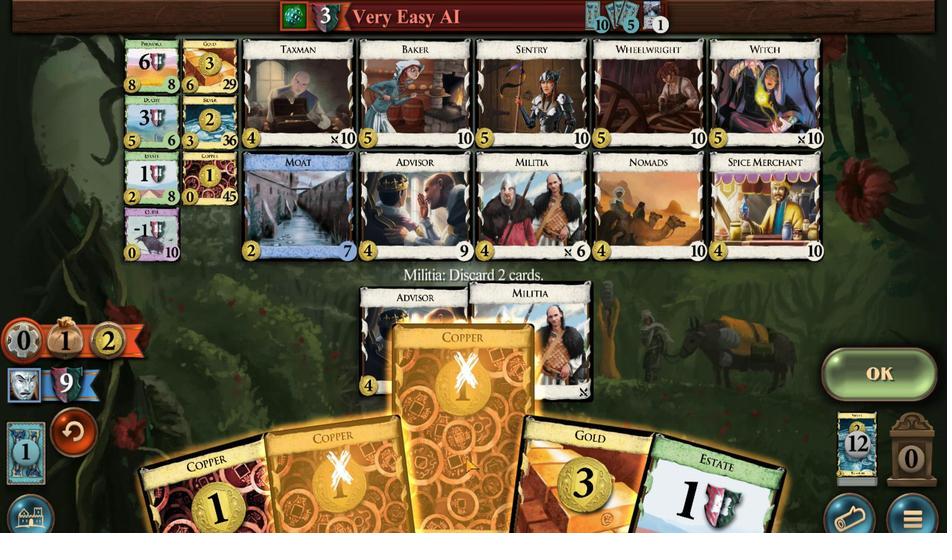 
Action: Mouse scrolled (507, 412) with delta (0, 0)
Screenshot: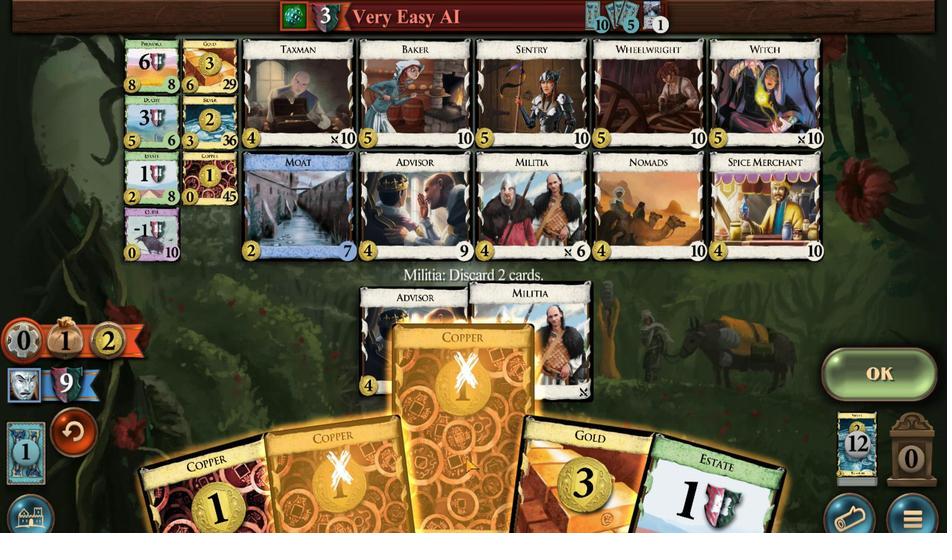 
Action: Mouse moved to (495, 413)
Screenshot: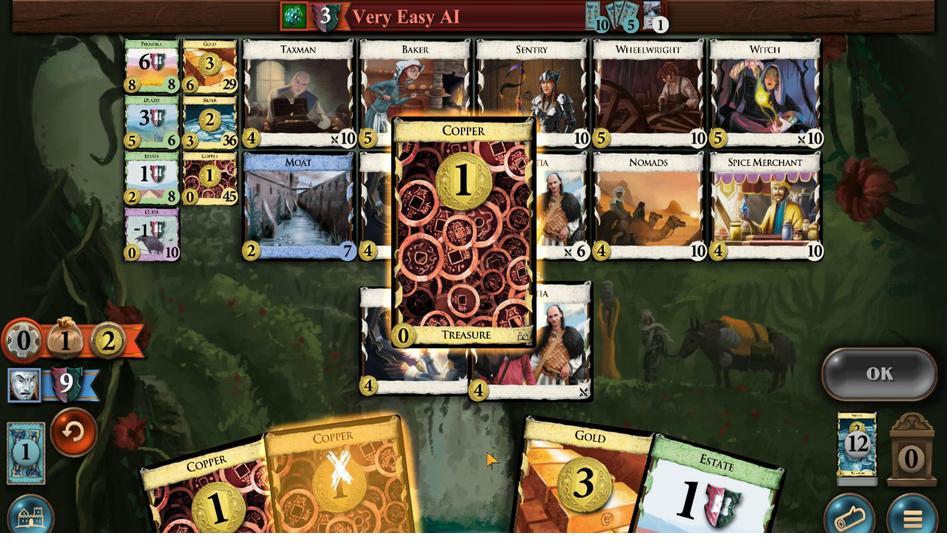 
Action: Mouse scrolled (495, 413) with delta (0, 0)
Screenshot: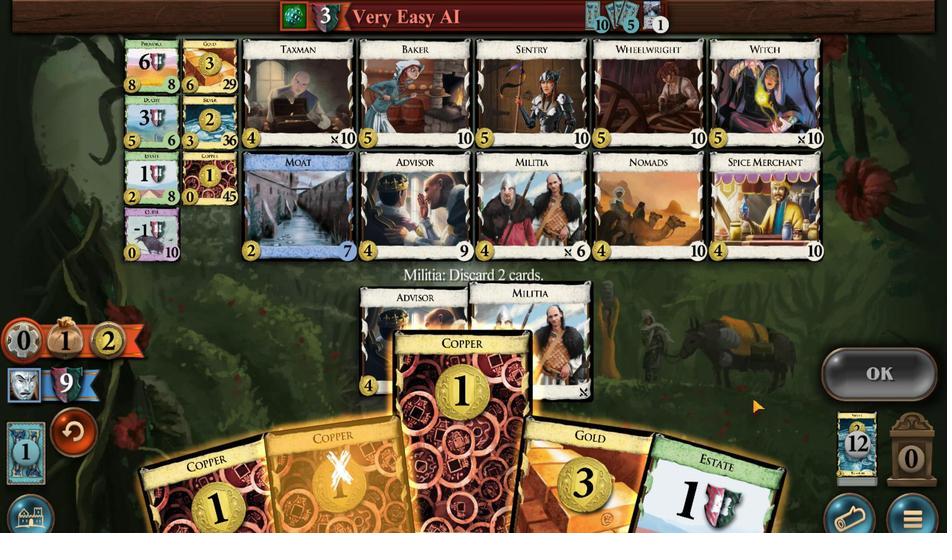 
Action: Mouse moved to (490, 412)
Screenshot: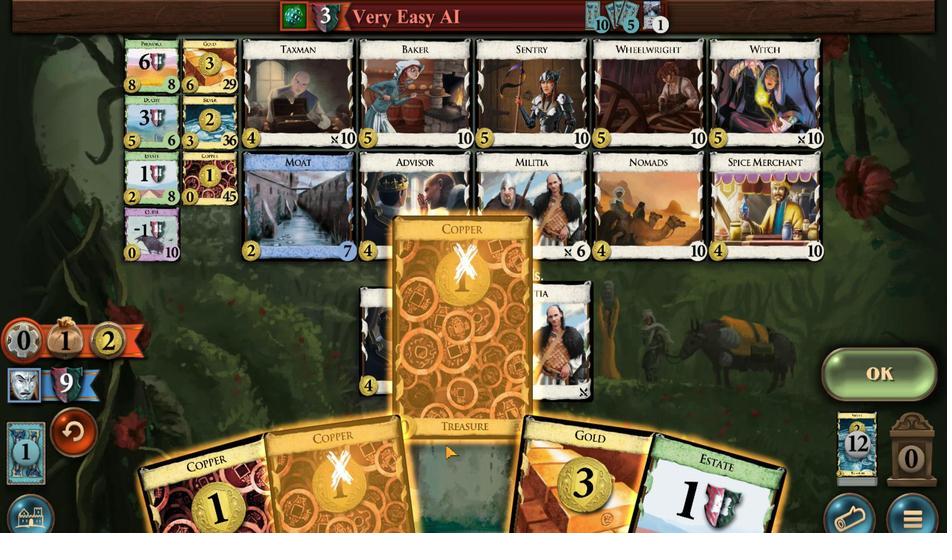 
Action: Mouse scrolled (490, 412) with delta (0, 0)
Screenshot: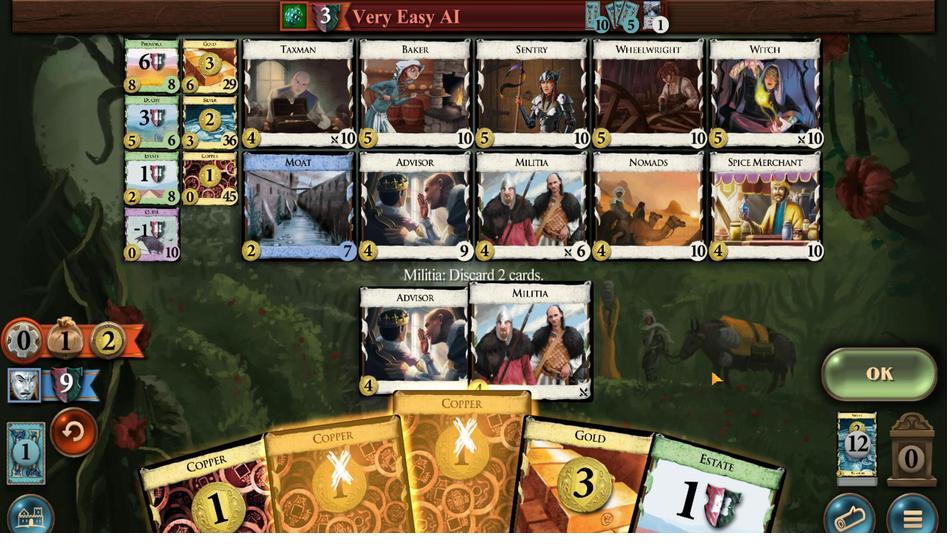 
Action: Mouse moved to (582, 404)
Screenshot: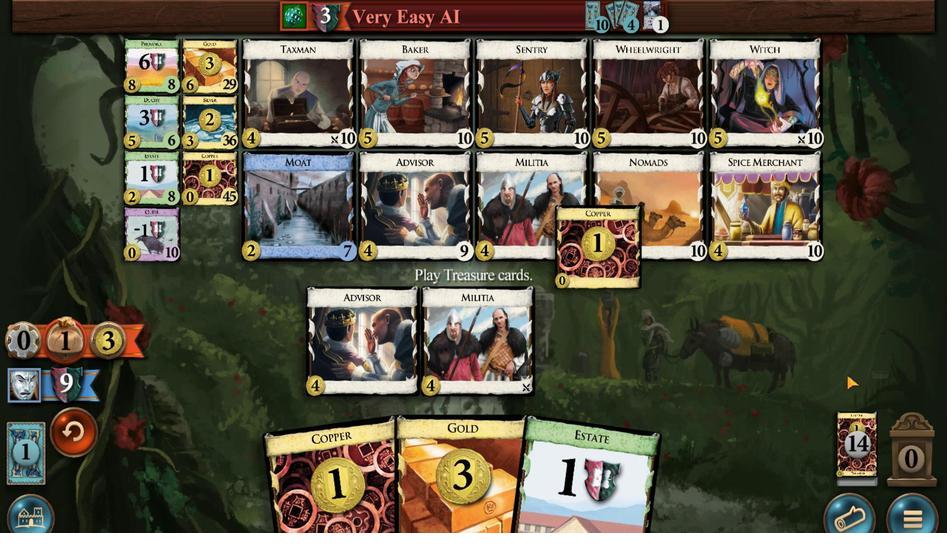 
Action: Mouse pressed left at (582, 404)
Screenshot: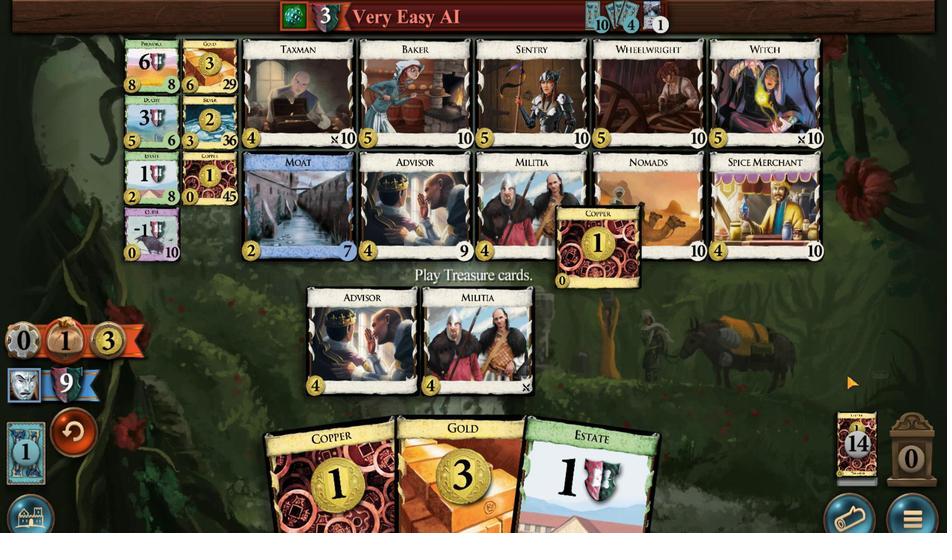 
Action: Mouse moved to (496, 414)
Screenshot: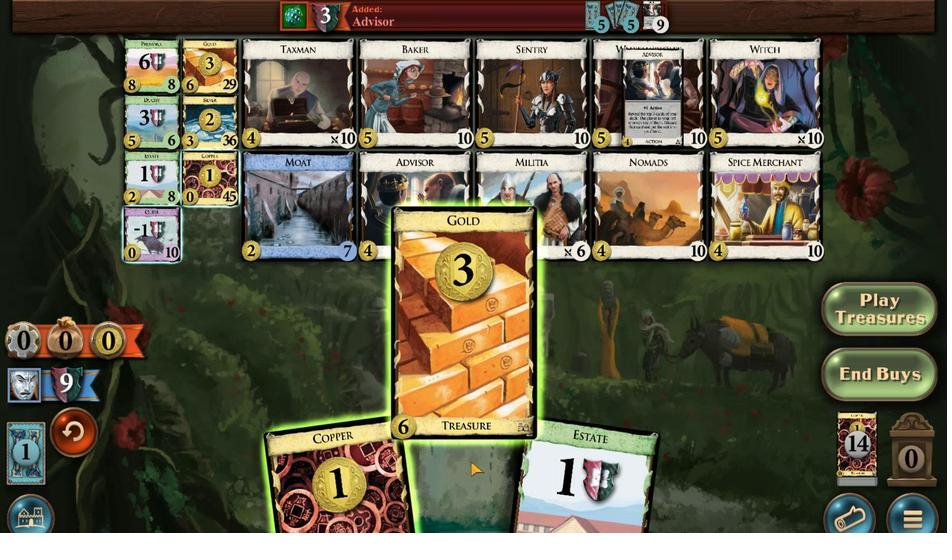 
Action: Mouse scrolled (496, 413) with delta (0, 0)
Screenshot: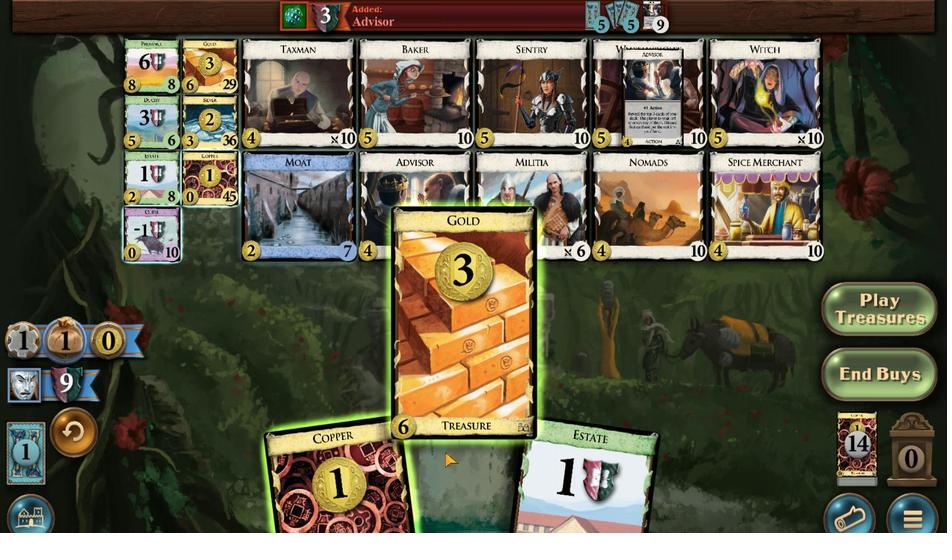 
Action: Mouse moved to (496, 414)
Screenshot: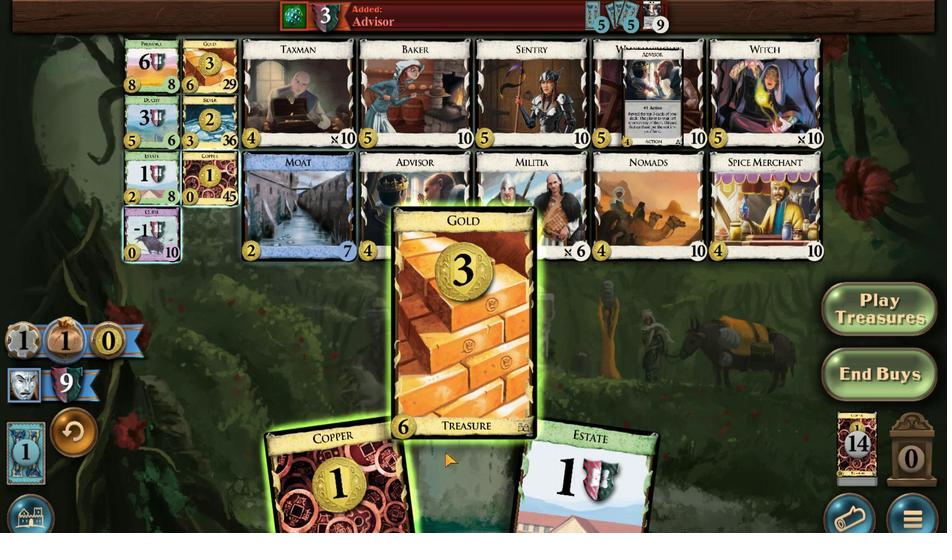 
Action: Mouse scrolled (496, 414) with delta (0, 0)
Screenshot: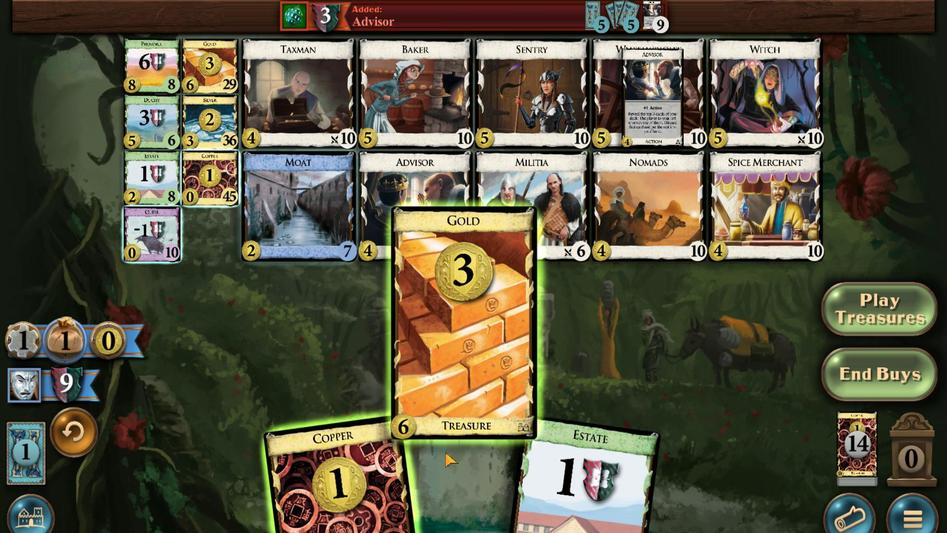 
Action: Mouse moved to (472, 414)
Screenshot: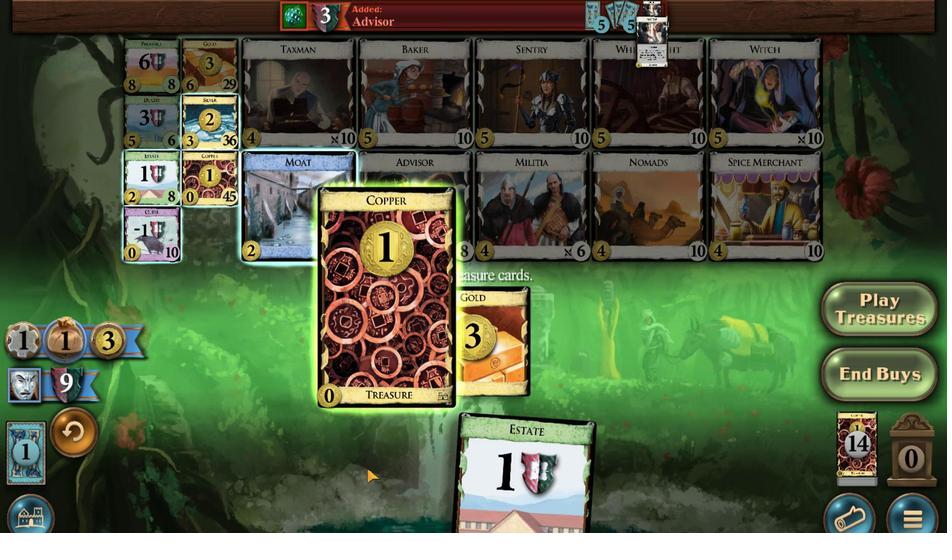 
Action: Mouse scrolled (472, 414) with delta (0, 0)
Screenshot: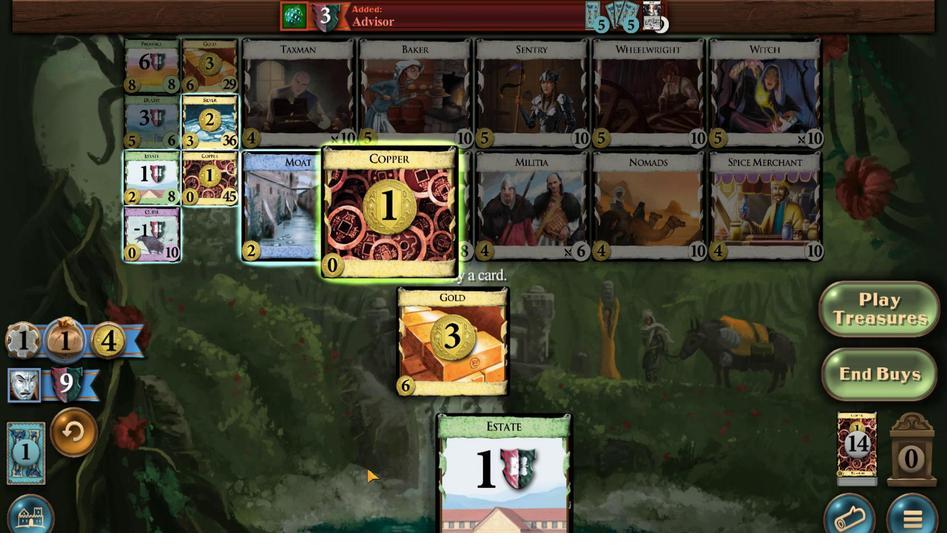 
Action: Mouse scrolled (472, 414) with delta (0, 0)
Screenshot: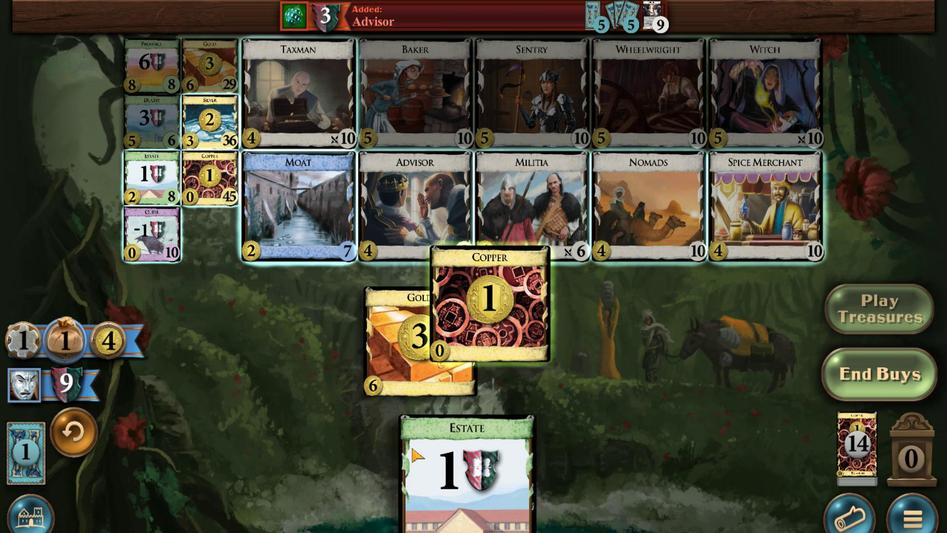 
Action: Mouse moved to (437, 377)
Screenshot: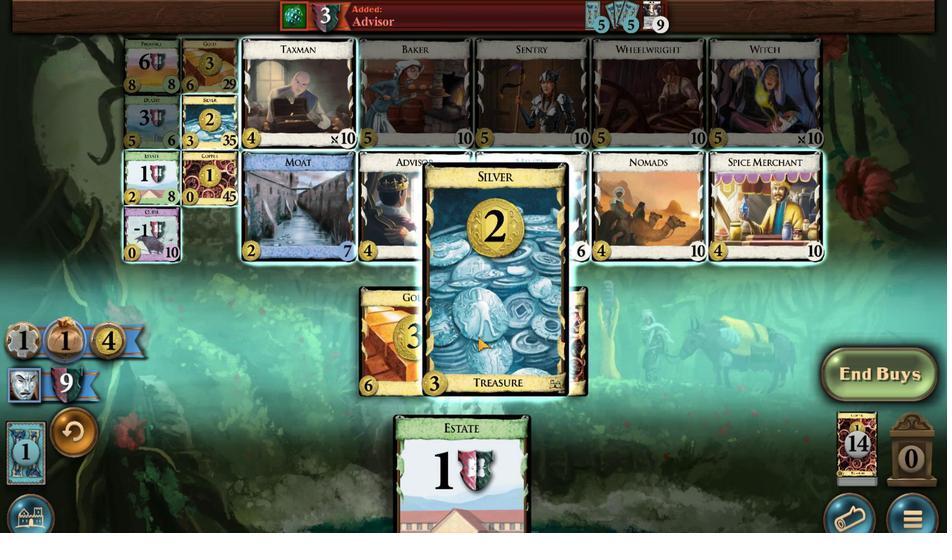 
Action: Mouse pressed left at (437, 377)
Screenshot: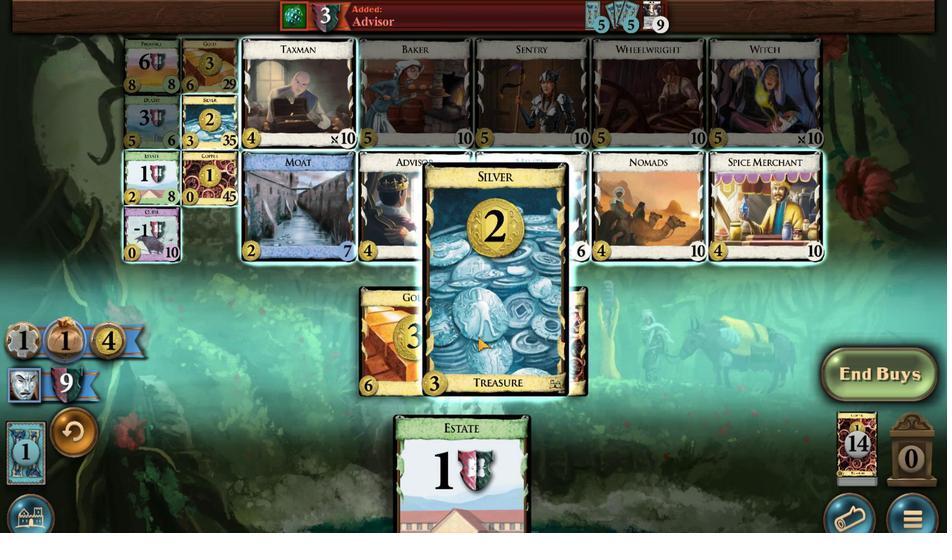 
Action: Mouse moved to (468, 414)
Screenshot: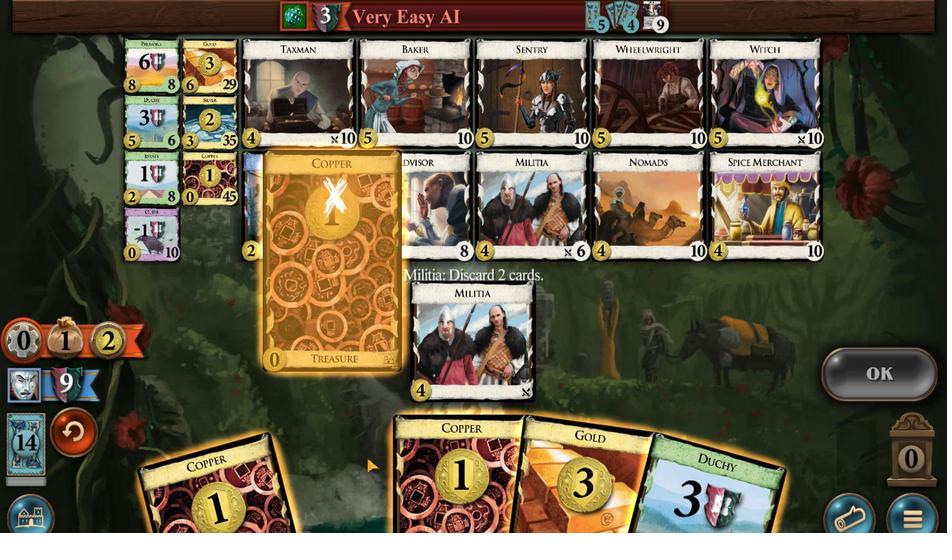 
Action: Mouse scrolled (468, 414) with delta (0, 0)
Screenshot: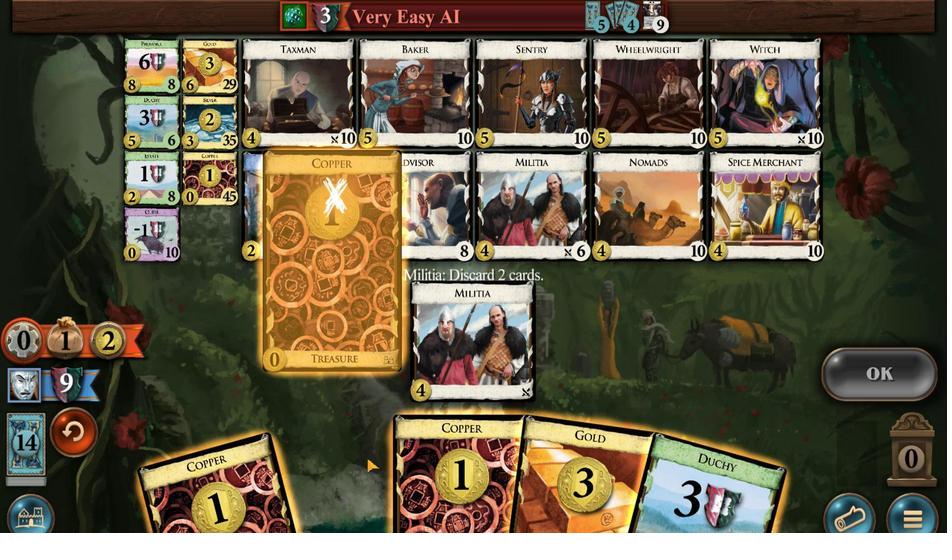 
Action: Mouse scrolled (468, 414) with delta (0, 0)
Screenshot: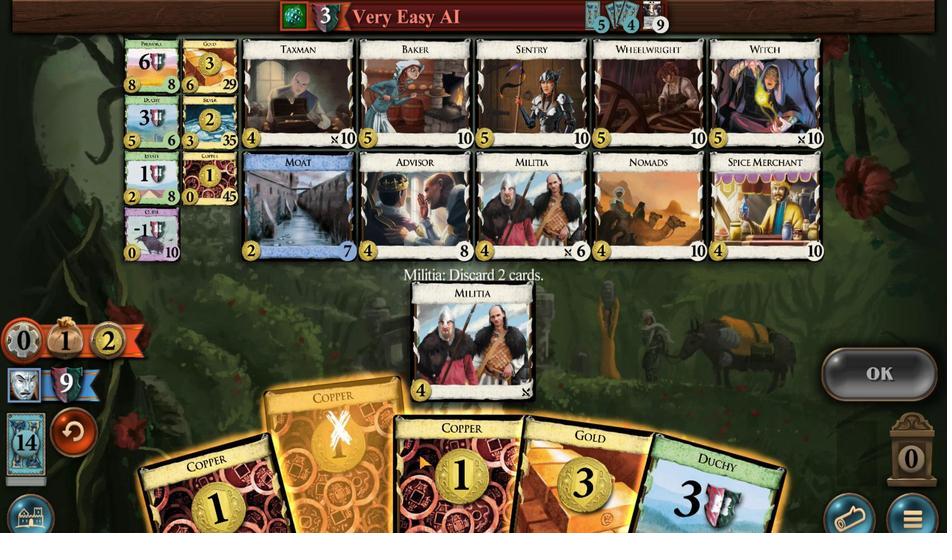 
Action: Mouse moved to (486, 414)
Screenshot: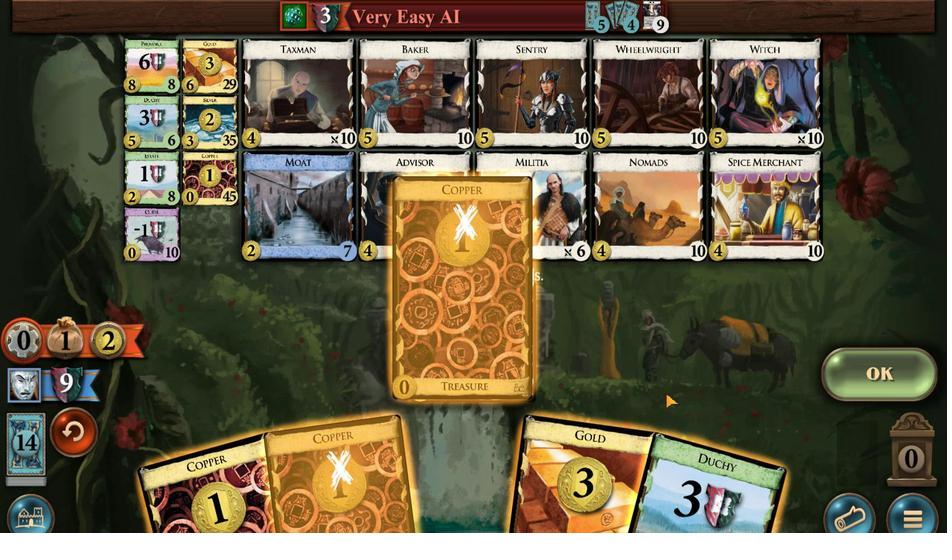 
Action: Mouse scrolled (486, 414) with delta (0, 0)
Screenshot: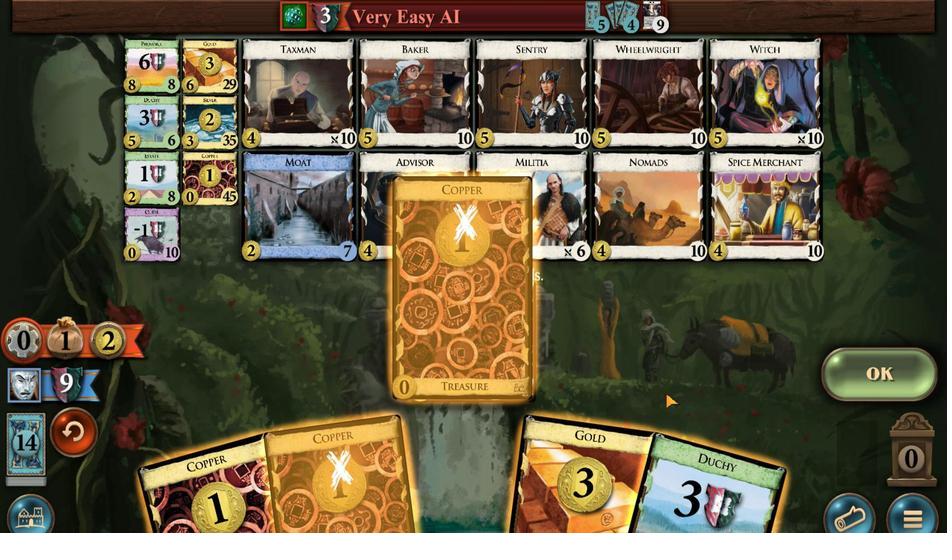 
Action: Mouse scrolled (486, 414) with delta (0, 0)
Screenshot: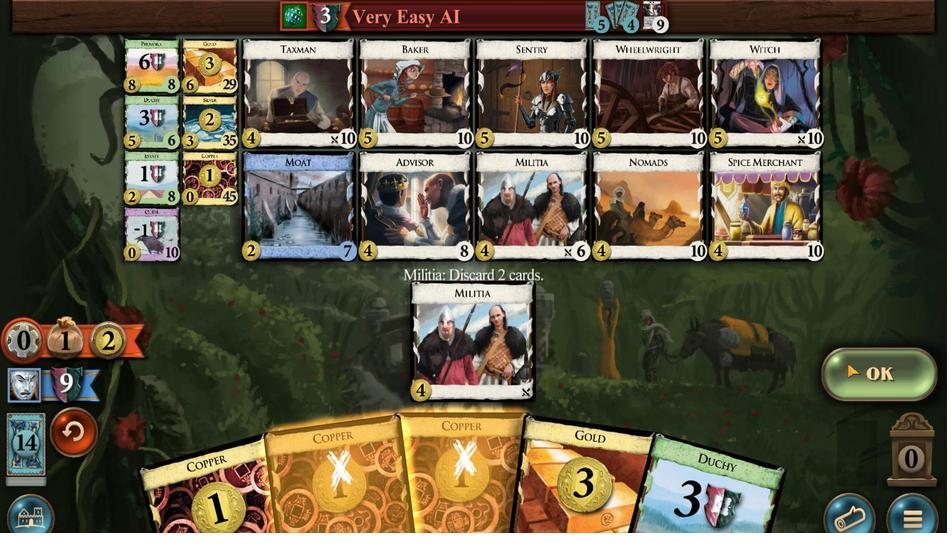 
Action: Mouse moved to (583, 403)
Screenshot: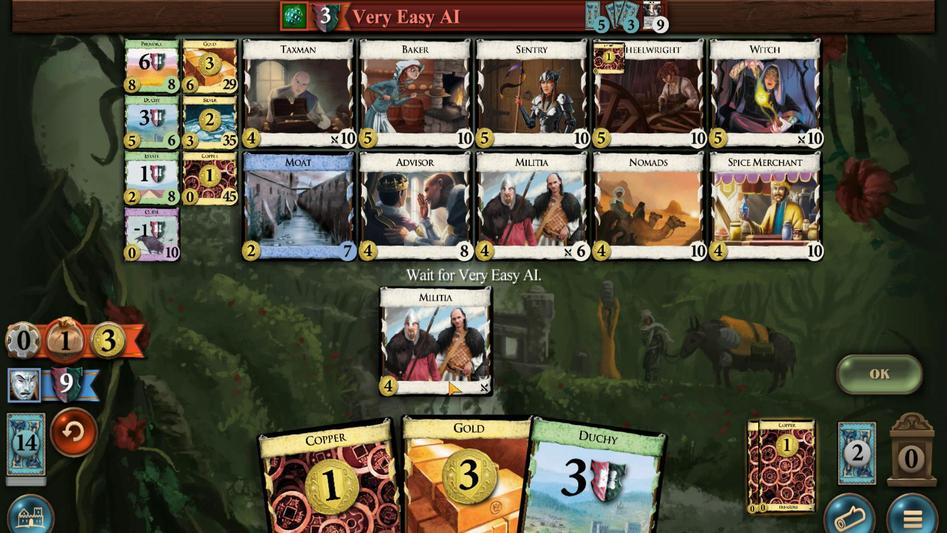 
Action: Mouse pressed left at (583, 403)
Screenshot: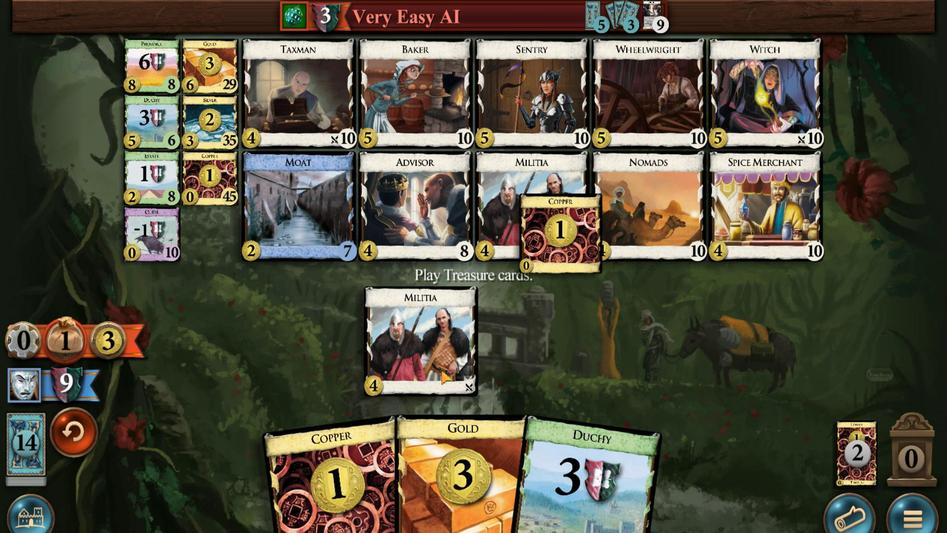 
Action: Mouse moved to (500, 412)
Screenshot: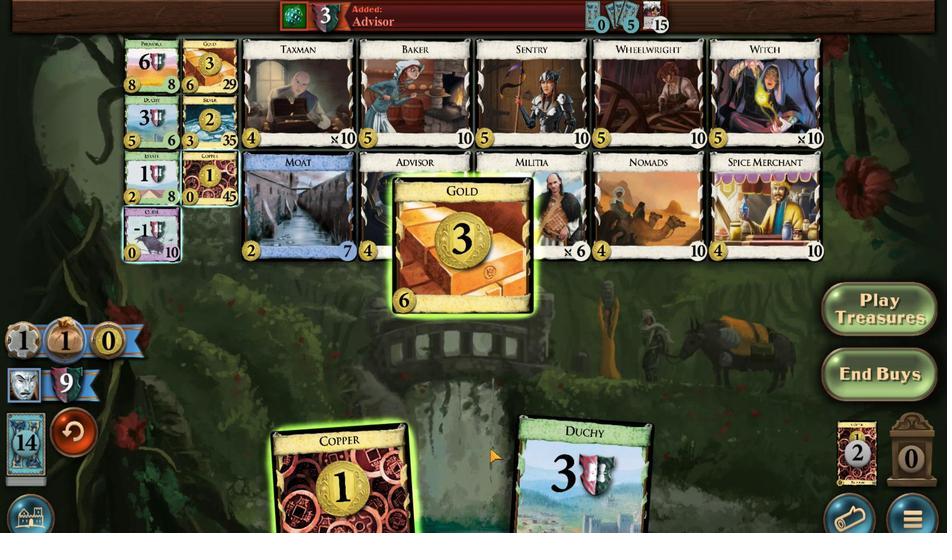 
Action: Mouse scrolled (500, 412) with delta (0, 0)
Screenshot: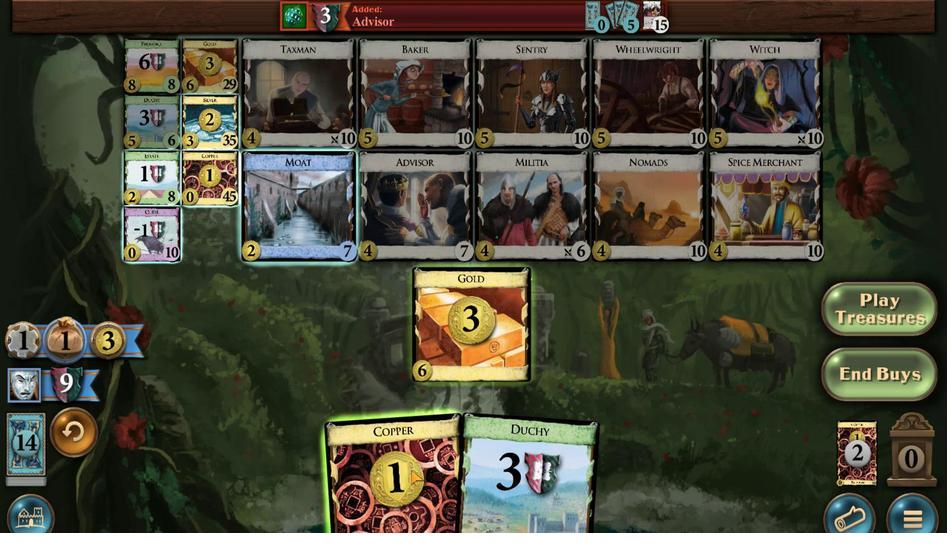 
Action: Mouse scrolled (500, 412) with delta (0, 0)
Screenshot: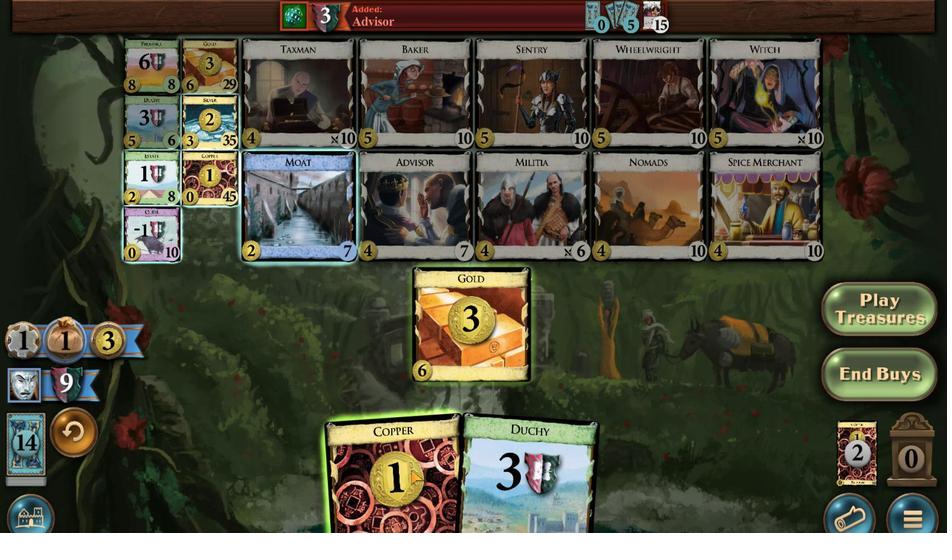 
Action: Mouse moved to (479, 414)
Screenshot: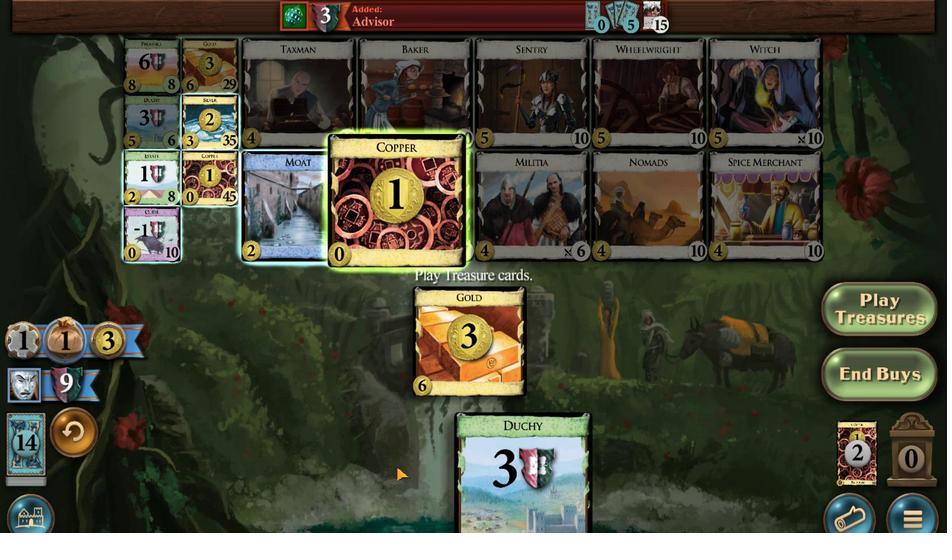 
Action: Mouse scrolled (479, 414) with delta (0, 0)
Screenshot: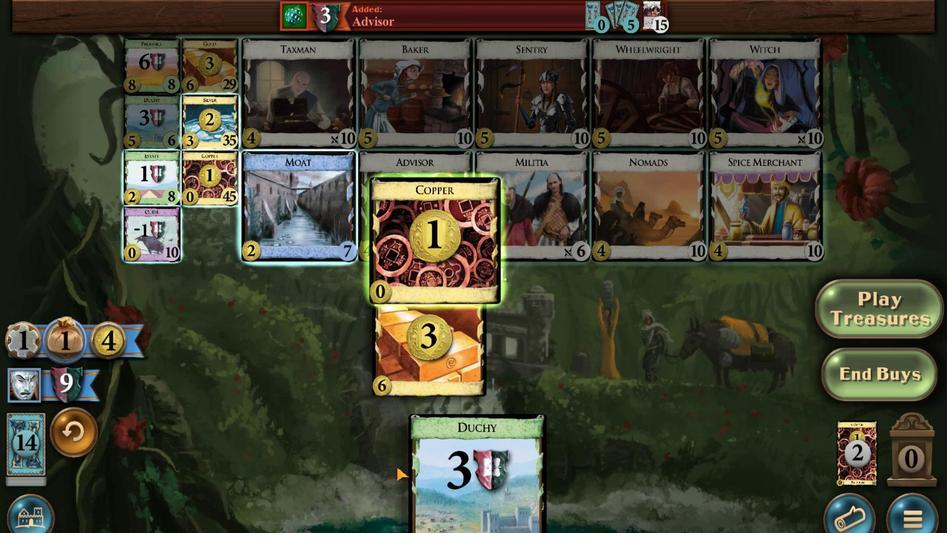 
Action: Mouse scrolled (479, 414) with delta (0, 0)
Screenshot: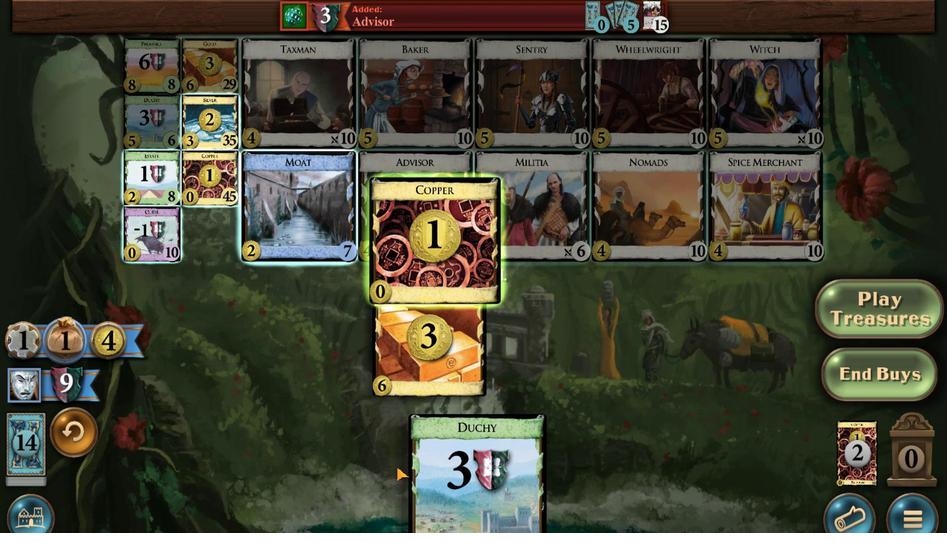 
Action: Mouse scrolled (479, 414) with delta (0, 0)
Screenshot: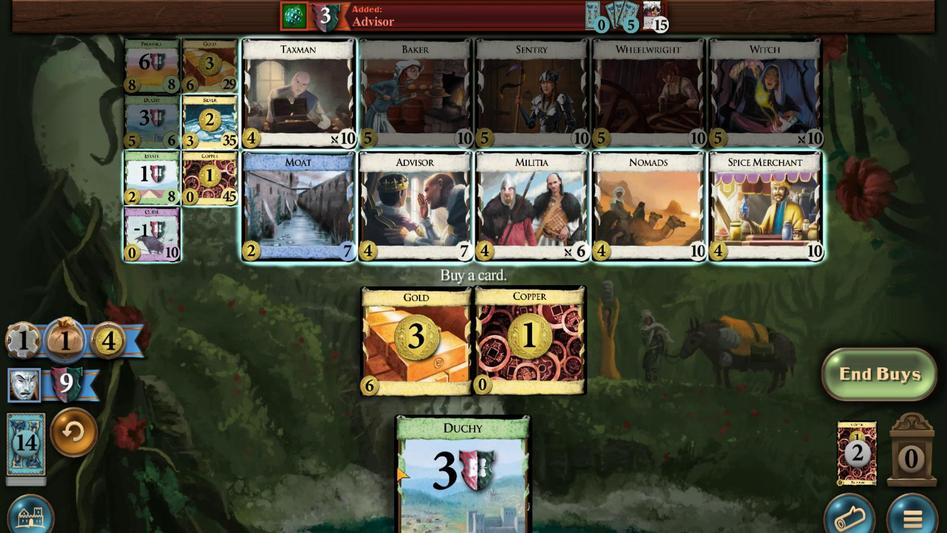 
Action: Mouse moved to (436, 379)
Screenshot: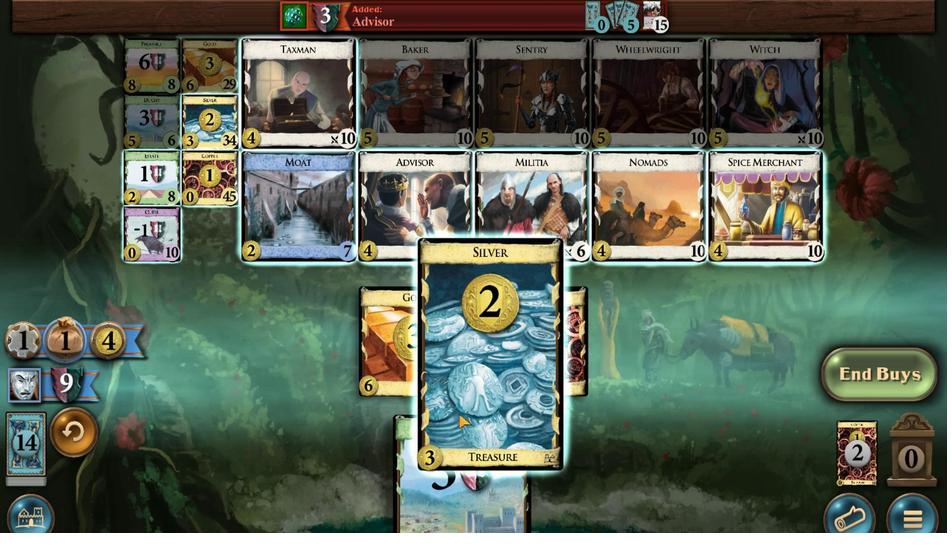 
Action: Mouse pressed left at (436, 379)
Screenshot: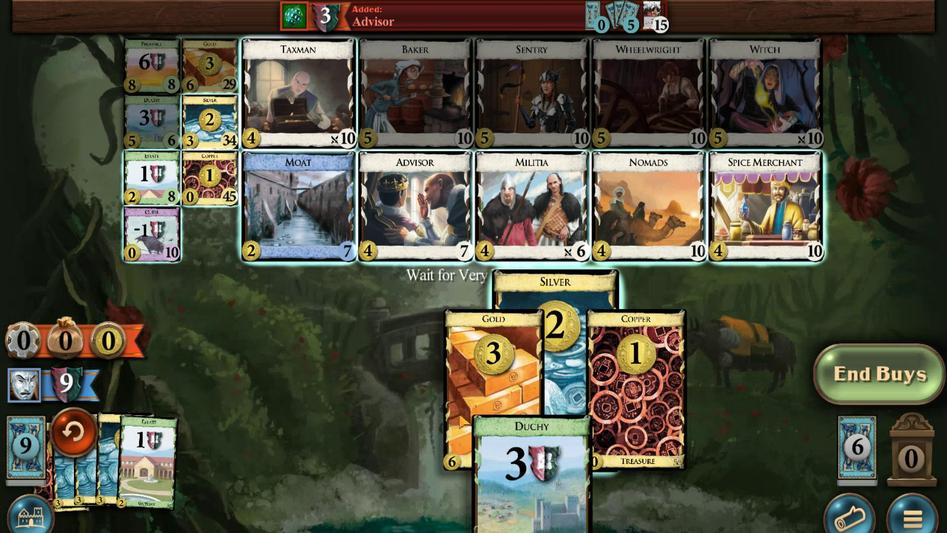 
Action: Mouse moved to (440, 417)
Screenshot: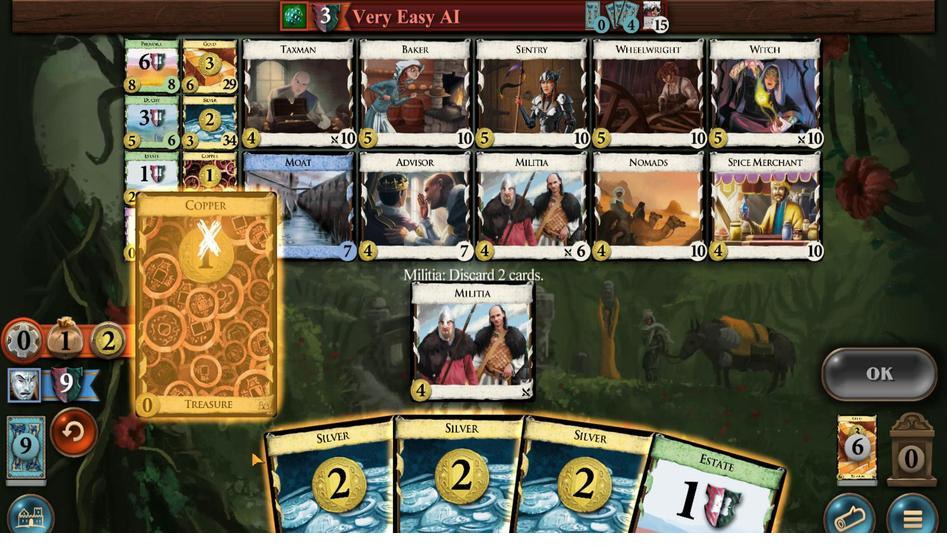 
Action: Mouse scrolled (440, 417) with delta (0, 0)
Screenshot: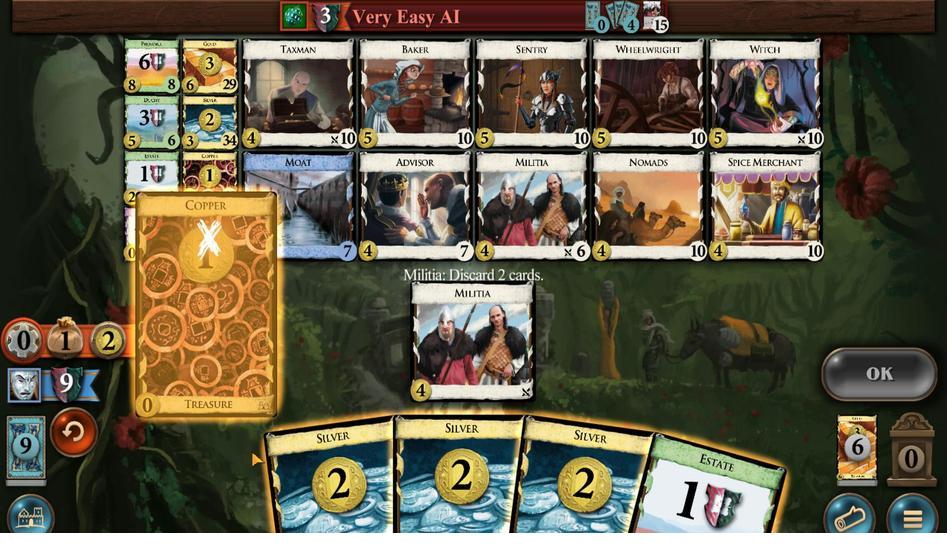 
Action: Mouse scrolled (440, 417) with delta (0, 0)
Screenshot: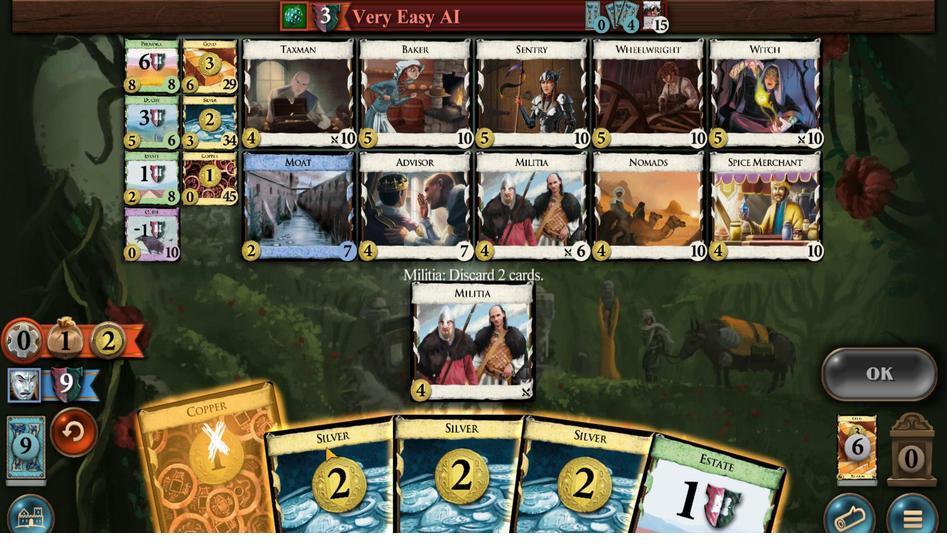 
Action: Mouse scrolled (440, 417) with delta (0, 0)
Screenshot: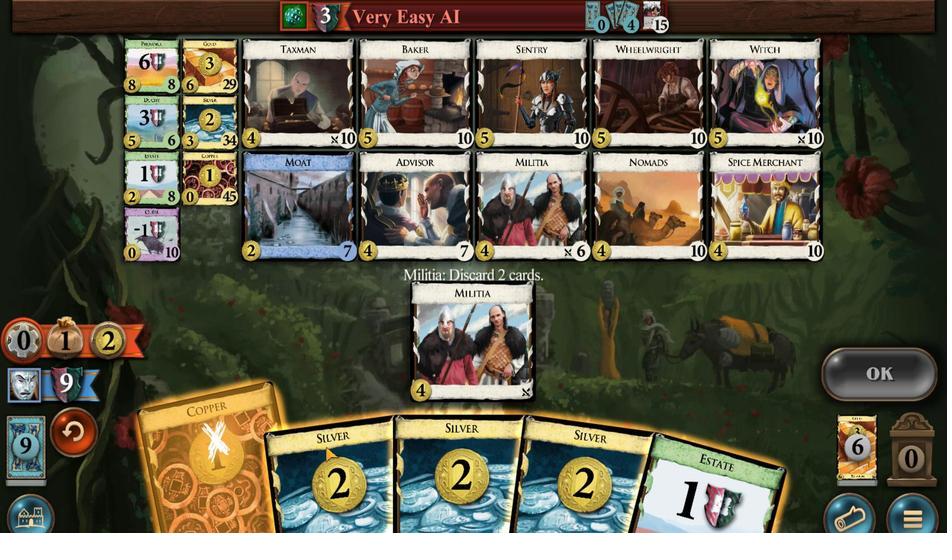 
Action: Mouse moved to (546, 414)
Screenshot: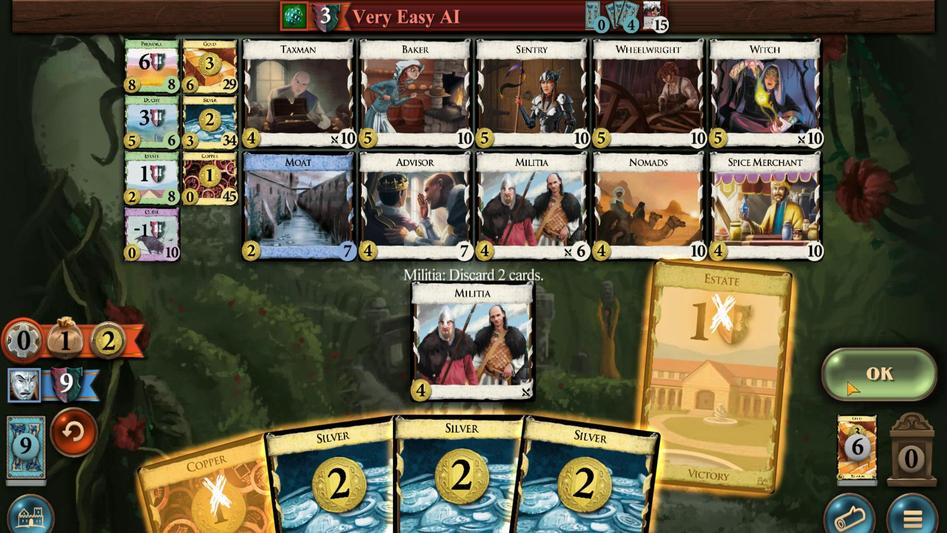 
Action: Mouse scrolled (546, 414) with delta (0, 0)
Screenshot: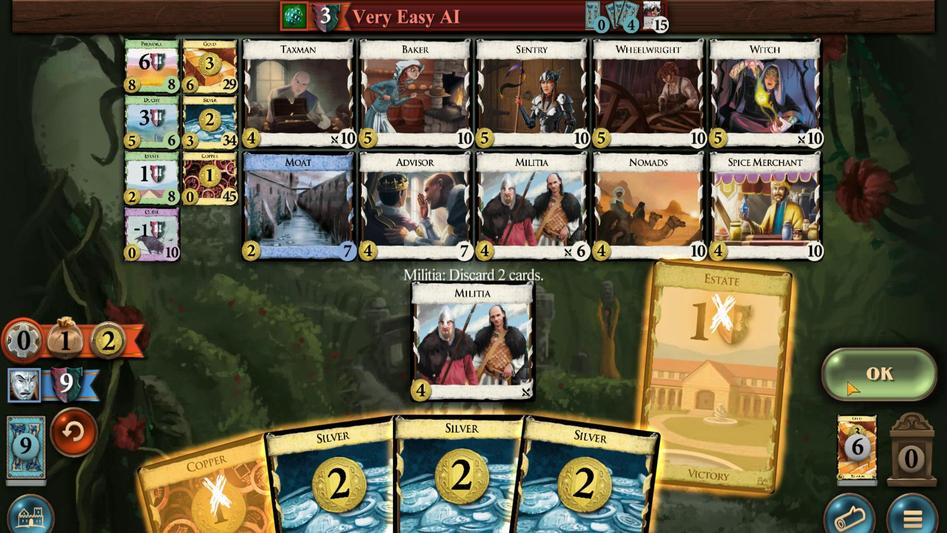 
Action: Mouse scrolled (546, 414) with delta (0, 0)
Screenshot: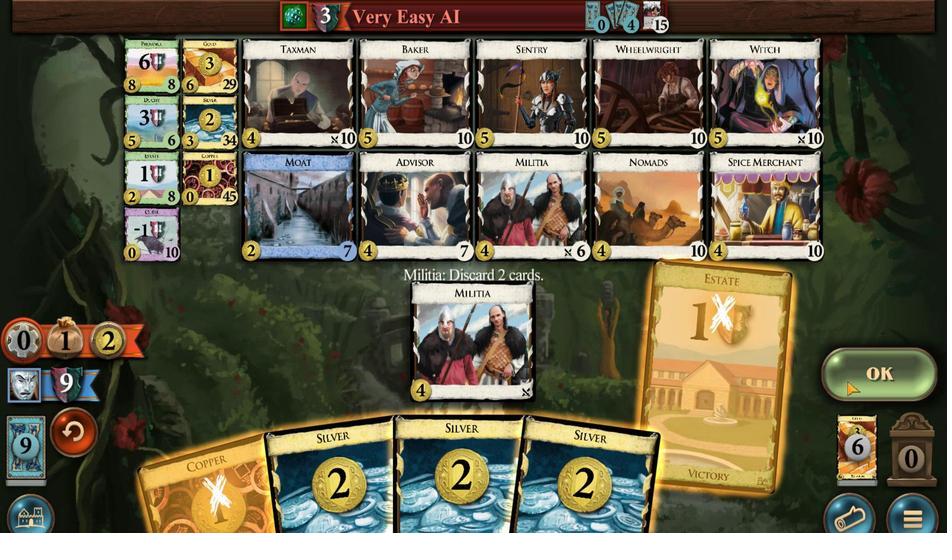 
Action: Mouse scrolled (546, 414) with delta (0, 0)
Screenshot: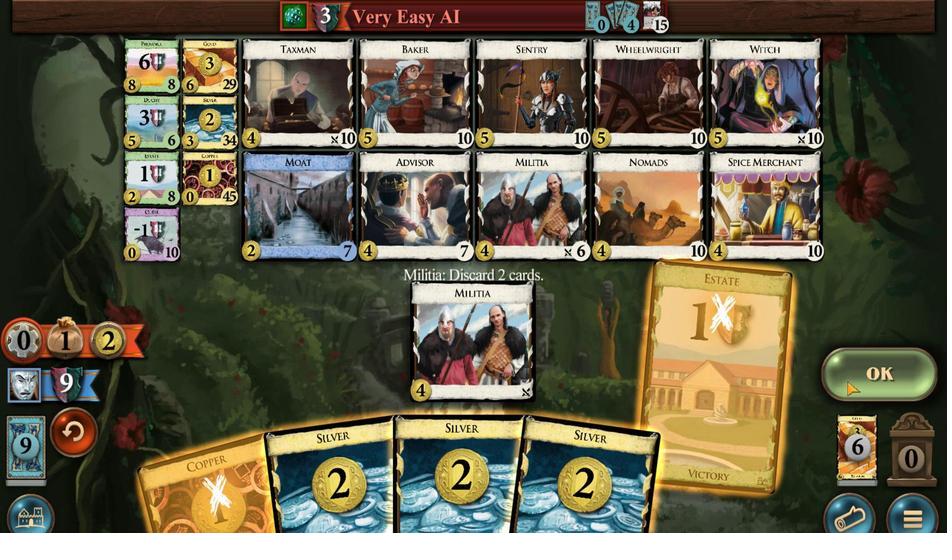 
Action: Mouse moved to (587, 404)
Screenshot: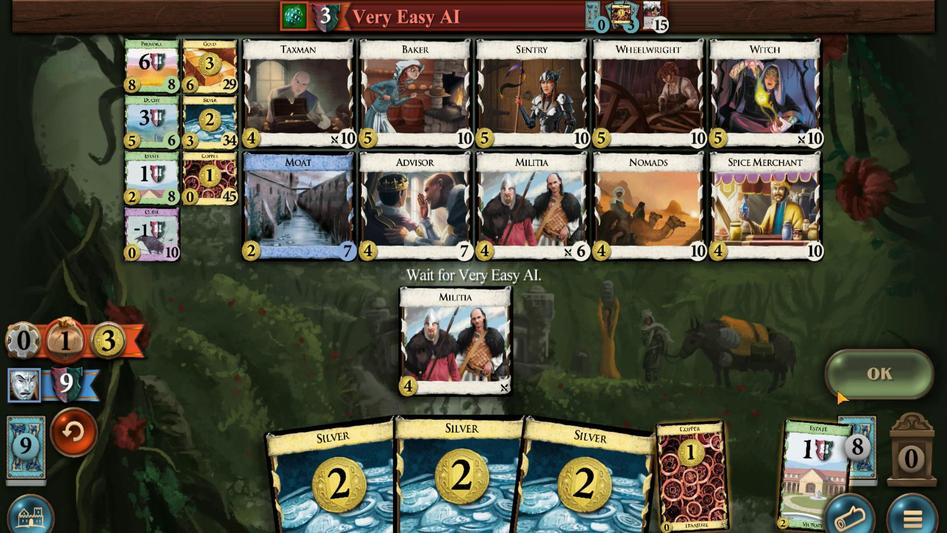 
Action: Mouse pressed left at (587, 404)
Screenshot: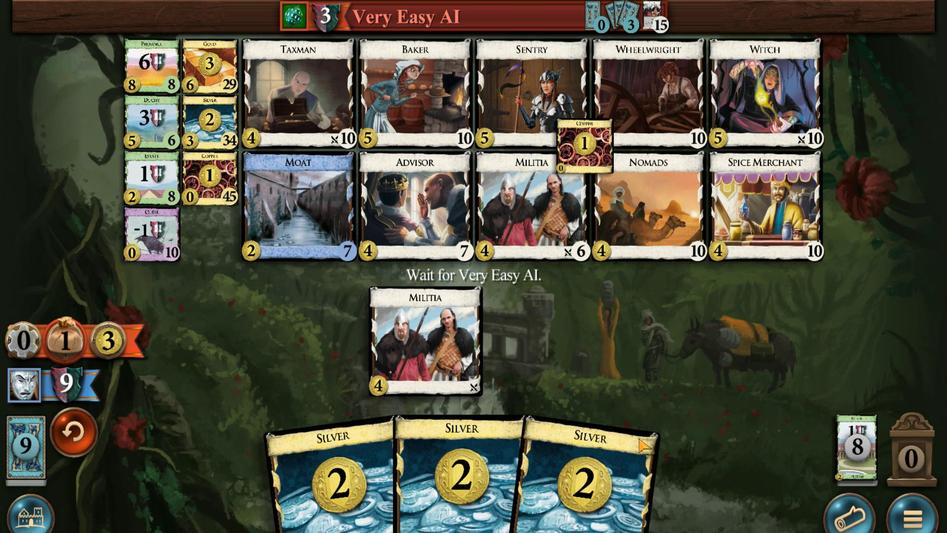 
Action: Mouse moved to (528, 414)
Screenshot: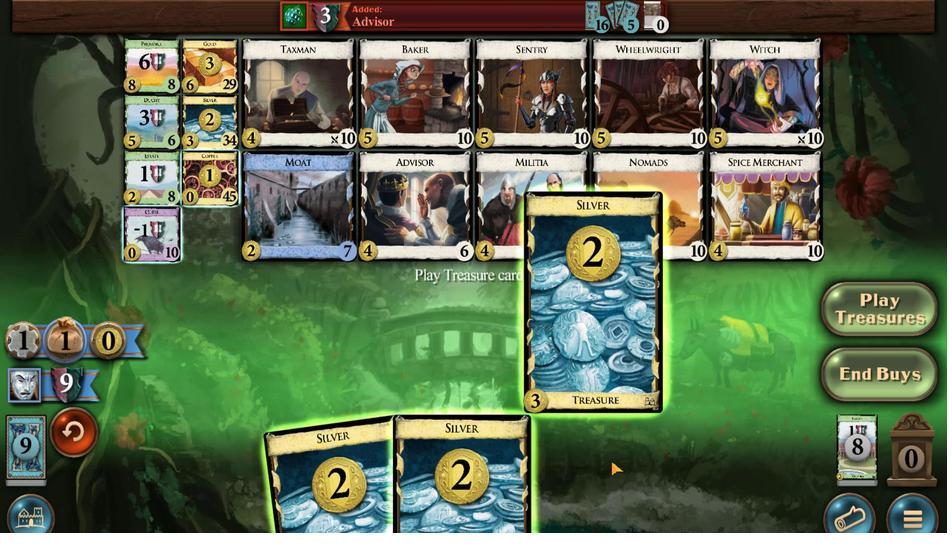 
Action: Mouse scrolled (528, 413) with delta (0, 0)
Screenshot: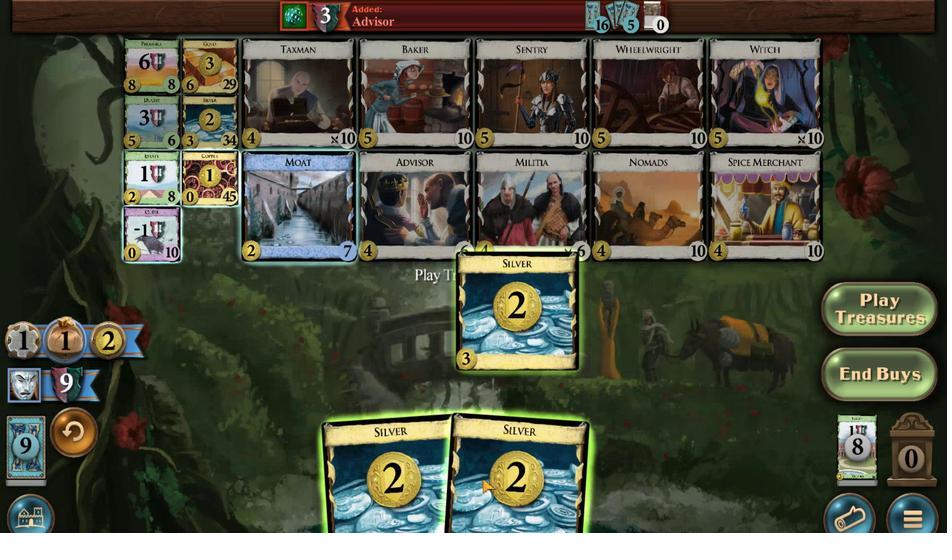 
Action: Mouse scrolled (528, 413) with delta (0, 0)
Screenshot: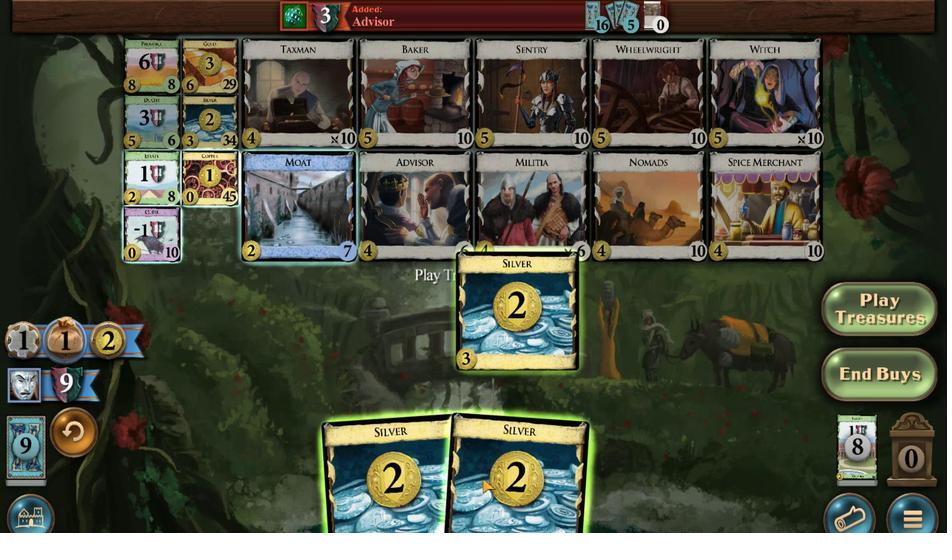 
Action: Mouse moved to (499, 415)
Screenshot: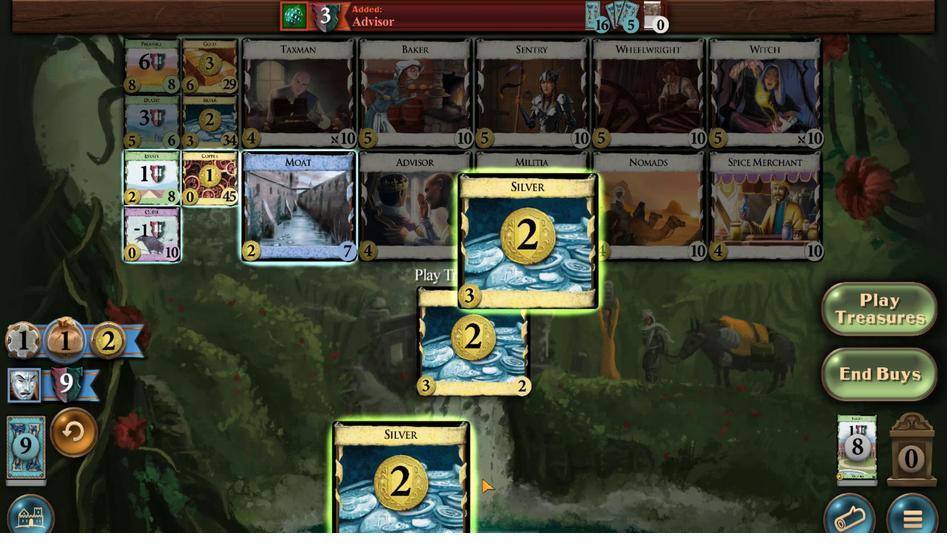 
Action: Mouse scrolled (499, 415) with delta (0, 0)
Screenshot: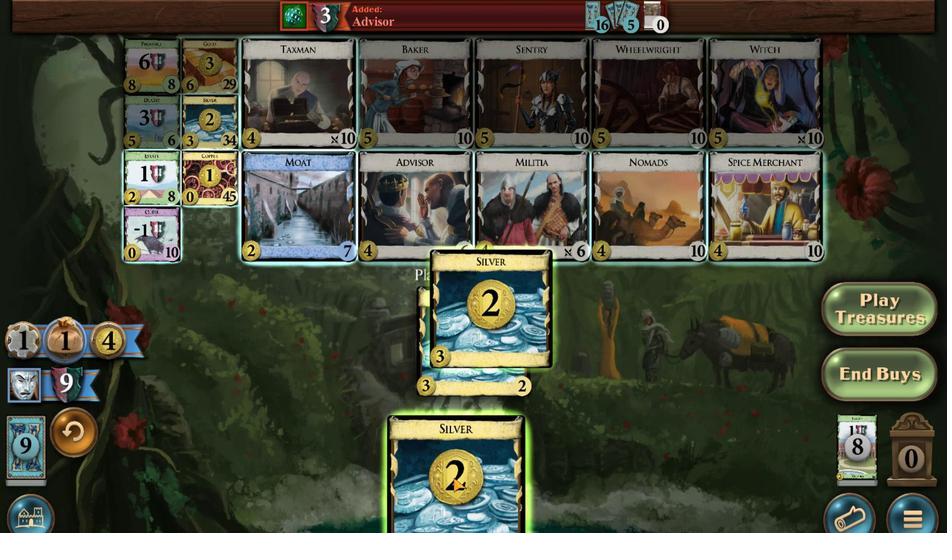 
Action: Mouse scrolled (499, 415) with delta (0, 0)
Screenshot: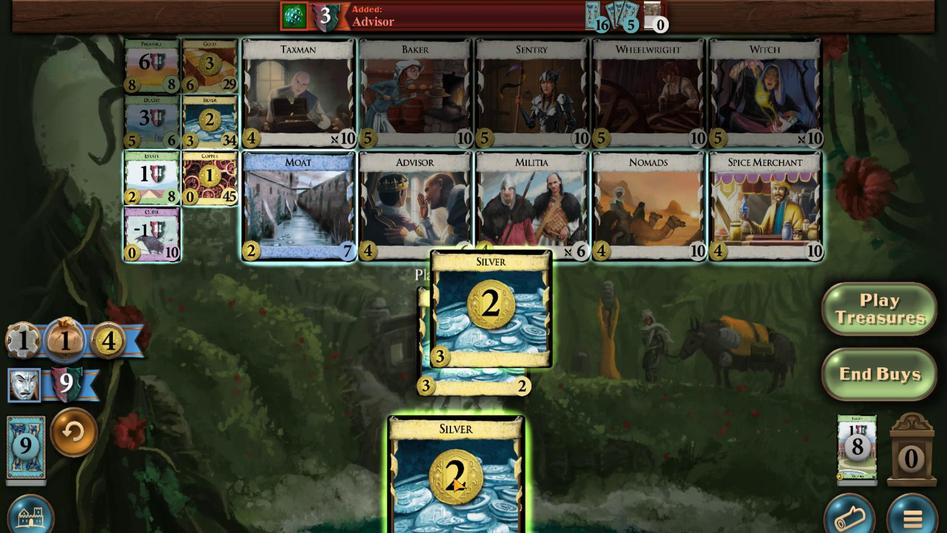 
Action: Mouse moved to (493, 415)
Screenshot: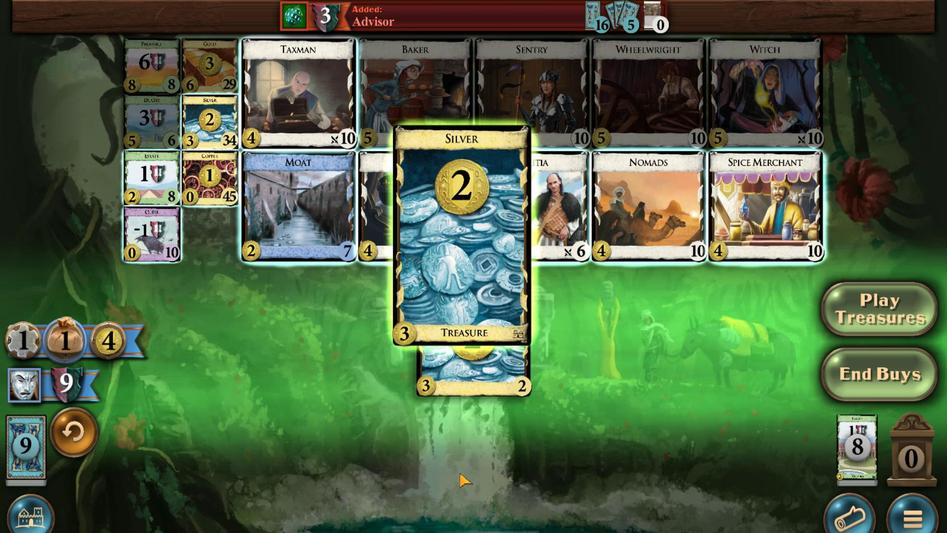 
Action: Mouse scrolled (493, 415) with delta (0, 0)
Screenshot: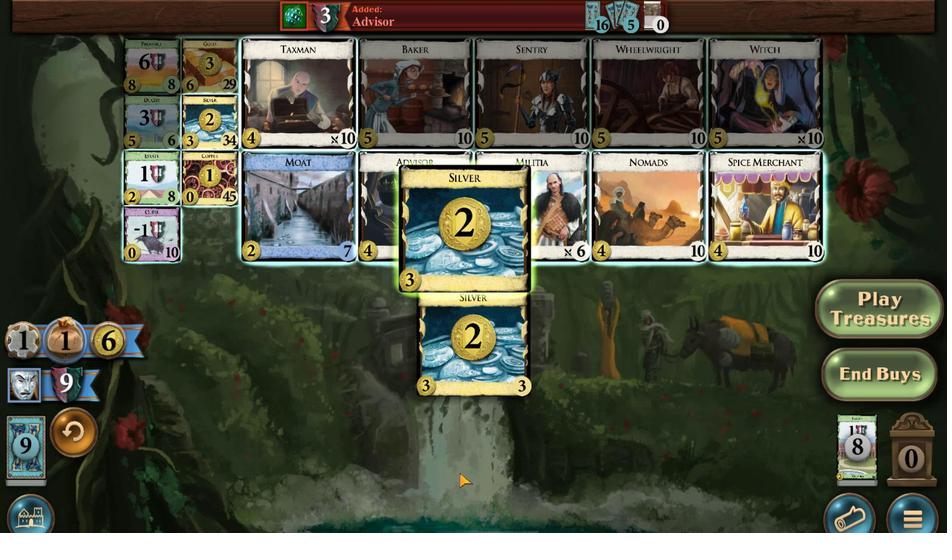 
Action: Mouse scrolled (493, 415) with delta (0, 0)
Screenshot: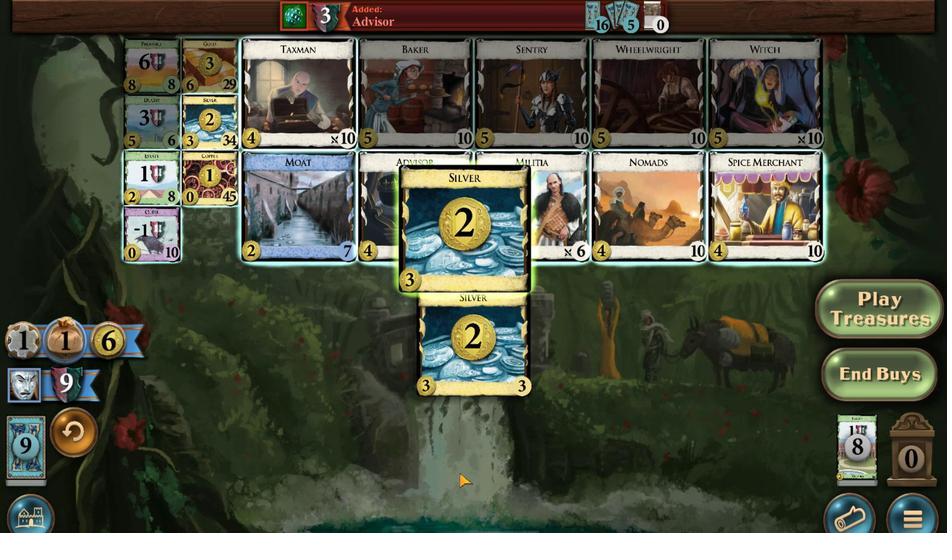 
Action: Mouse scrolled (493, 415) with delta (0, 0)
Screenshot: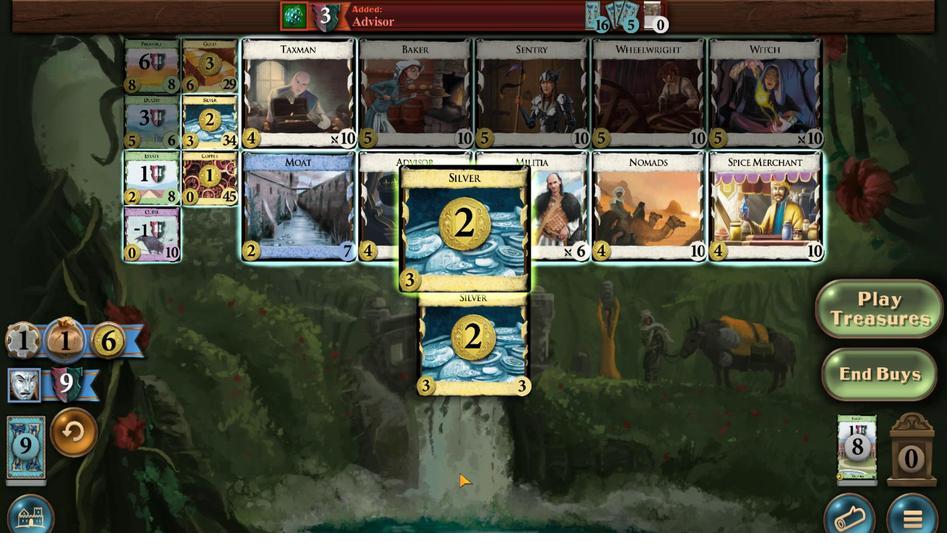 
Action: Mouse moved to (435, 374)
Screenshot: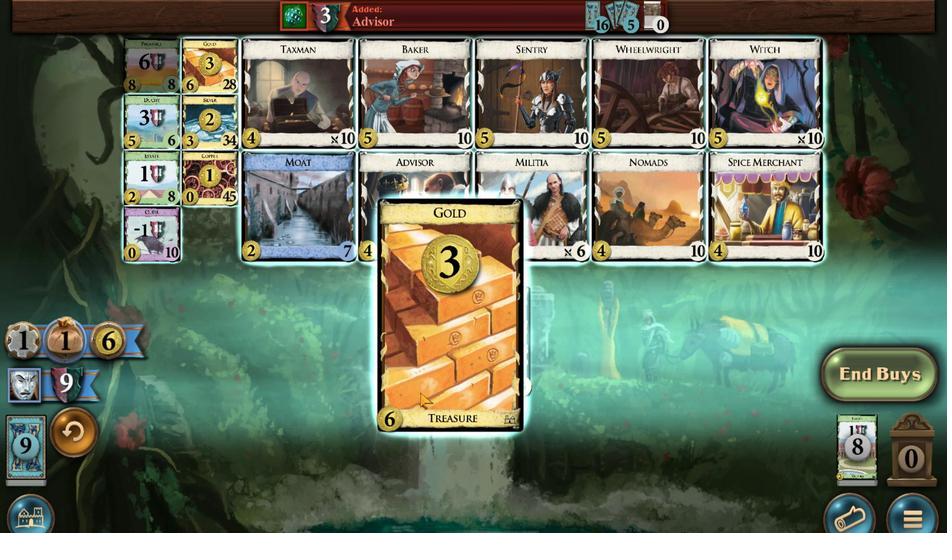 
Action: Mouse pressed left at (435, 374)
Screenshot: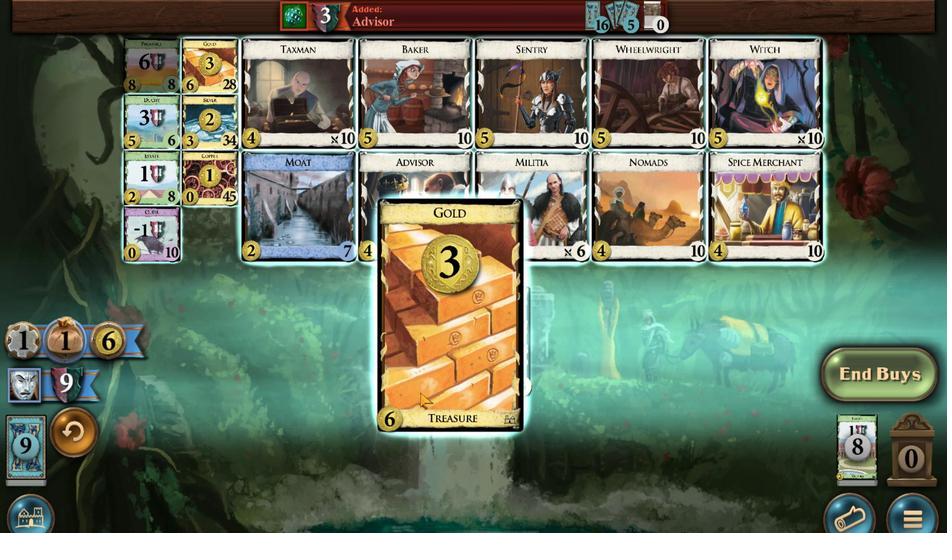 
Action: Mouse moved to (515, 415)
Screenshot: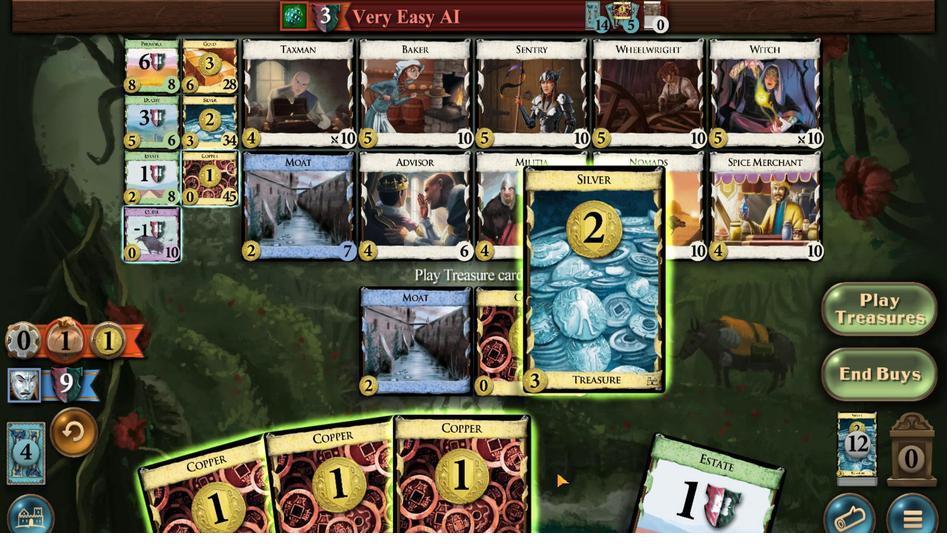
Action: Mouse scrolled (515, 415) with delta (0, 0)
Screenshot: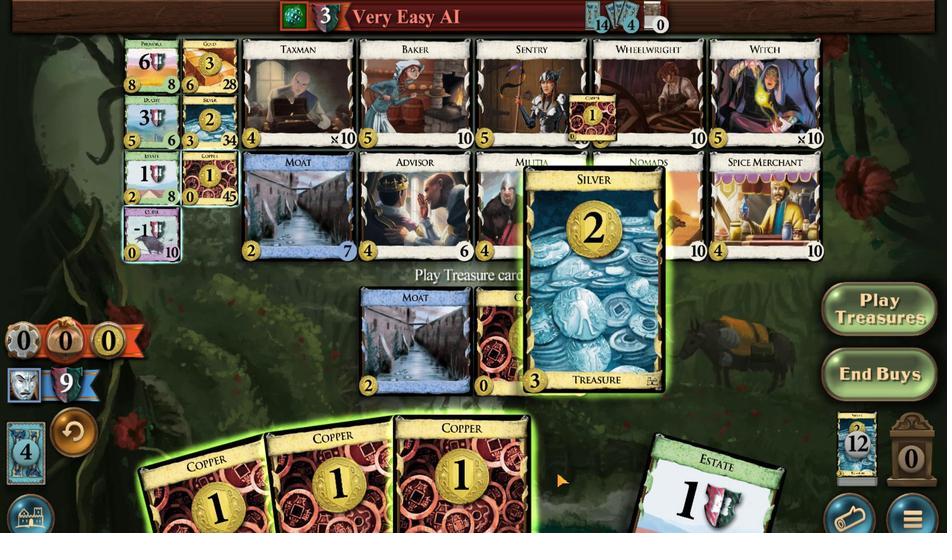 
Action: Mouse scrolled (515, 415) with delta (0, 0)
Screenshot: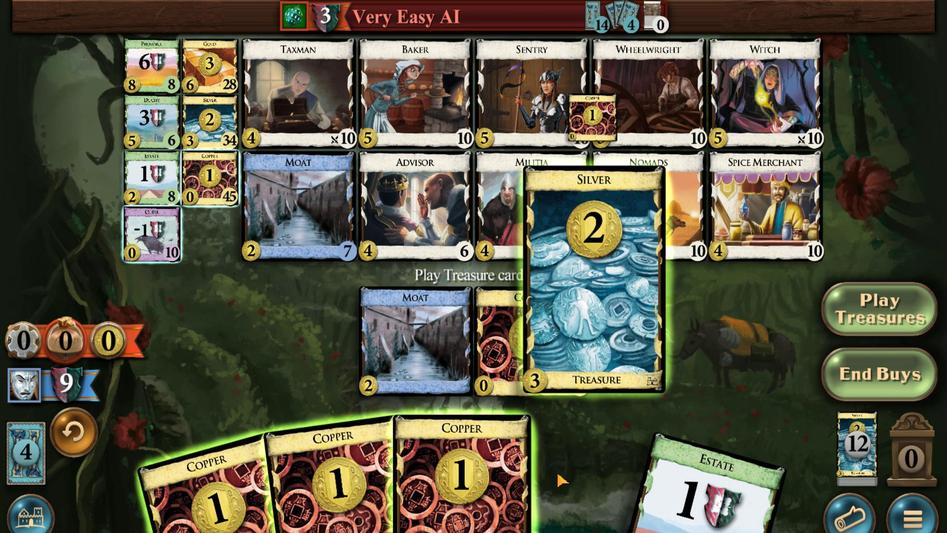 
Action: Mouse moved to (497, 415)
Screenshot: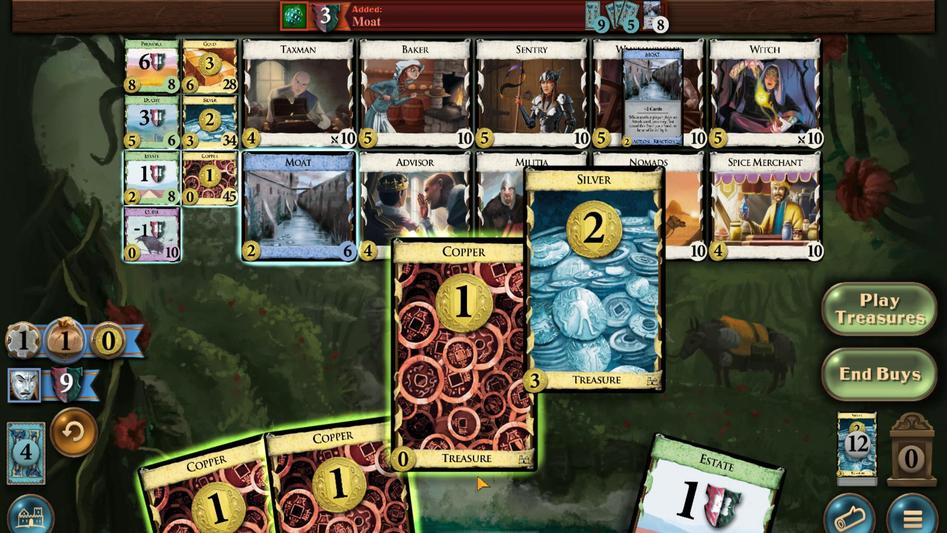 
Action: Mouse scrolled (497, 415) with delta (0, 0)
Screenshot: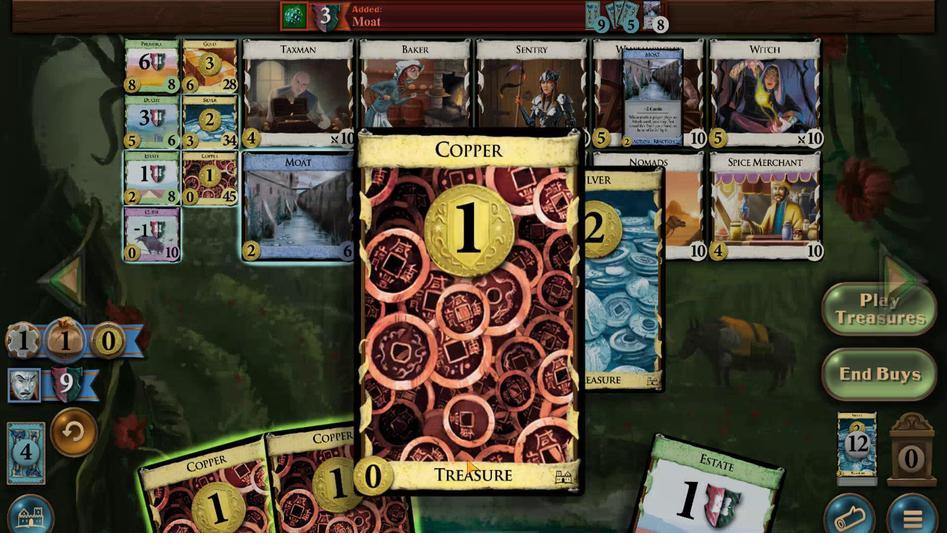 
Action: Mouse scrolled (497, 415) with delta (0, 0)
Screenshot: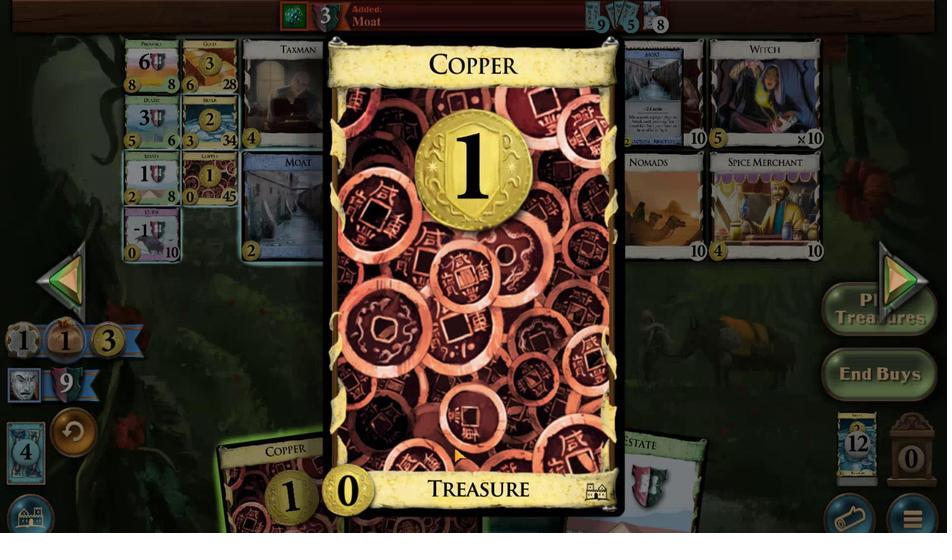 
Action: Mouse moved to (551, 395)
Screenshot: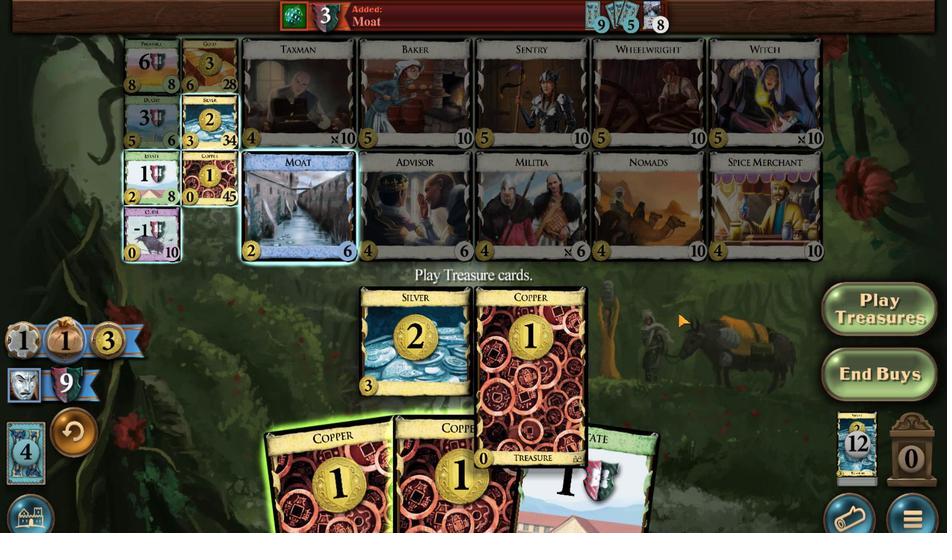 
Action: Mouse pressed left at (551, 395)
Screenshot: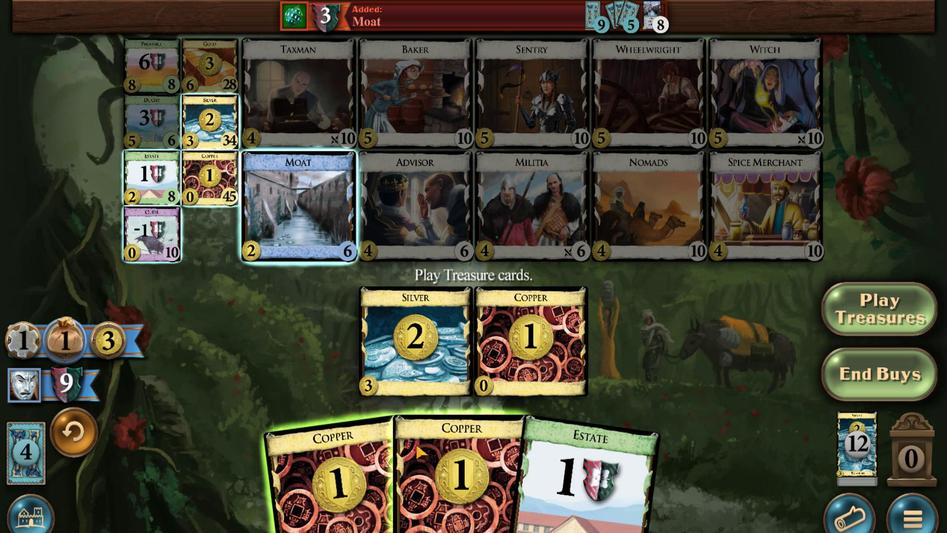 
Action: Mouse moved to (482, 412)
Screenshot: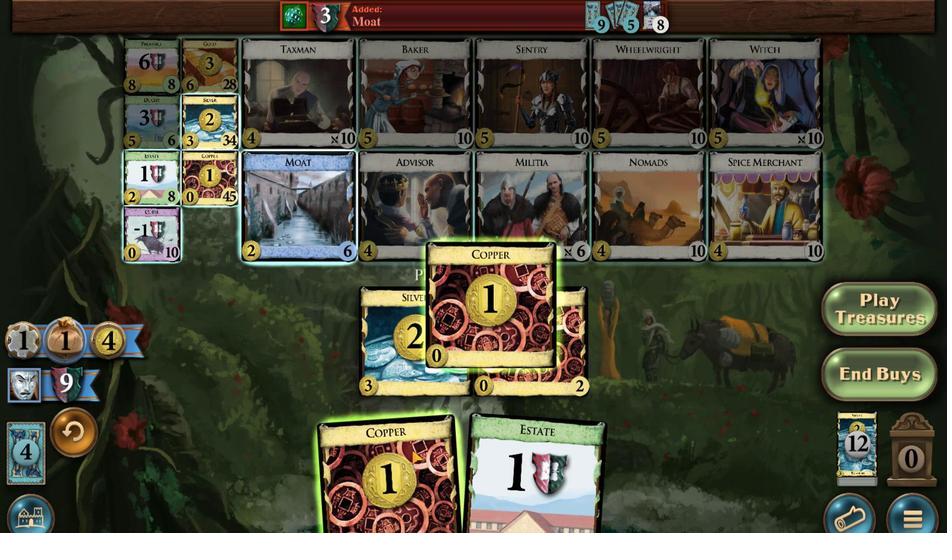 
Action: Mouse scrolled (482, 412) with delta (0, 0)
Screenshot: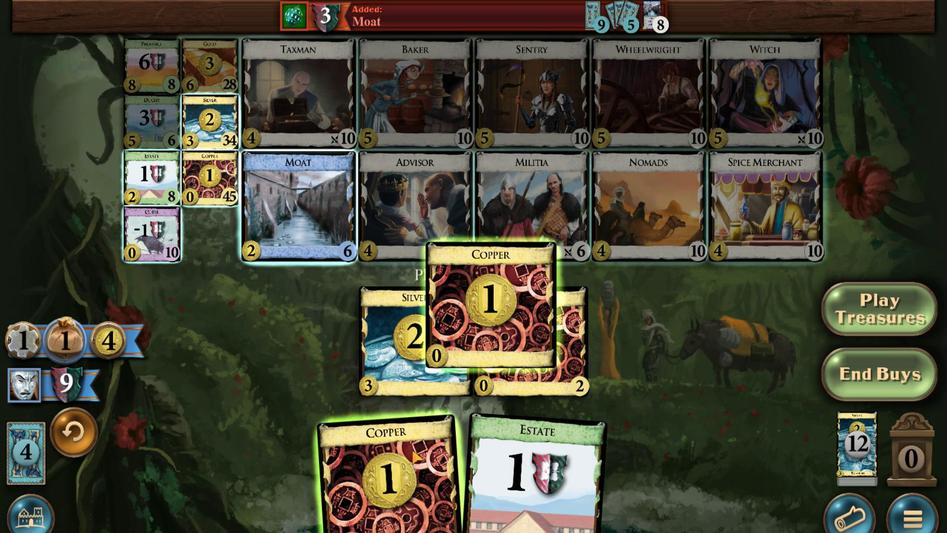 
Action: Mouse moved to (478, 414)
Screenshot: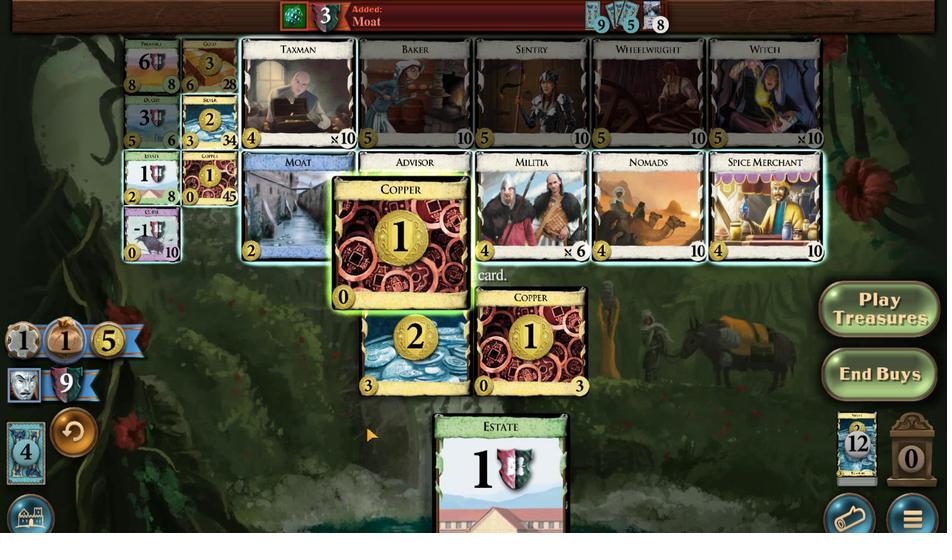 
Action: Mouse scrolled (478, 414) with delta (0, 0)
Screenshot: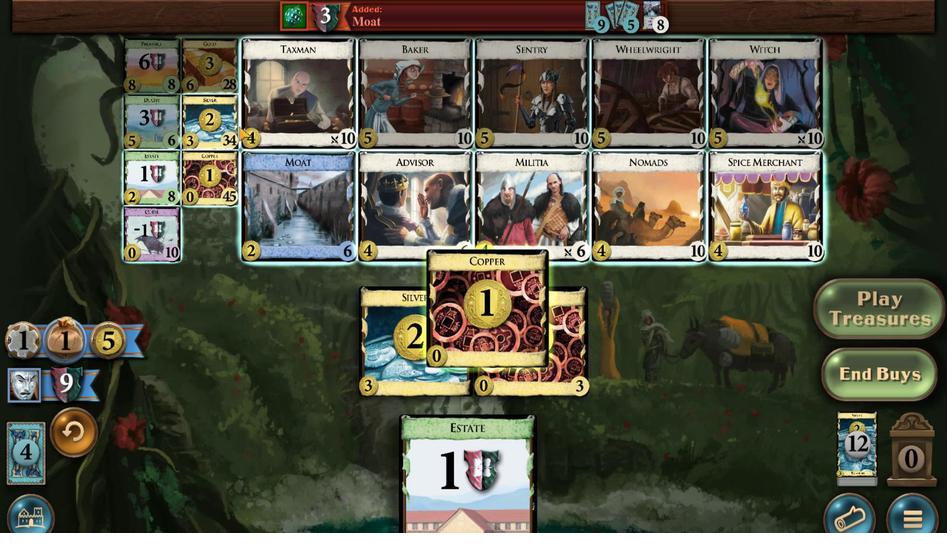 
Action: Mouse scrolled (478, 414) with delta (0, 0)
Screenshot: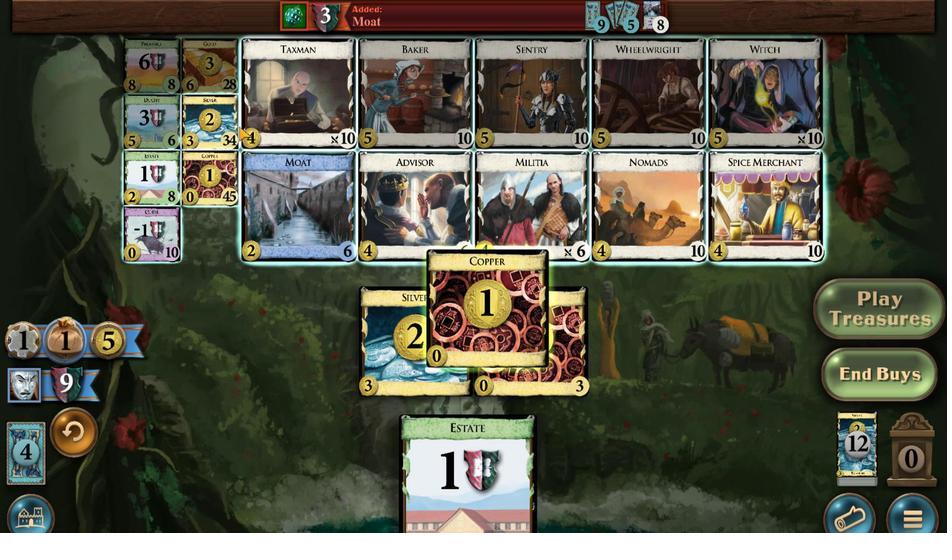 
Action: Mouse moved to (425, 377)
Screenshot: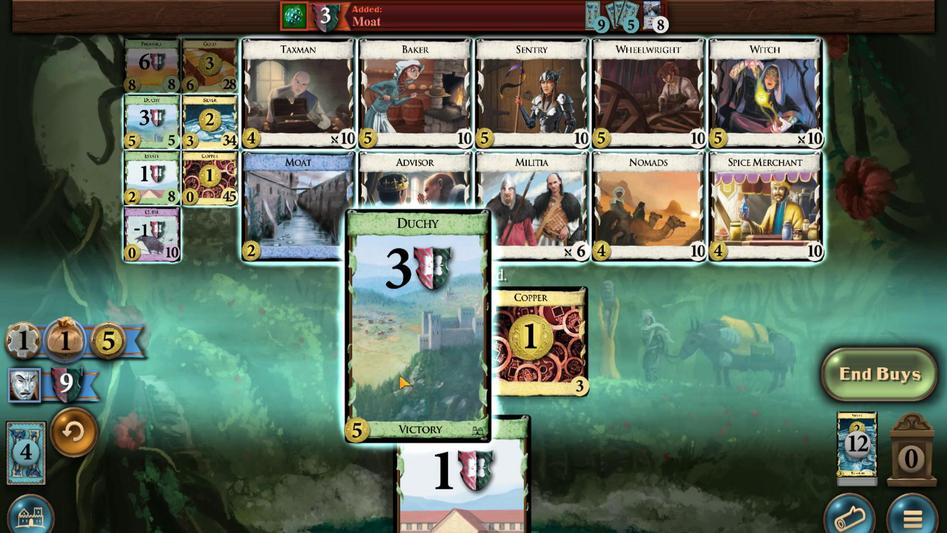 
Action: Mouse pressed left at (425, 377)
Screenshot: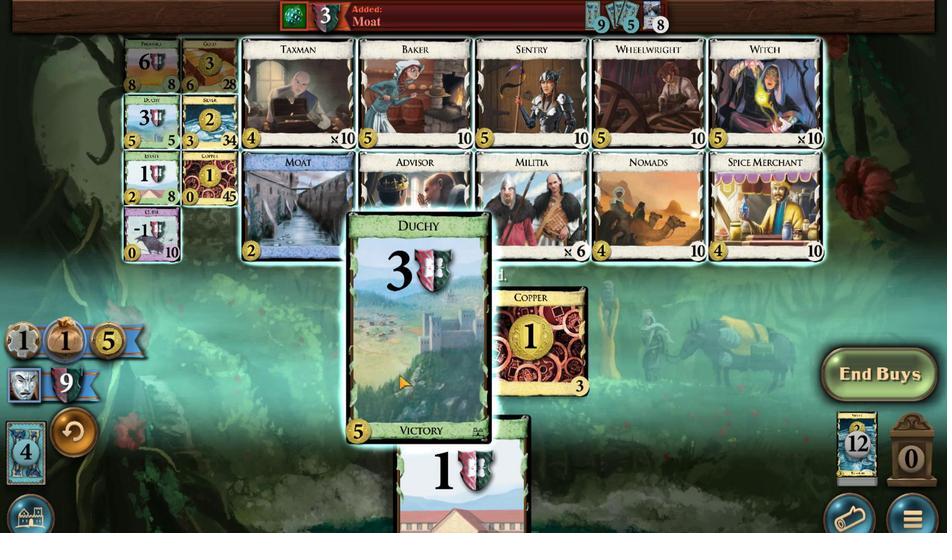 
Action: Mouse moved to (500, 385)
Screenshot: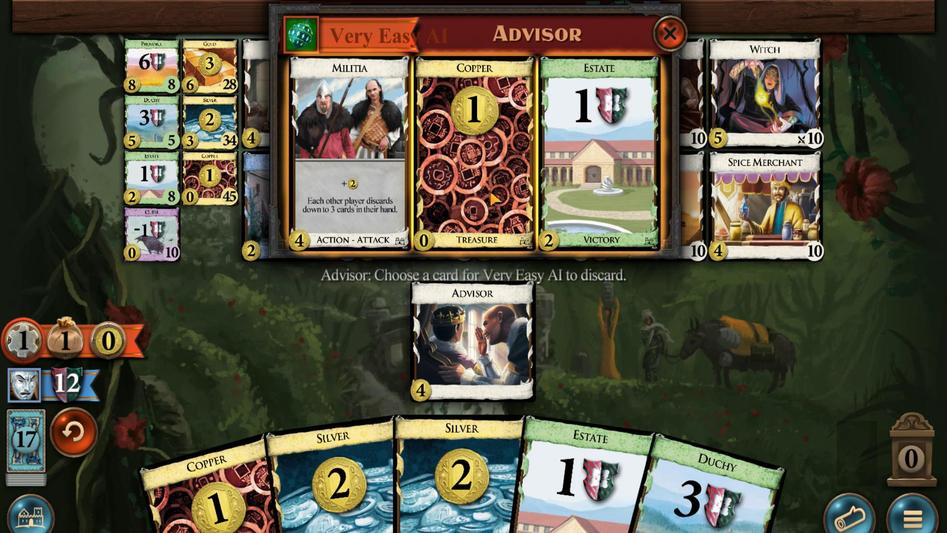 
Action: Mouse pressed left at (500, 385)
Screenshot: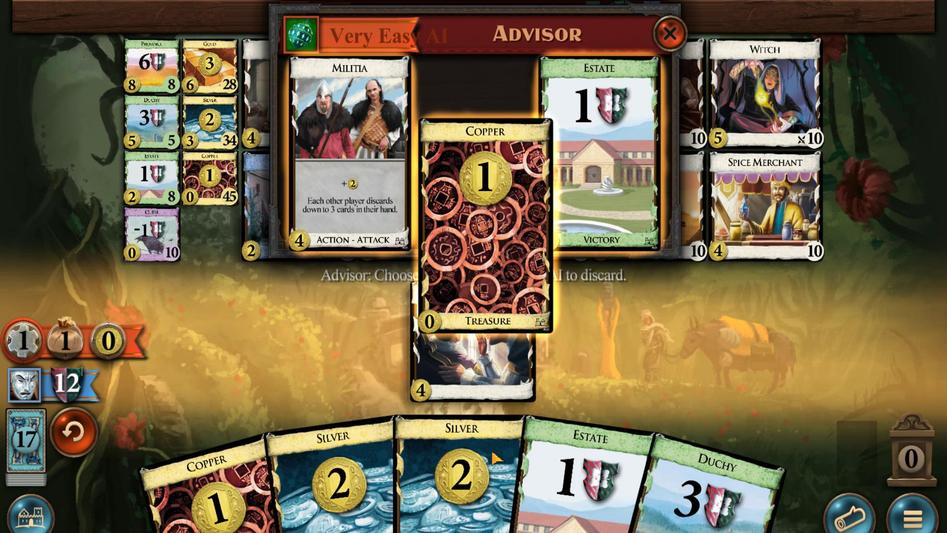 
Action: Mouse moved to (519, 414)
Screenshot: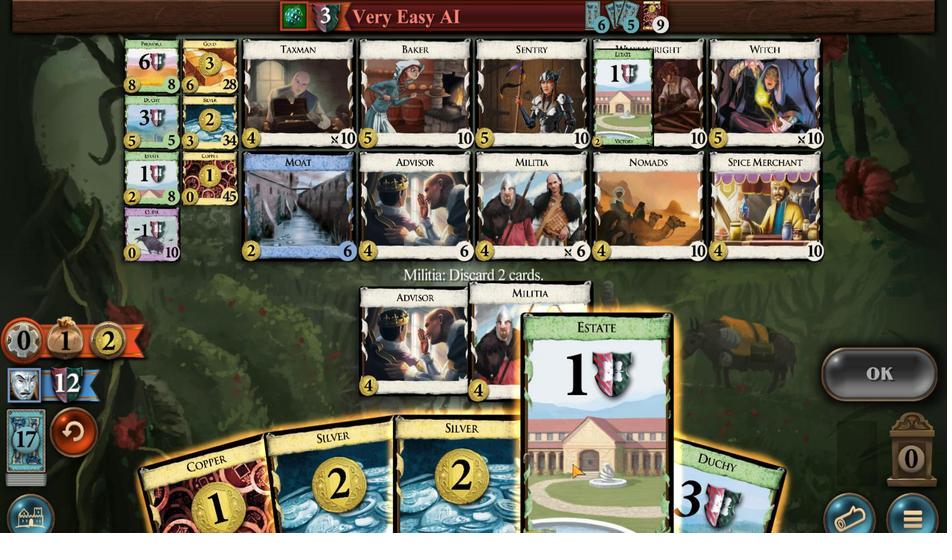 
Action: Mouse scrolled (519, 414) with delta (0, 0)
Screenshot: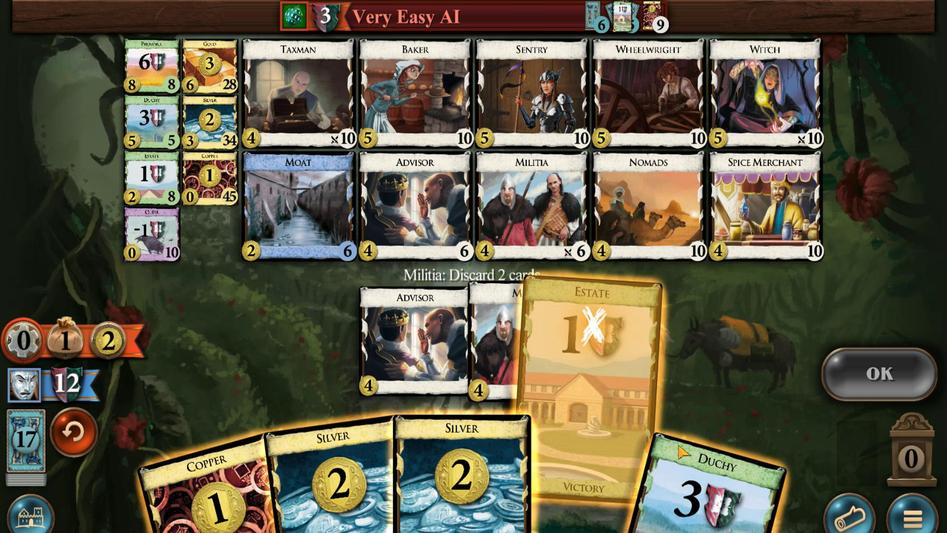 
Action: Mouse scrolled (519, 414) with delta (0, 0)
Screenshot: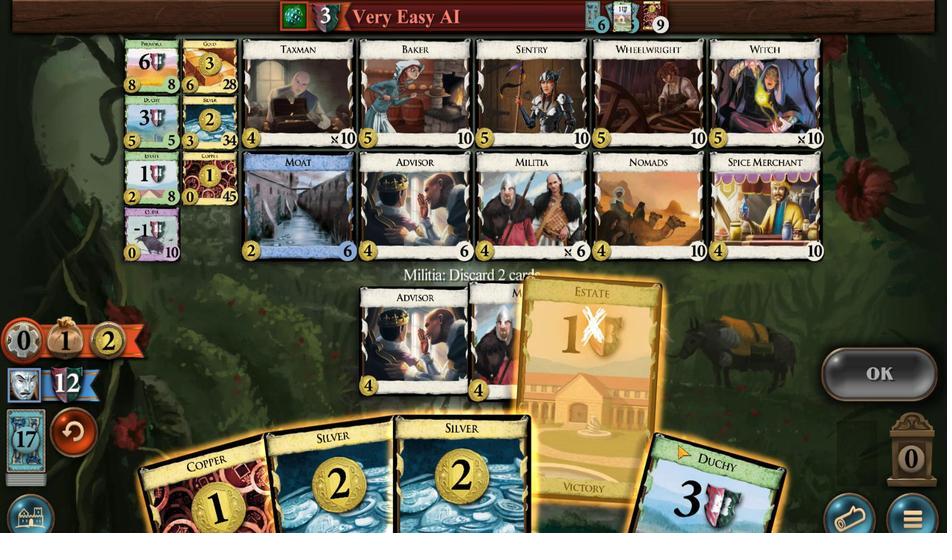 
Action: Mouse moved to (543, 413)
Screenshot: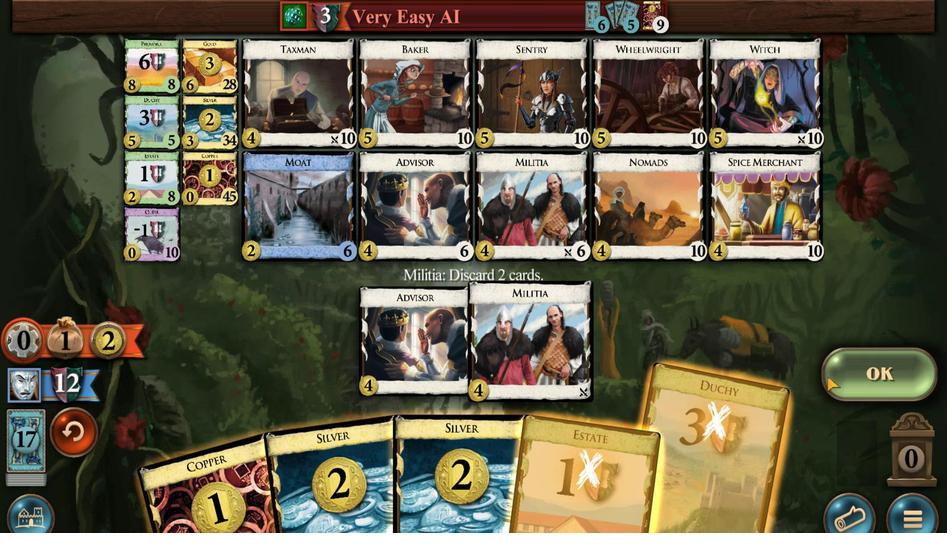 
Action: Mouse scrolled (543, 413) with delta (0, 0)
Screenshot: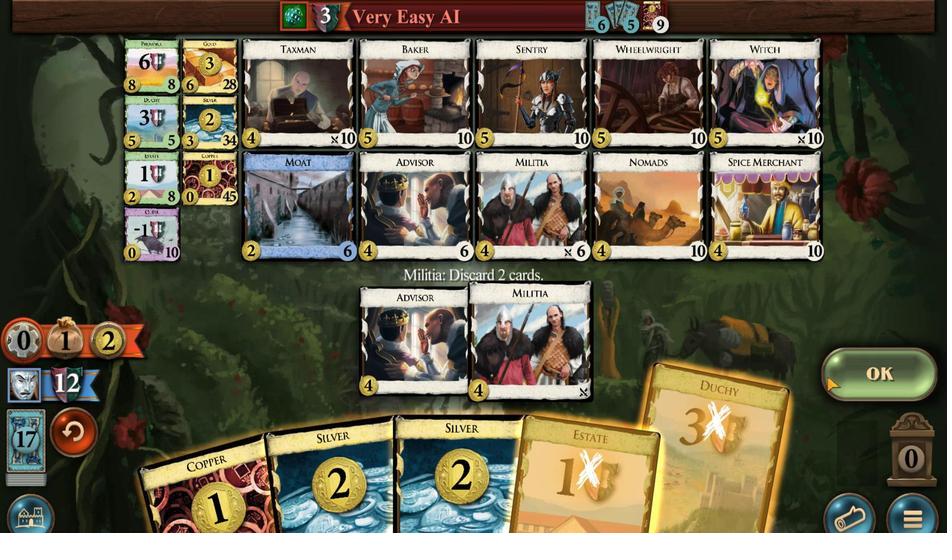 
Action: Mouse scrolled (543, 413) with delta (0, 0)
Screenshot: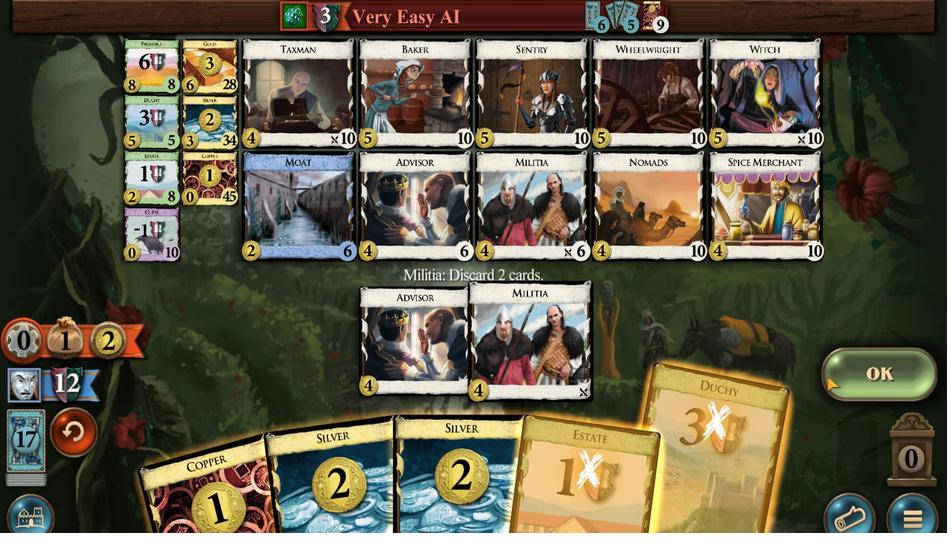 
Action: Mouse moved to (590, 402)
Screenshot: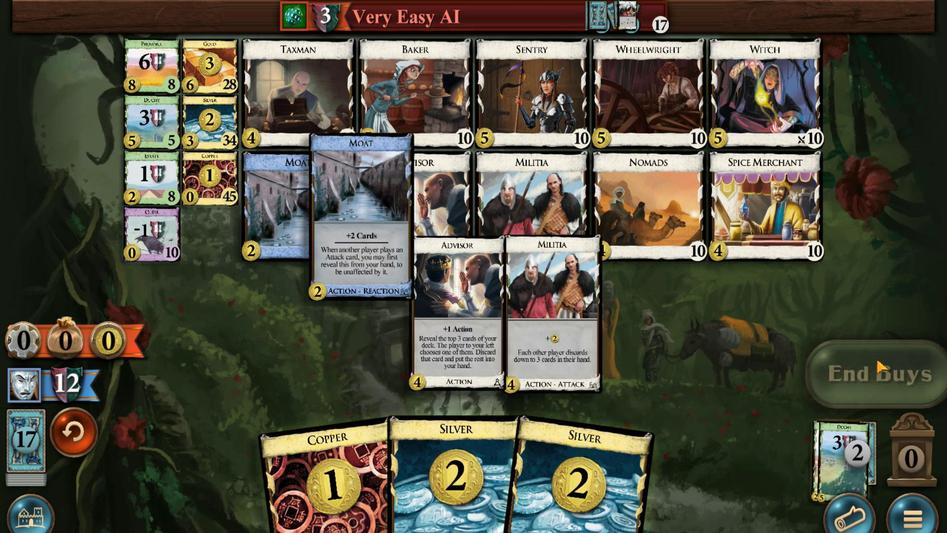 
Action: Mouse pressed left at (590, 402)
Screenshot: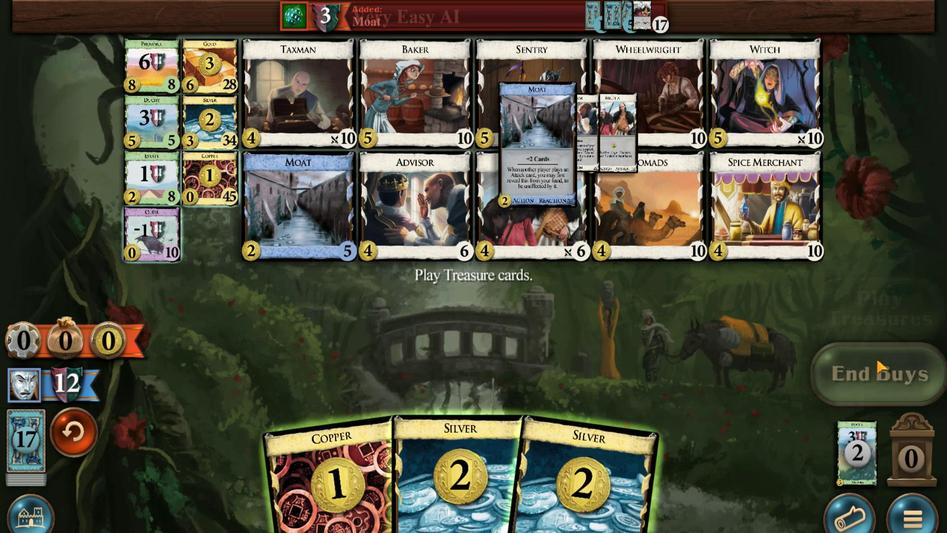 
Action: Mouse moved to (523, 416)
Screenshot: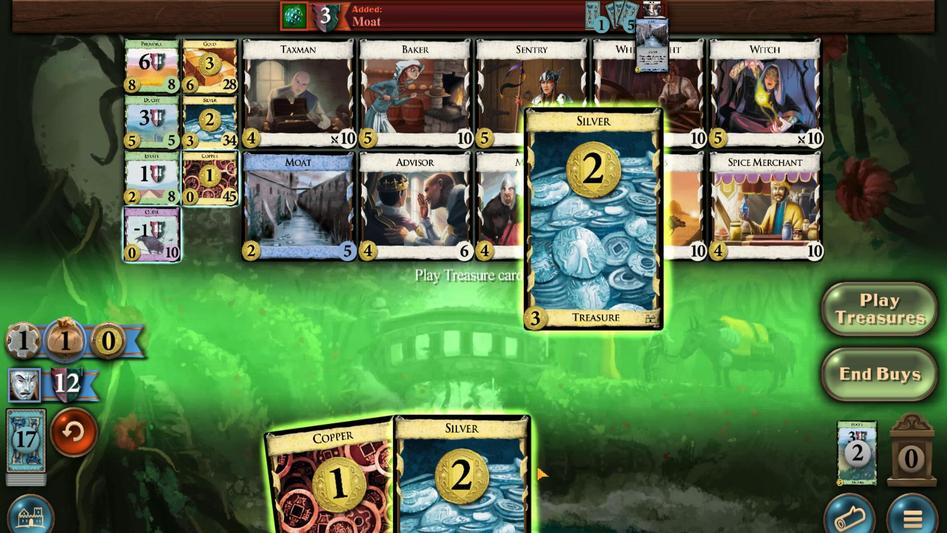 
Action: Mouse scrolled (523, 416) with delta (0, 0)
Screenshot: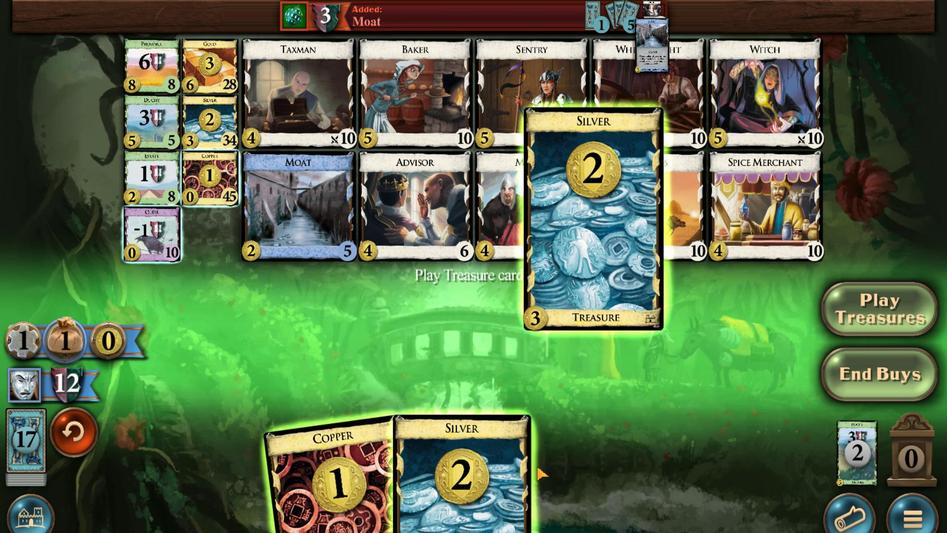
Action: Mouse scrolled (523, 416) with delta (0, 0)
Screenshot: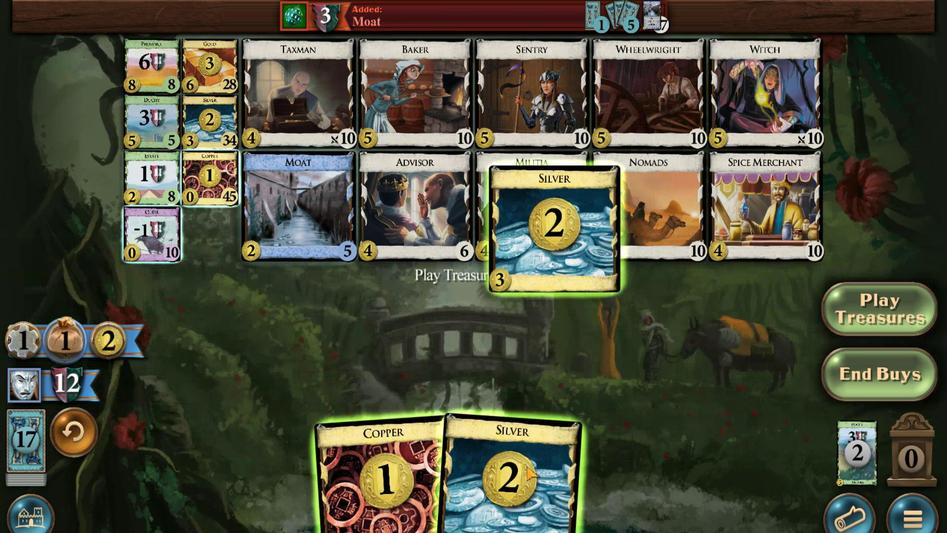 
Action: Mouse scrolled (523, 416) with delta (0, 0)
Screenshot: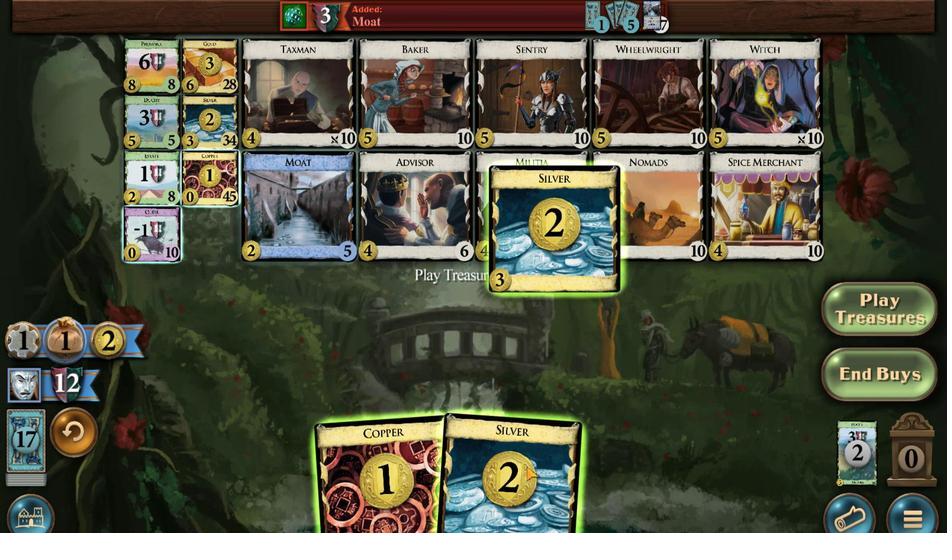 
Action: Mouse moved to (508, 414)
Screenshot: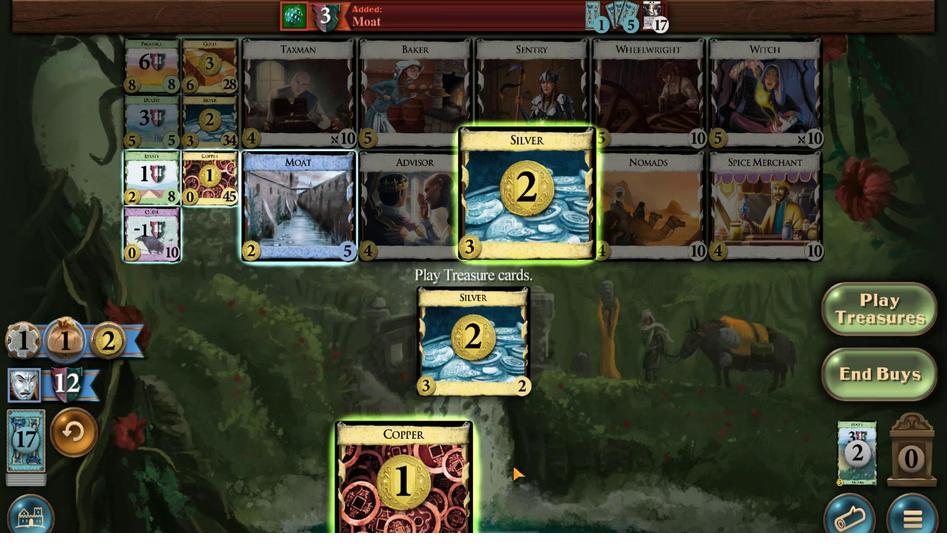 
Action: Mouse scrolled (508, 414) with delta (0, 0)
Screenshot: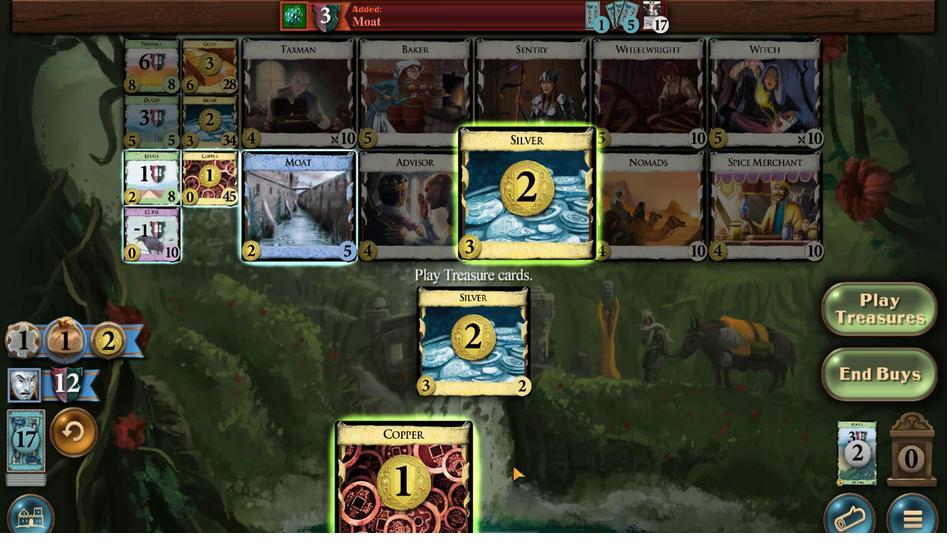 
Action: Mouse scrolled (508, 414) with delta (0, 0)
Screenshot: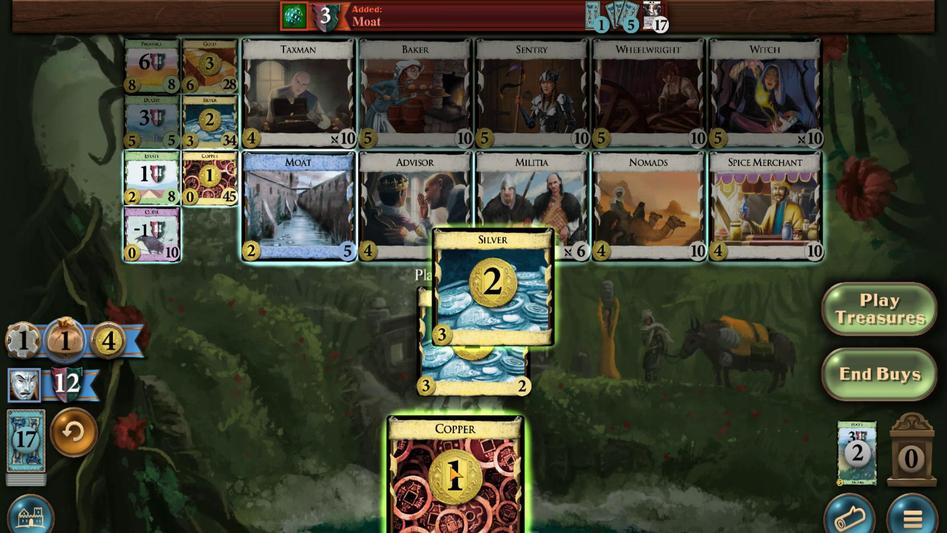 
Action: Mouse moved to (491, 414)
Screenshot: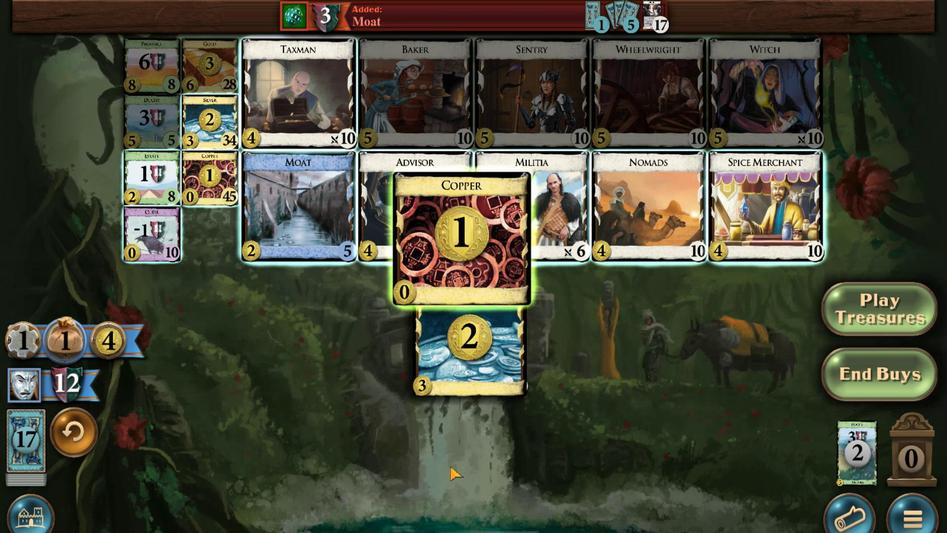 
Action: Mouse scrolled (491, 414) with delta (0, 0)
Screenshot: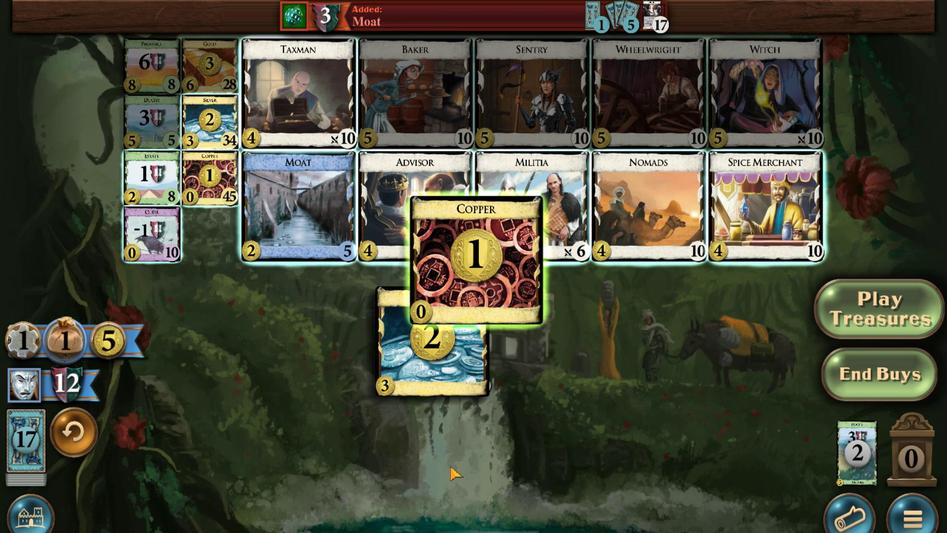 
Action: Mouse scrolled (491, 414) with delta (0, 0)
Screenshot: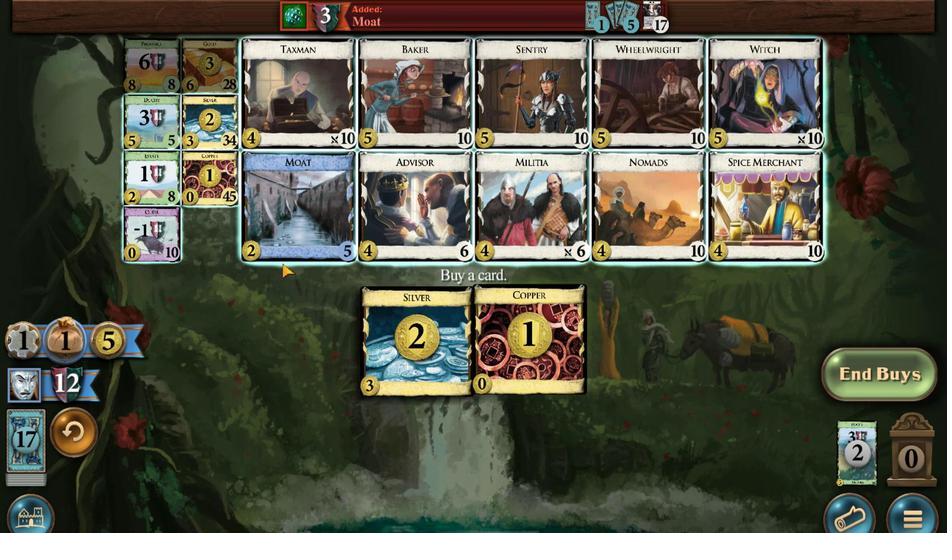 
Action: Mouse moved to (422, 377)
Screenshot: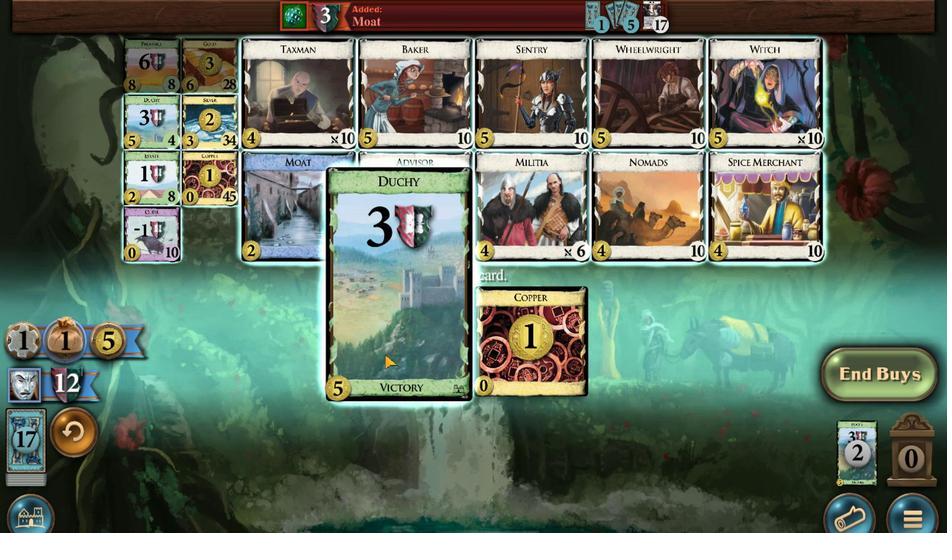 
Action: Mouse pressed left at (422, 377)
Screenshot: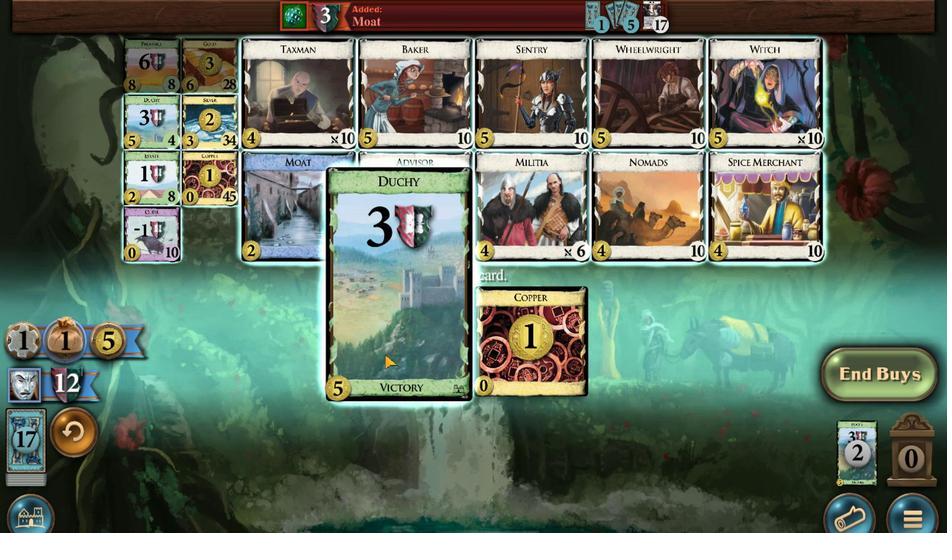 
Action: Mouse moved to (516, 385)
Screenshot: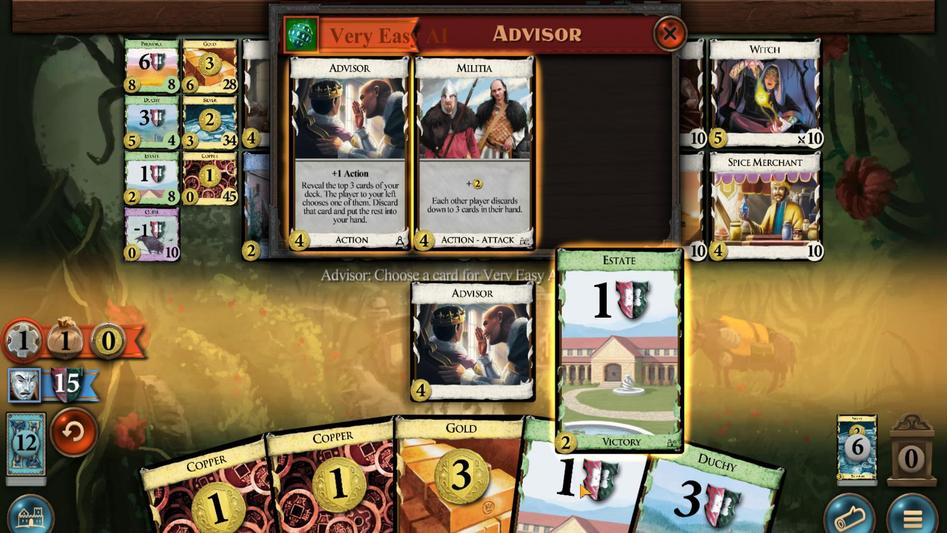 
Action: Mouse pressed left at (516, 385)
Screenshot: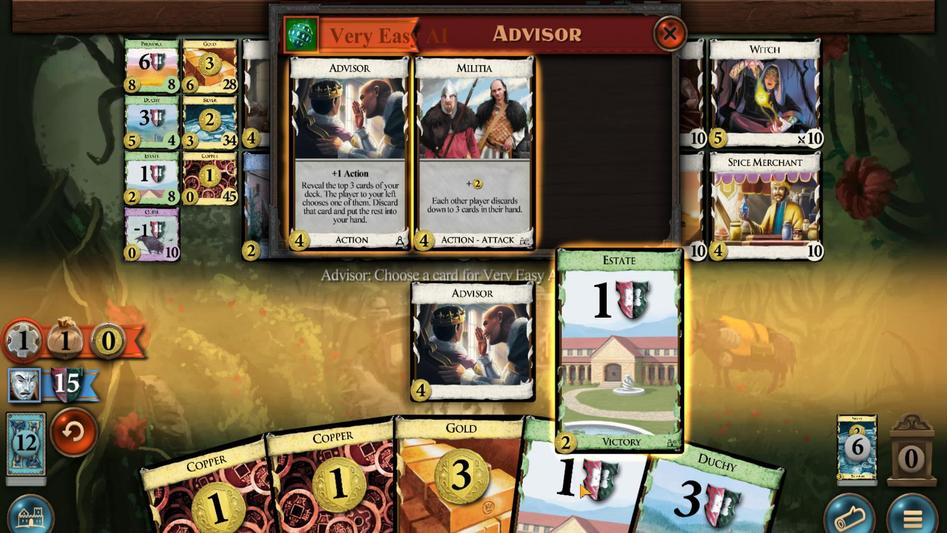 
Action: Mouse moved to (470, 383)
Screenshot: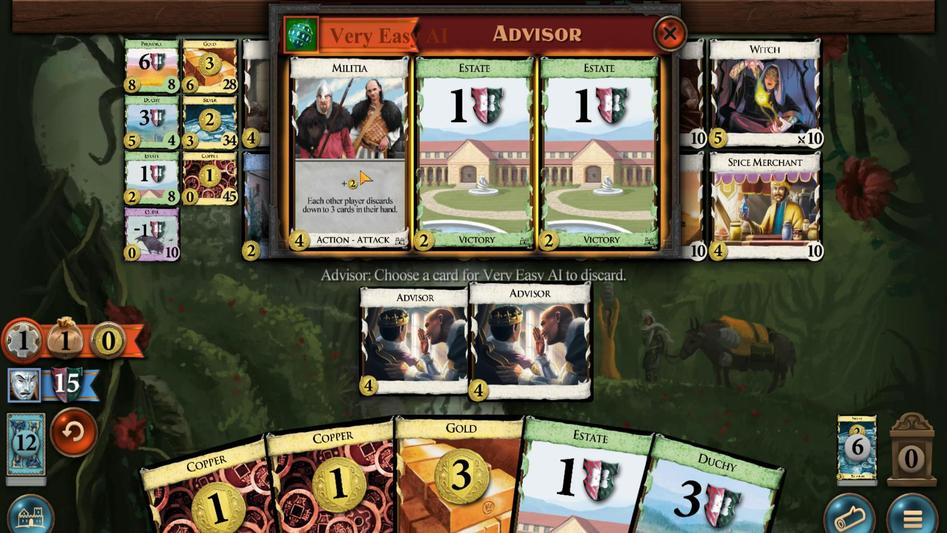 
Action: Mouse pressed left at (470, 383)
Screenshot: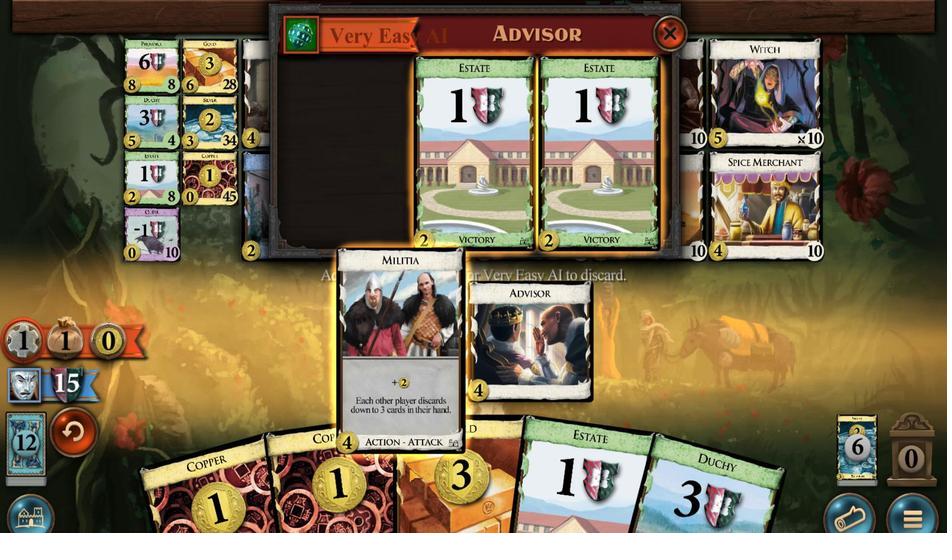 
Action: Mouse moved to (478, 386)
Screenshot: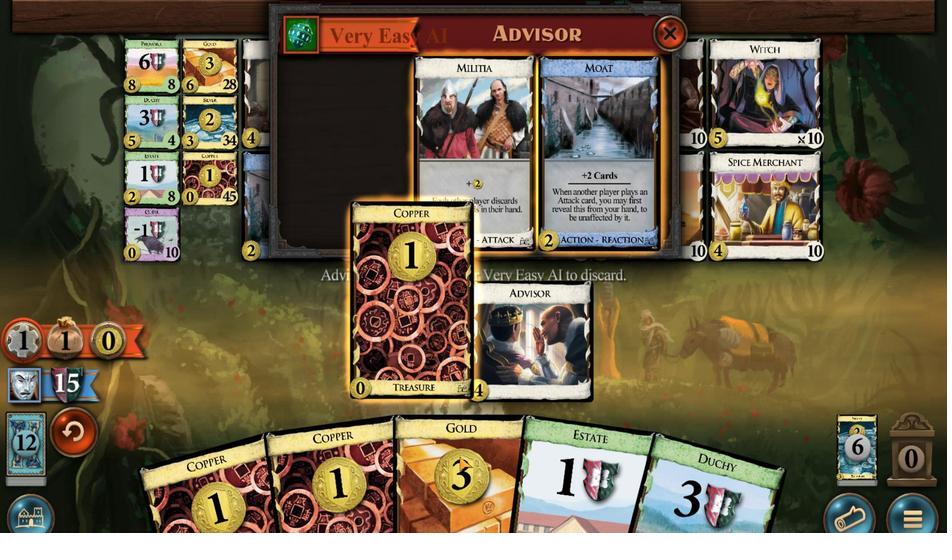 
Action: Mouse pressed left at (478, 386)
Screenshot: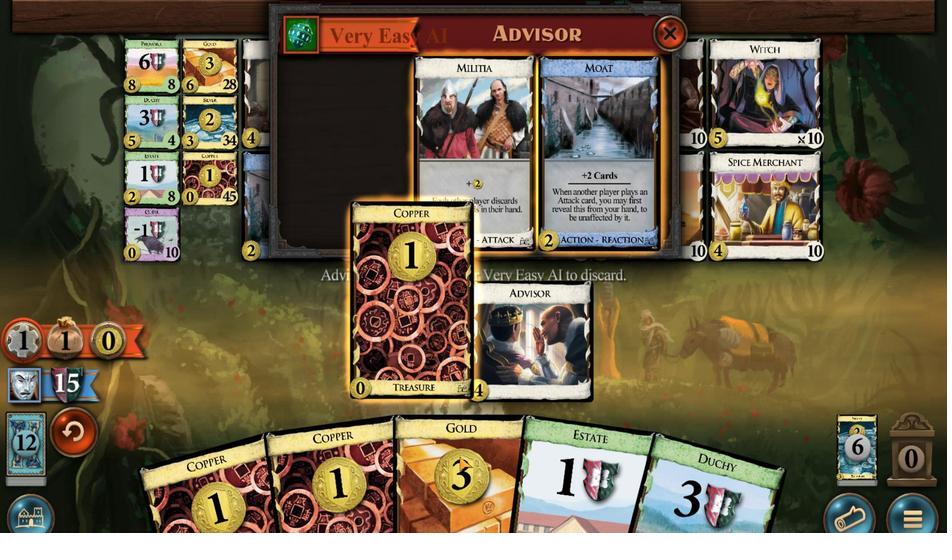 
Action: Mouse moved to (497, 414)
Screenshot: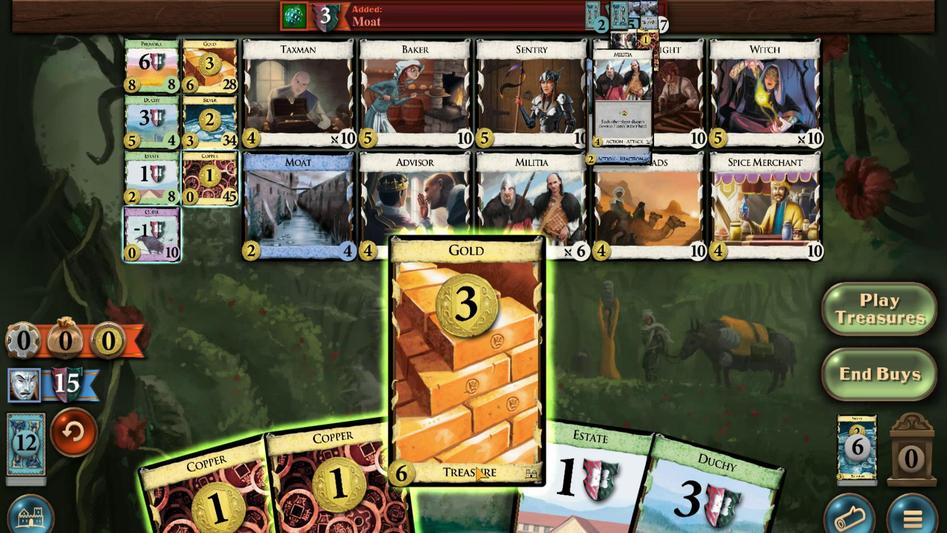 
Action: Mouse scrolled (497, 414) with delta (0, 0)
Screenshot: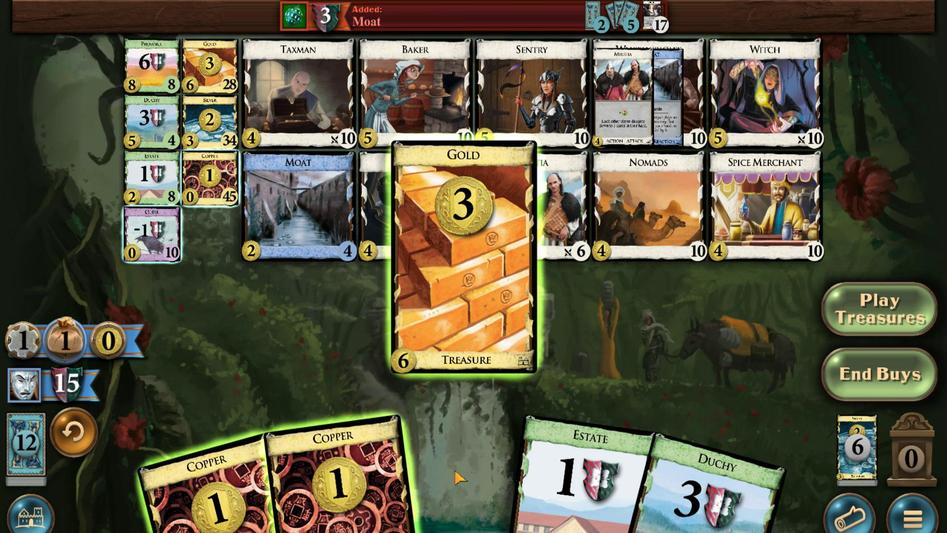 
Action: Mouse scrolled (497, 414) with delta (0, 0)
Screenshot: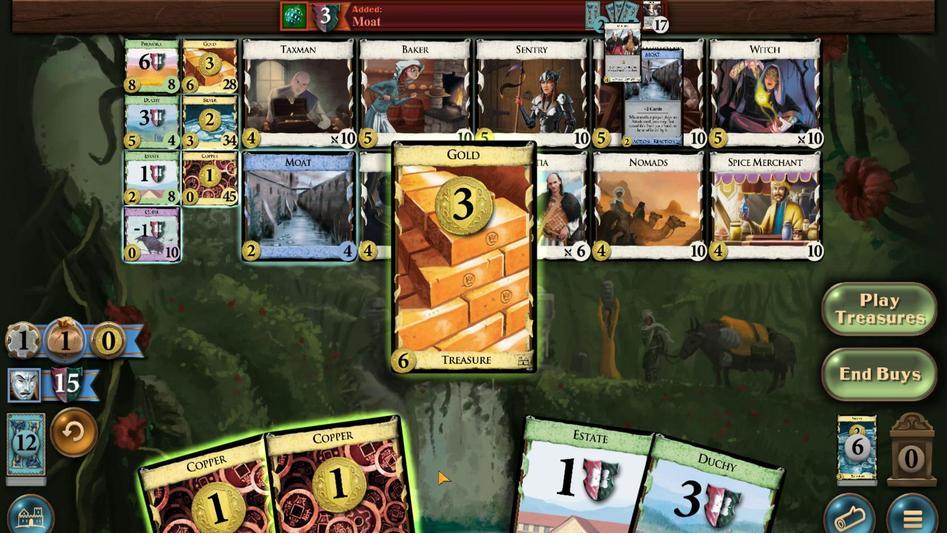 
Action: Mouse moved to (484, 415)
Screenshot: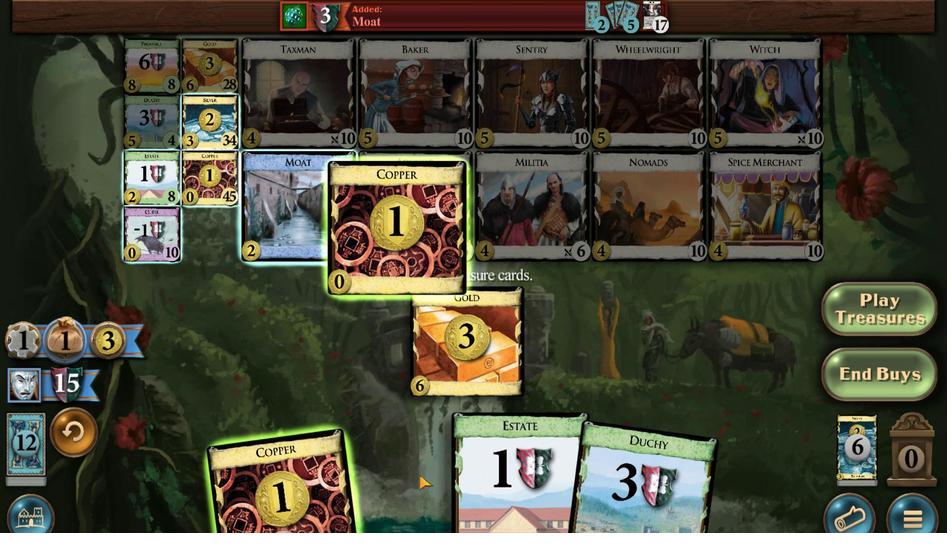 
Action: Mouse scrolled (484, 415) with delta (0, 0)
Screenshot: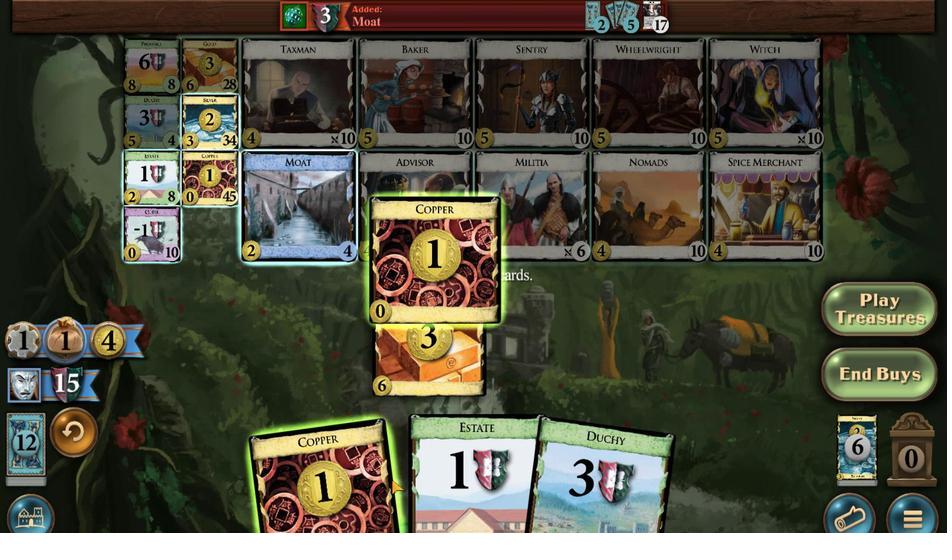 
Action: Mouse scrolled (484, 415) with delta (0, 0)
Screenshot: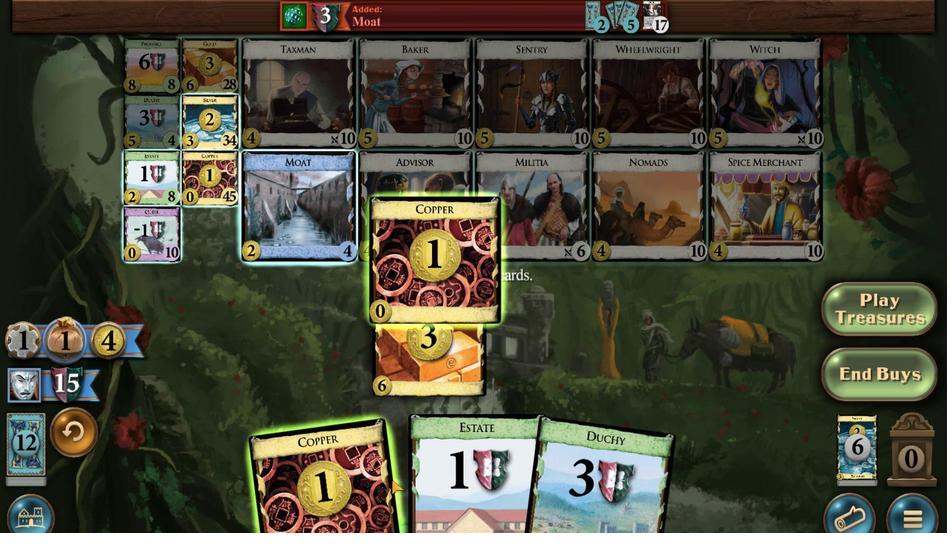 
Action: Mouse moved to (471, 416)
Screenshot: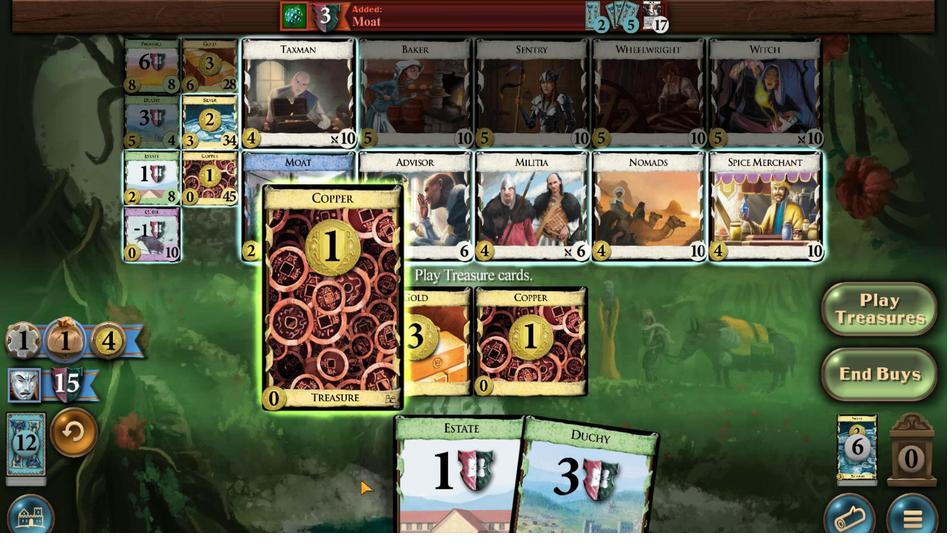 
Action: Mouse scrolled (471, 416) with delta (0, 0)
Screenshot: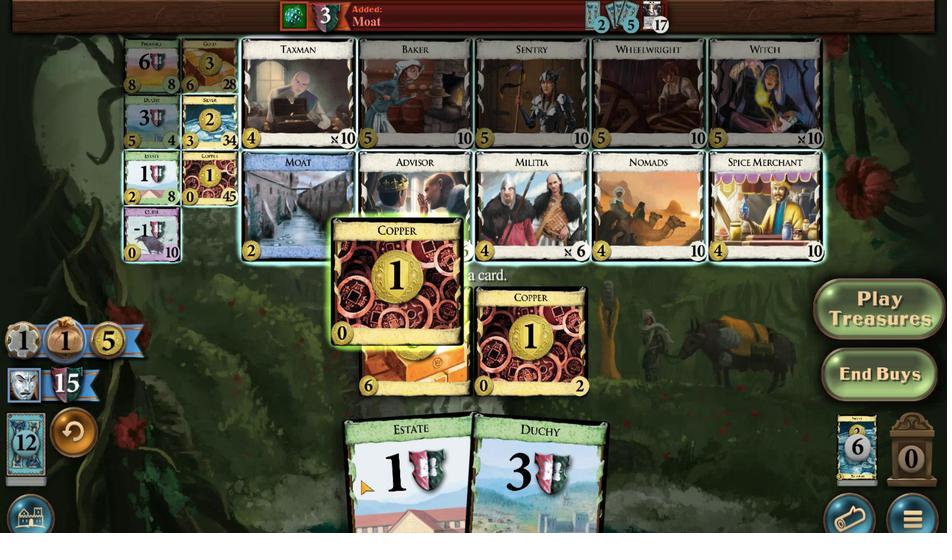 
Action: Mouse scrolled (471, 416) with delta (0, 0)
Screenshot: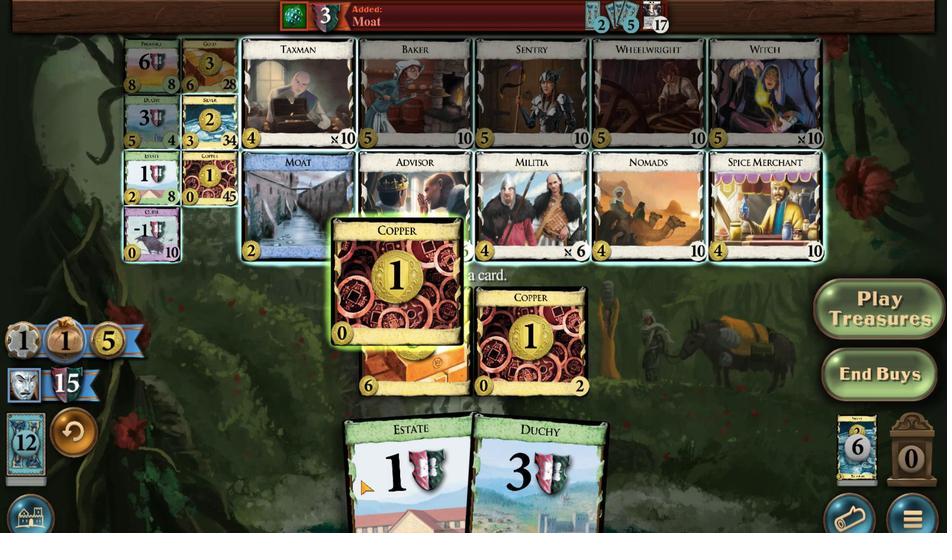 
Action: Mouse moved to (425, 380)
Screenshot: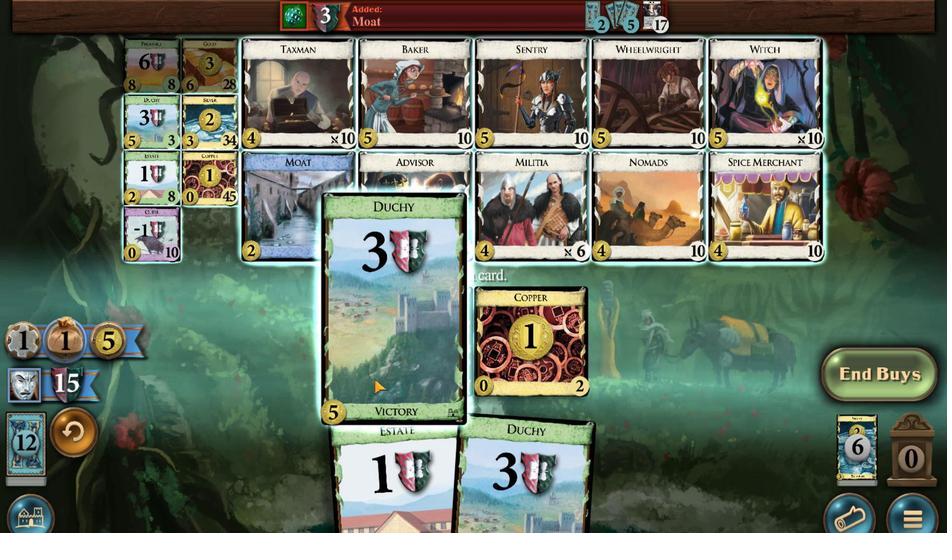 
Action: Mouse pressed left at (425, 380)
Screenshot: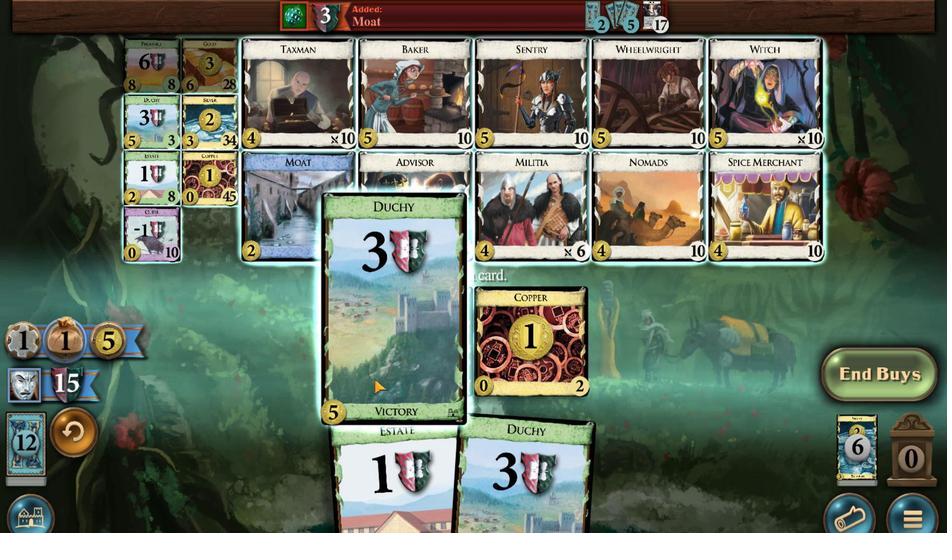 
Action: Mouse moved to (491, 384)
Screenshot: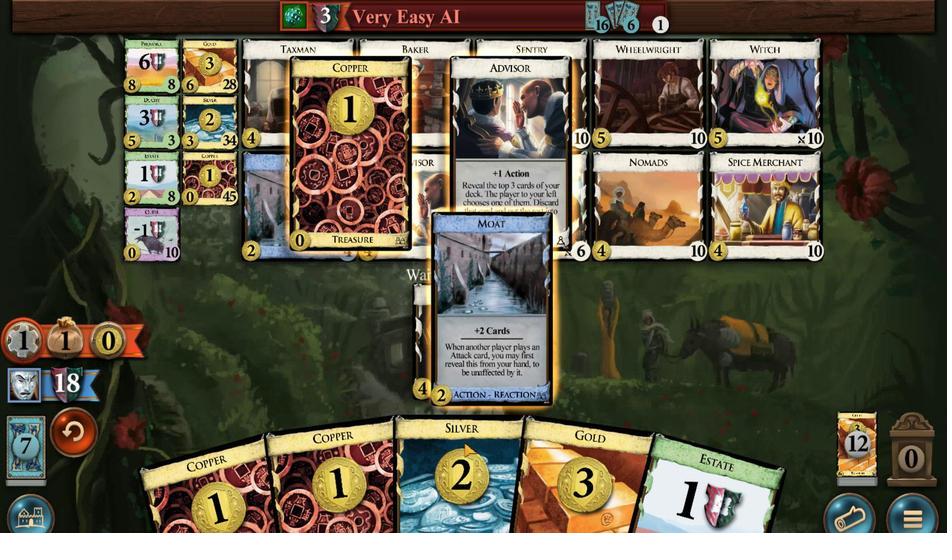 
Action: Mouse pressed left at (491, 384)
Screenshot: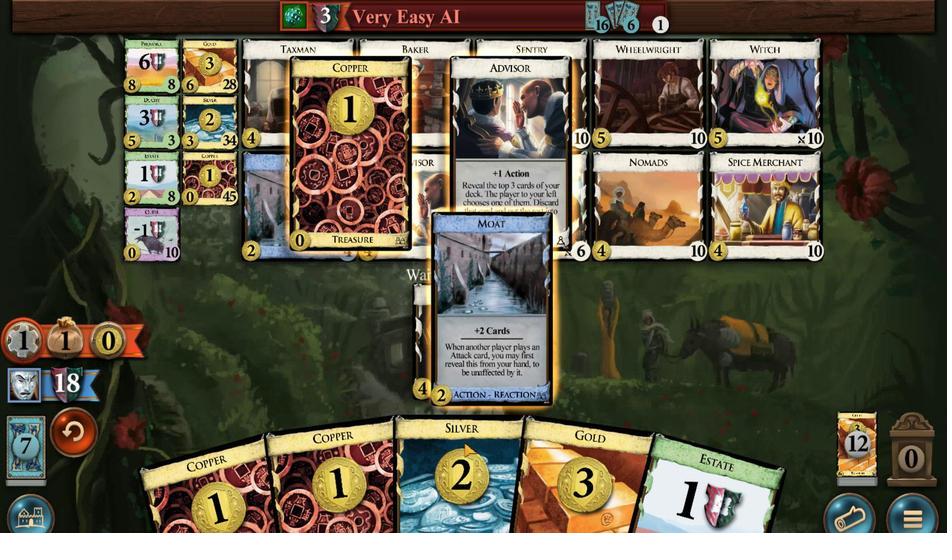 
Action: Mouse moved to (471, 384)
Screenshot: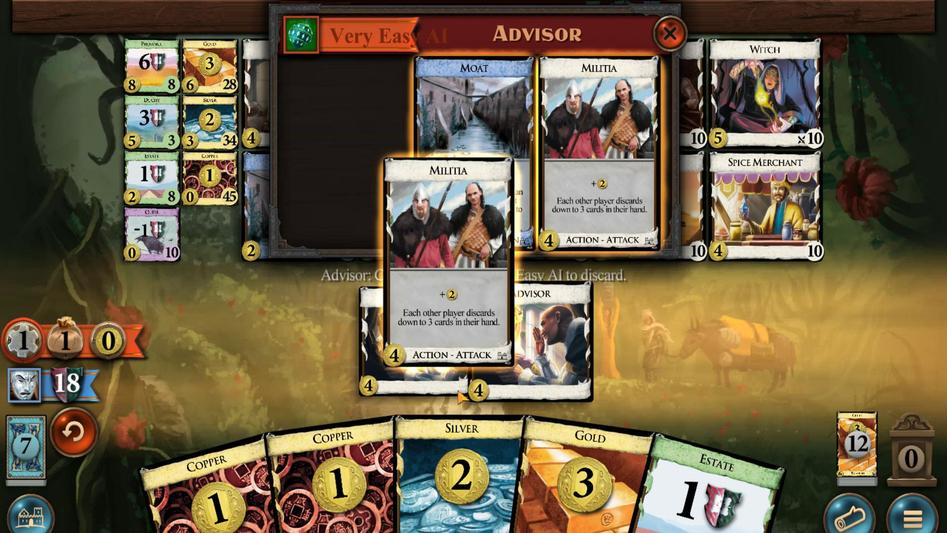 
Action: Mouse pressed left at (471, 384)
Screenshot: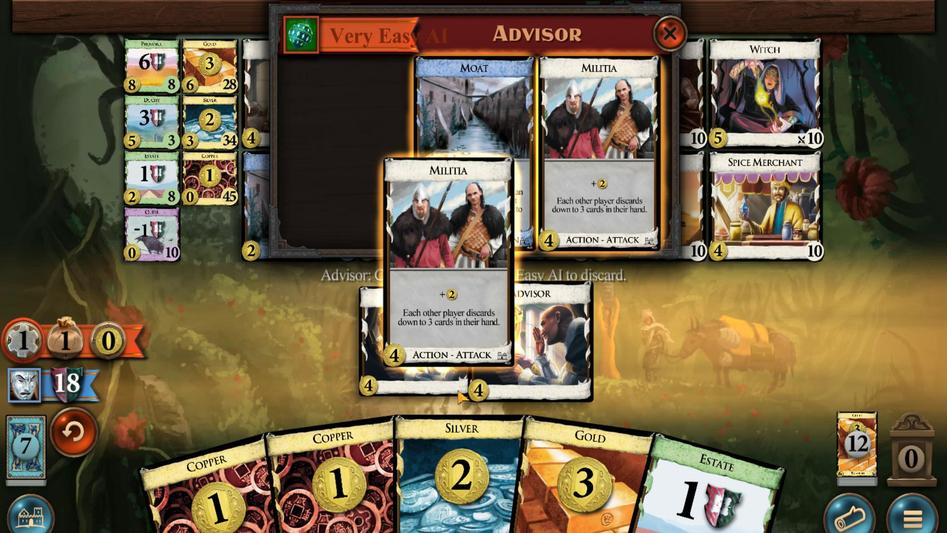 
Action: Mouse moved to (520, 414)
Screenshot: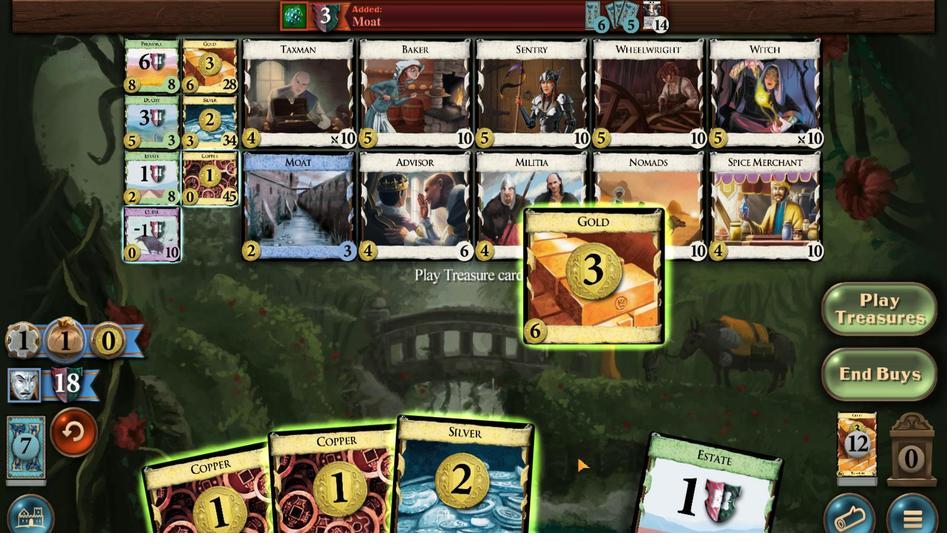 
Action: Mouse scrolled (520, 414) with delta (0, 0)
Screenshot: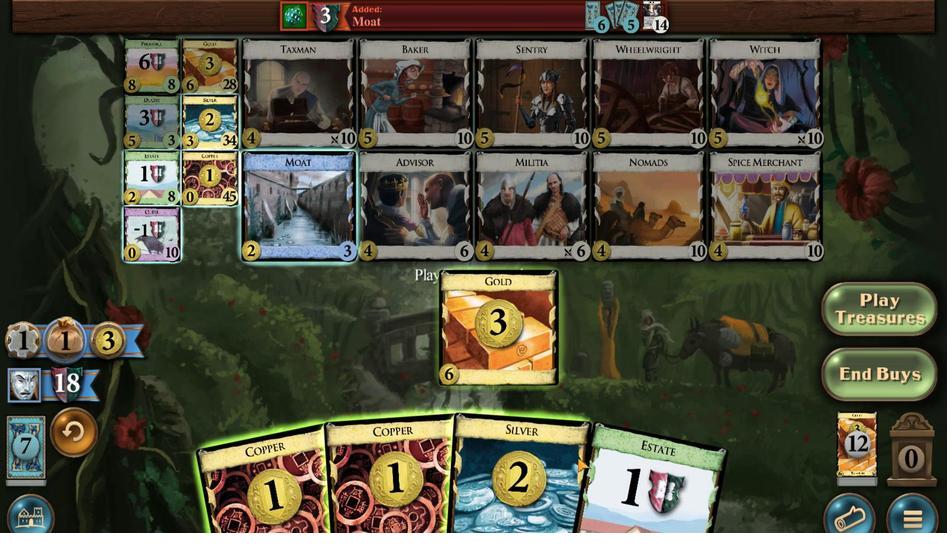
Action: Mouse moved to (508, 413)
Screenshot: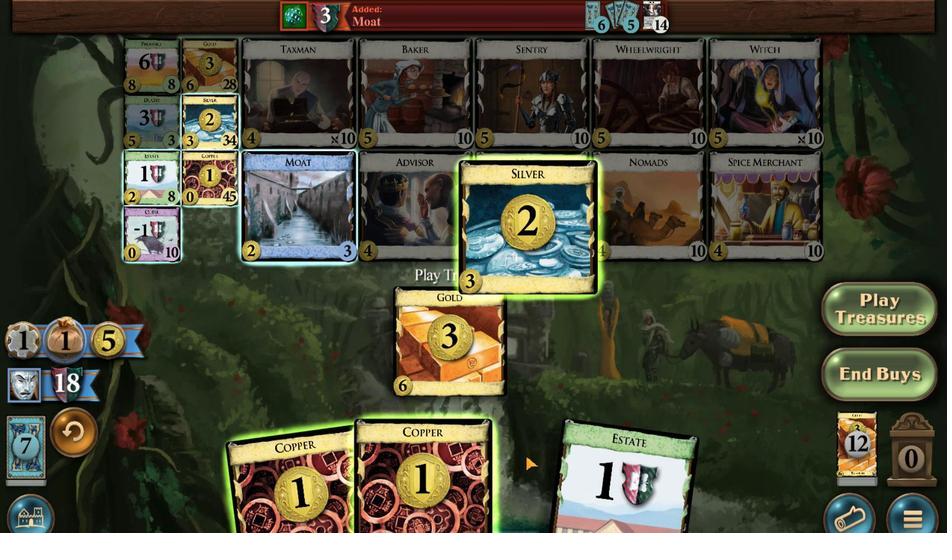 
Action: Mouse scrolled (508, 413) with delta (0, 0)
Screenshot: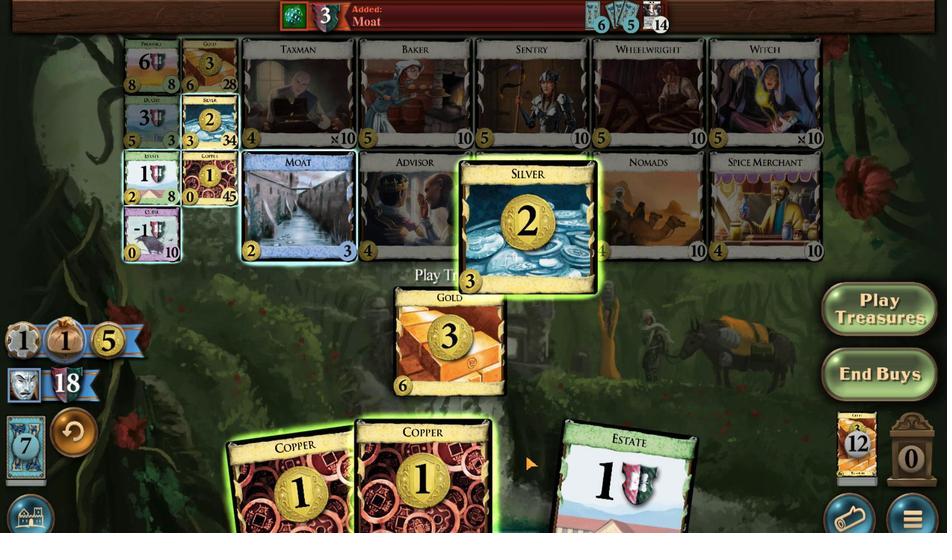 
Action: Mouse scrolled (508, 413) with delta (0, 0)
Screenshot: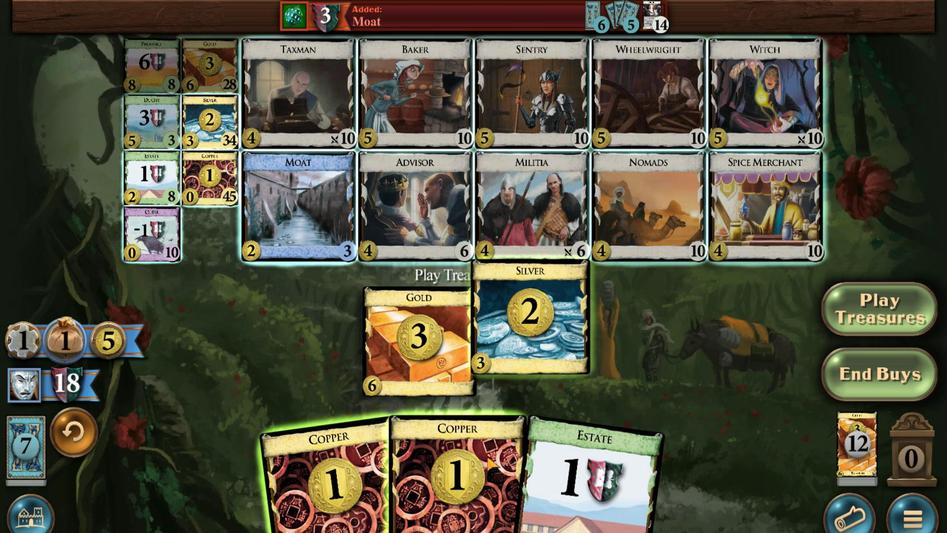 
Action: Mouse moved to (494, 414)
Screenshot: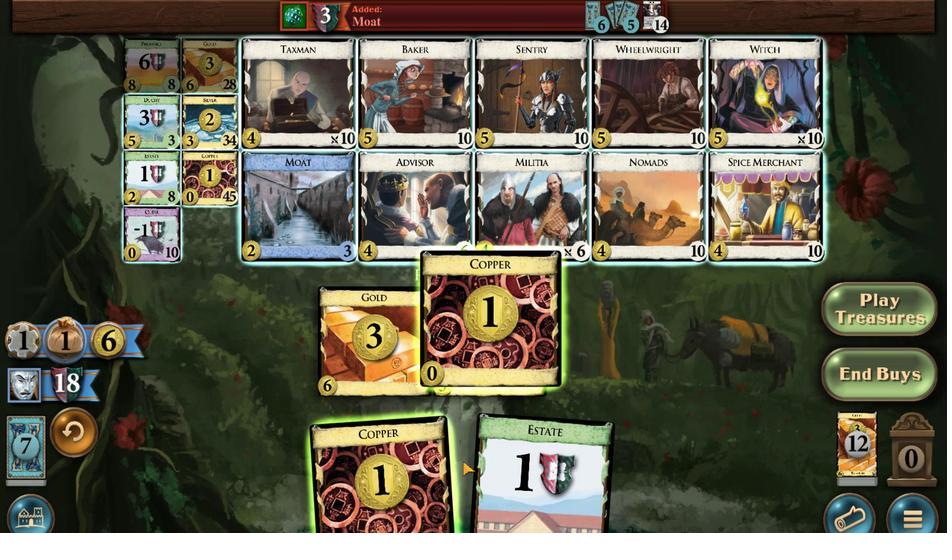 
Action: Mouse scrolled (494, 413) with delta (0, 0)
Screenshot: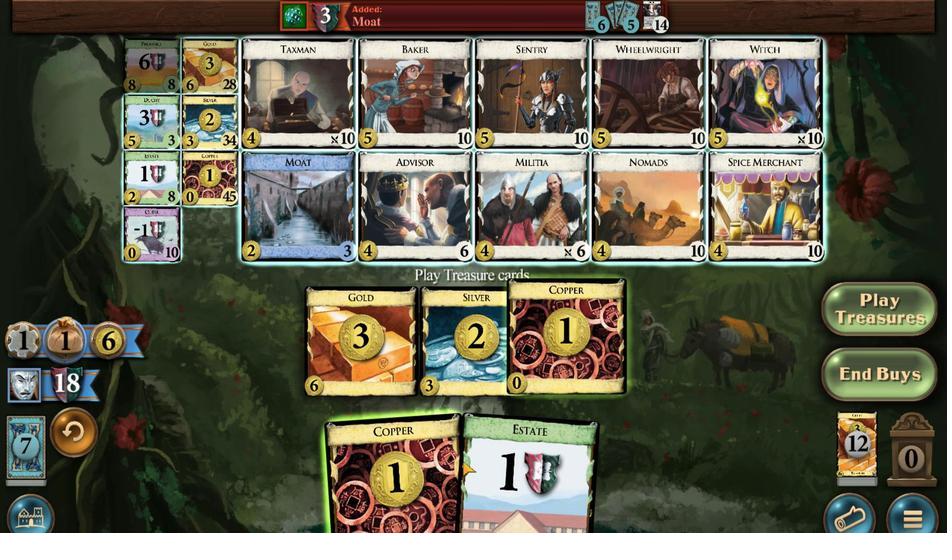 
Action: Mouse moved to (563, 386)
Screenshot: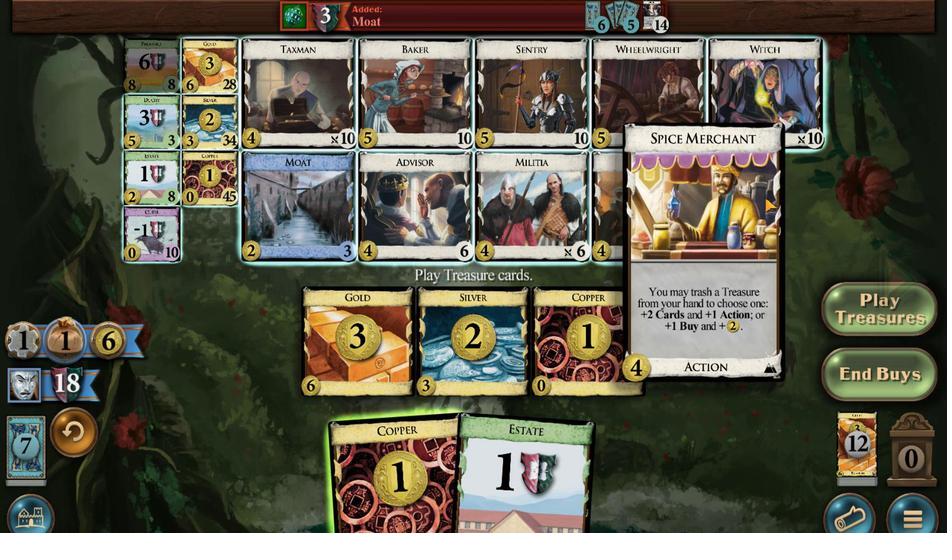 
Action: Mouse pressed left at (563, 386)
Screenshot: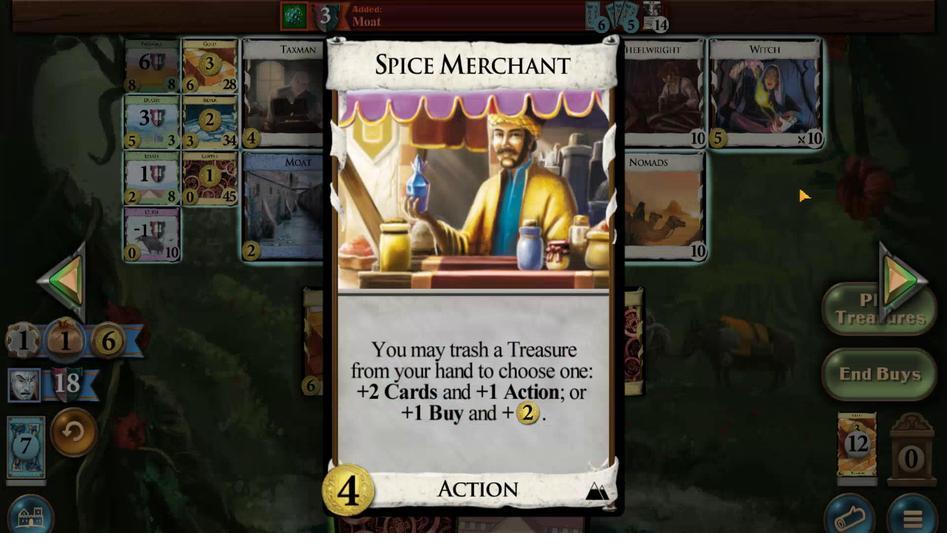 
Action: Mouse moved to (571, 385)
Screenshot: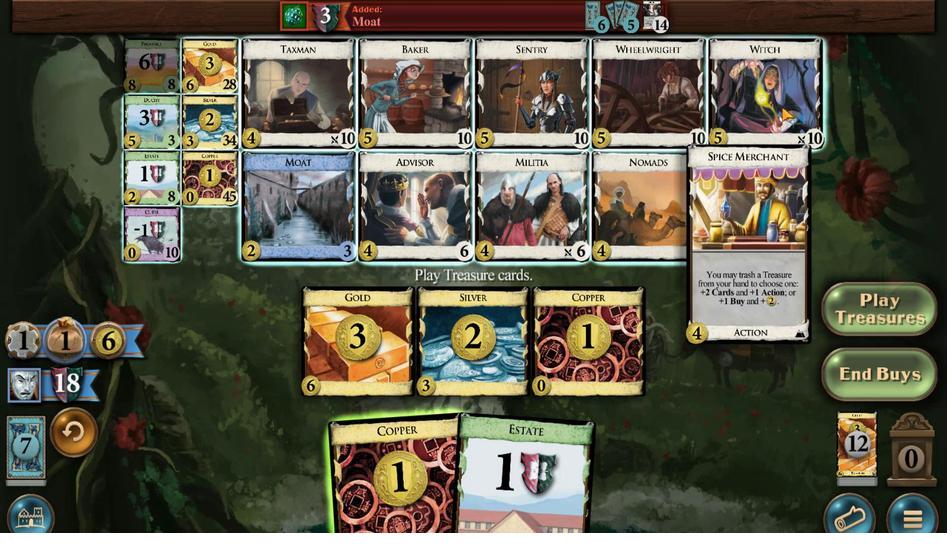 
Action: Mouse pressed left at (571, 385)
Screenshot: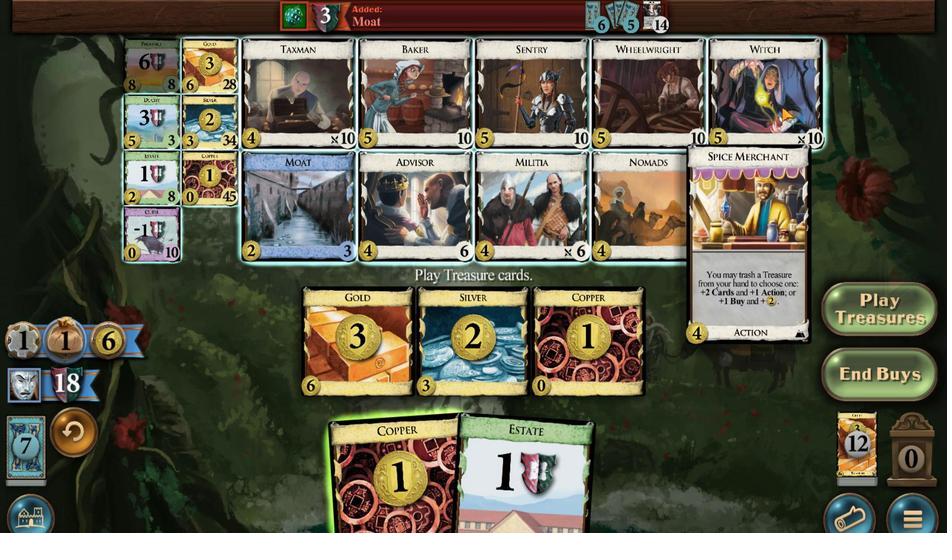 
Action: Mouse moved to (566, 376)
